 Task: Find connections with filter location Los Patios with filter topic #Jobsearchwith filter profile language Spanish with filter current company AppDirect with filter school GALGOTIA S COLLEGE OF ENGINEERING AND TECHNOLOGY, GREATER NOIDA with filter industry Political Organizations with filter service category Homeowners Insurance with filter keywords title Waiter/Waitress
Action: Mouse moved to (256, 318)
Screenshot: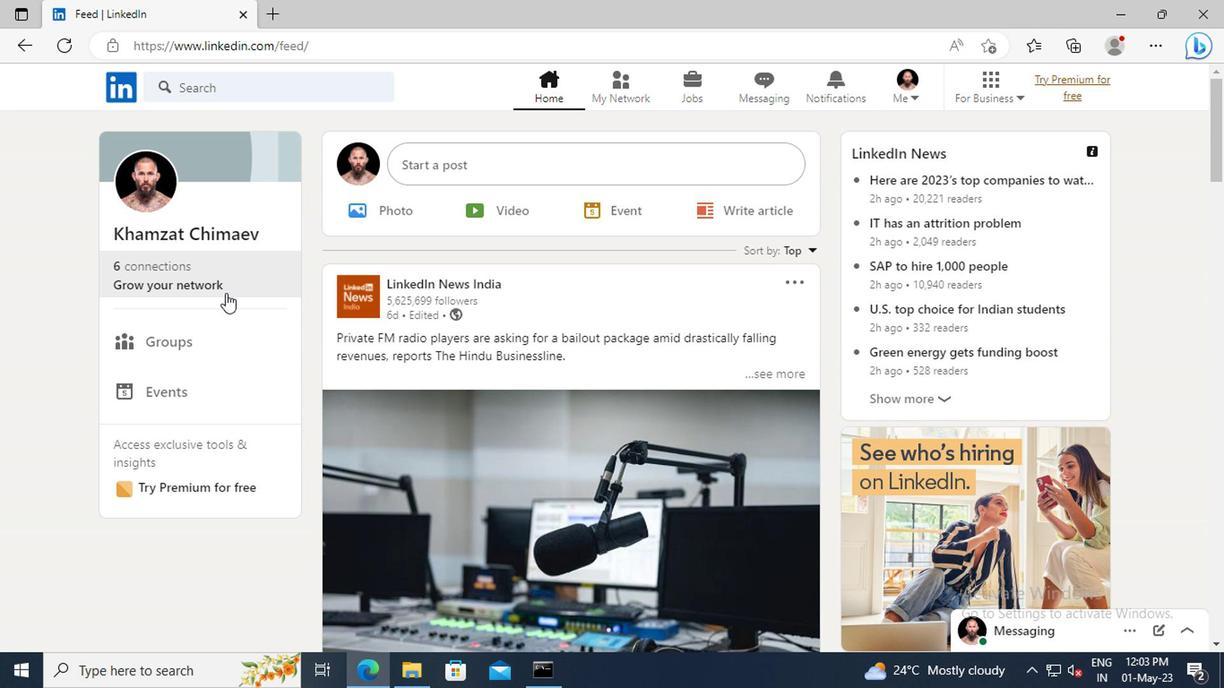 
Action: Mouse pressed left at (256, 318)
Screenshot: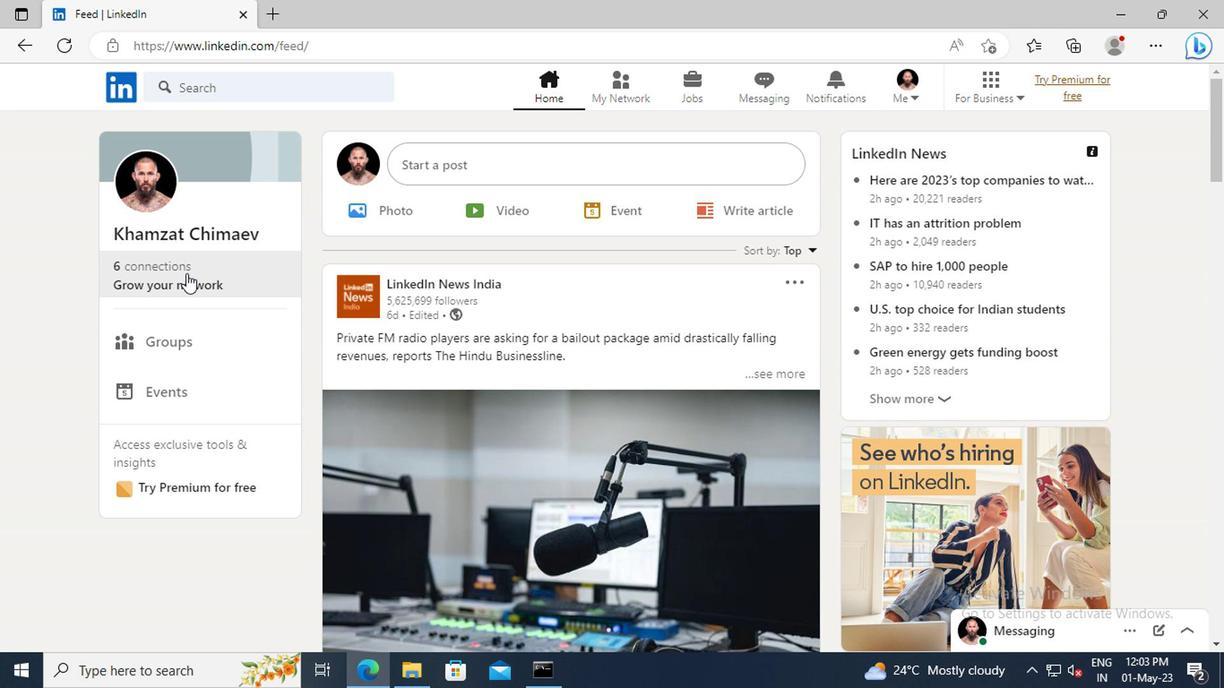 
Action: Mouse moved to (262, 257)
Screenshot: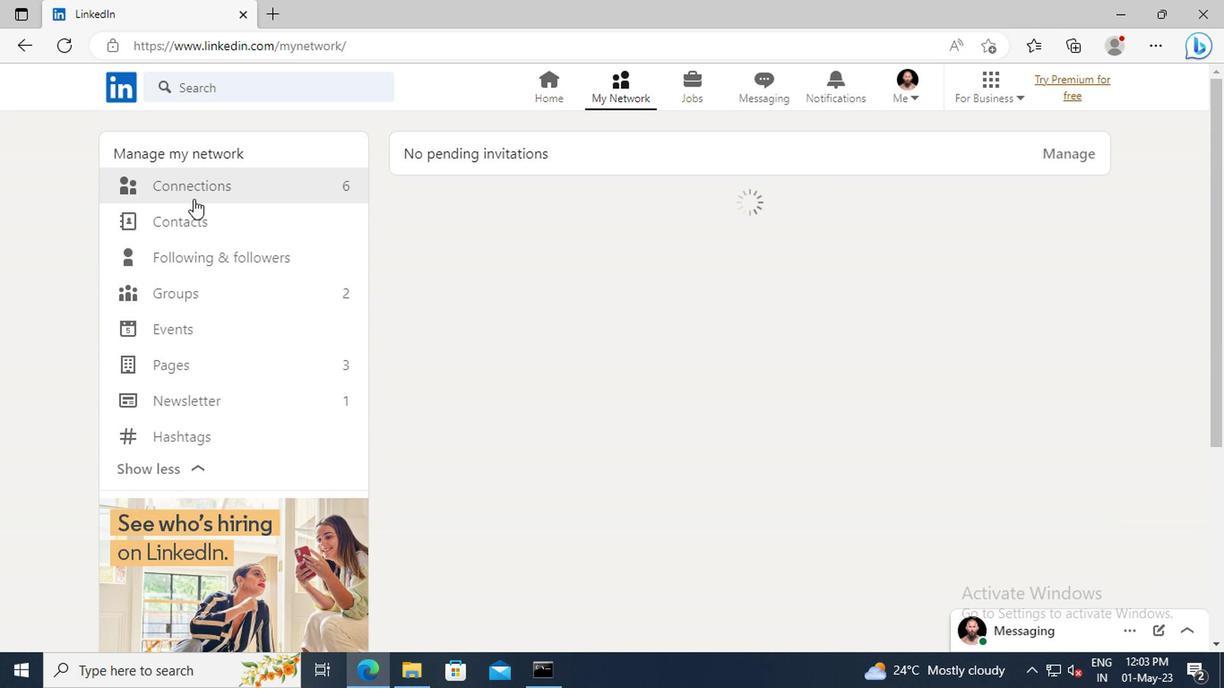 
Action: Mouse pressed left at (262, 257)
Screenshot: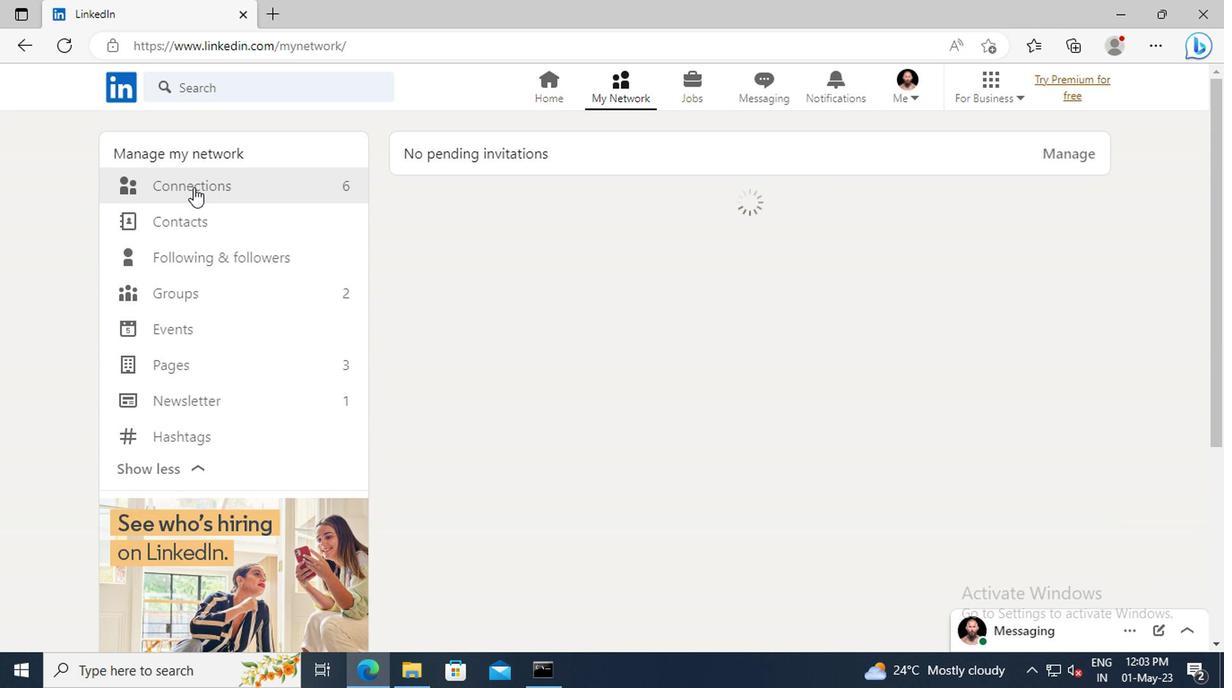 
Action: Mouse moved to (643, 259)
Screenshot: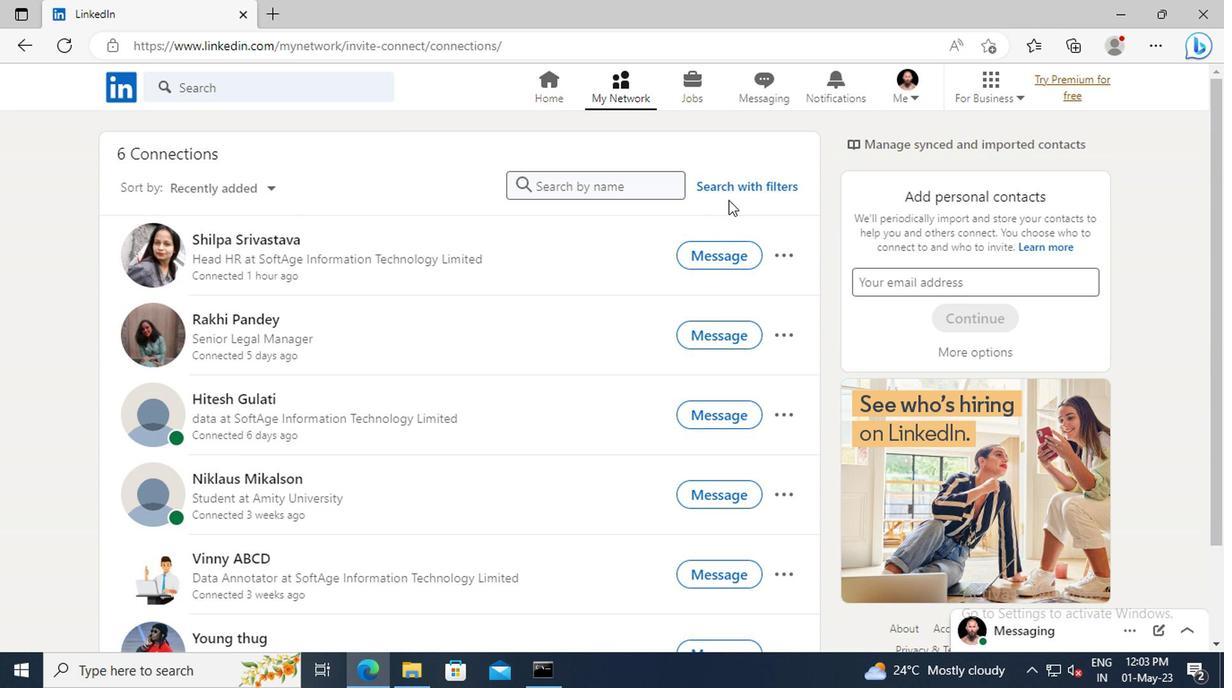 
Action: Mouse pressed left at (643, 259)
Screenshot: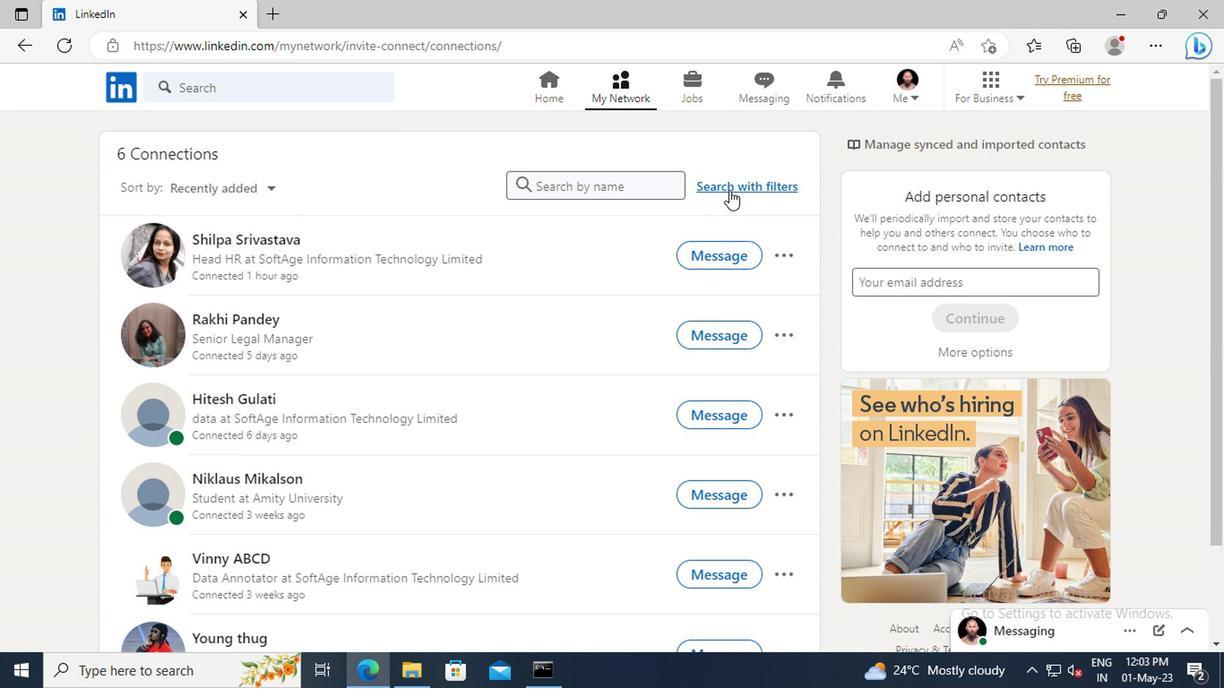 
Action: Mouse moved to (600, 226)
Screenshot: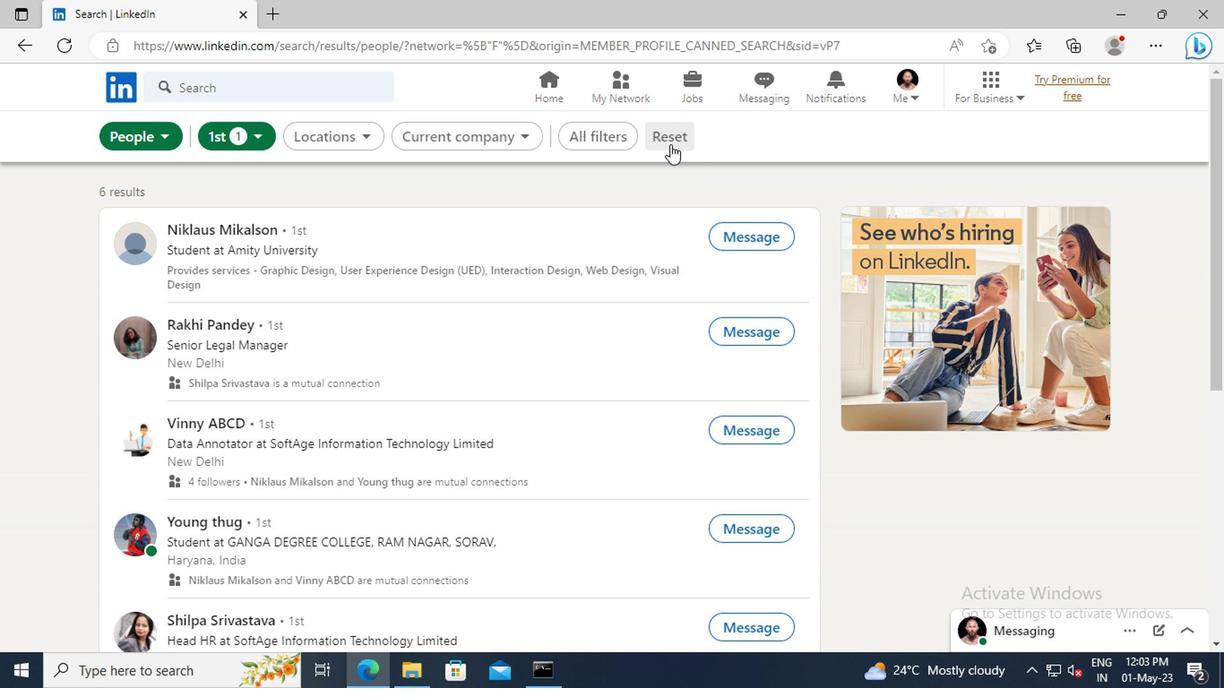
Action: Mouse pressed left at (600, 226)
Screenshot: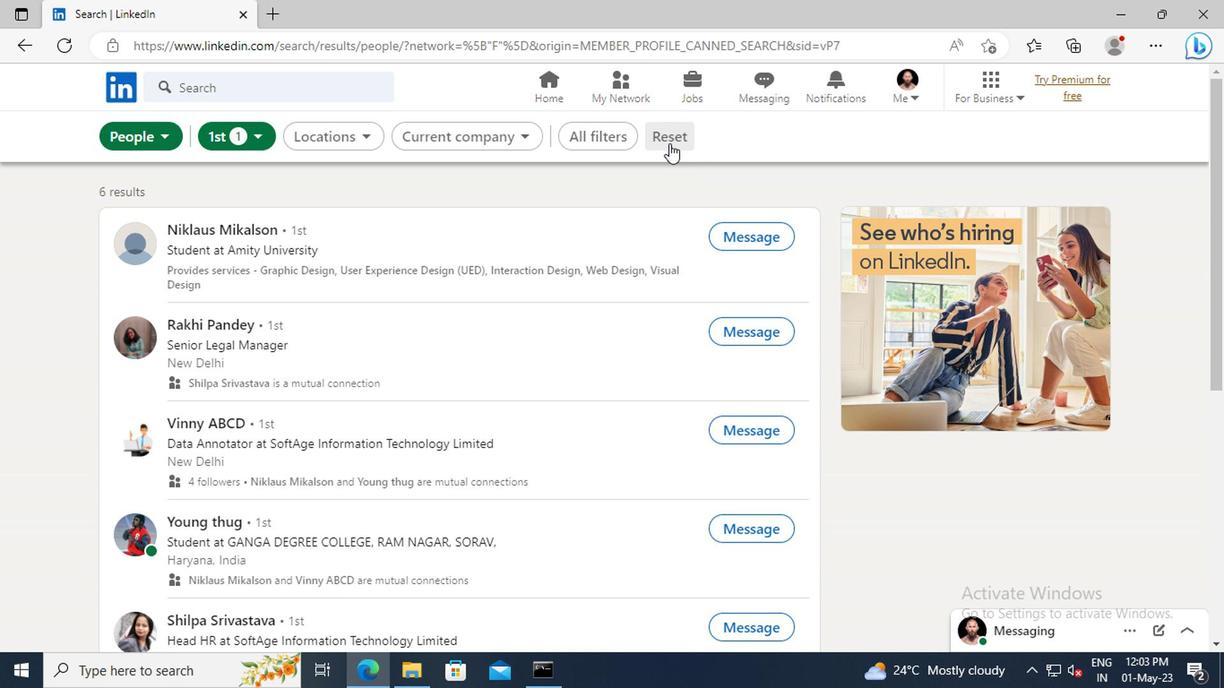 
Action: Mouse moved to (580, 225)
Screenshot: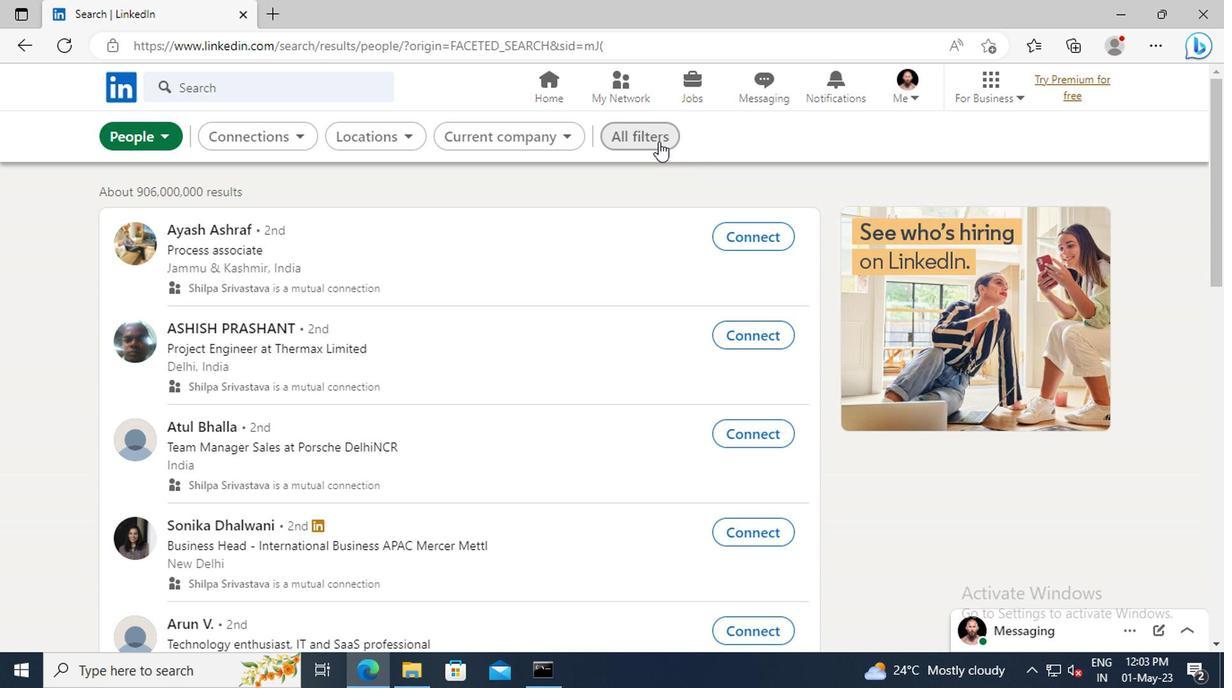 
Action: Mouse pressed left at (580, 225)
Screenshot: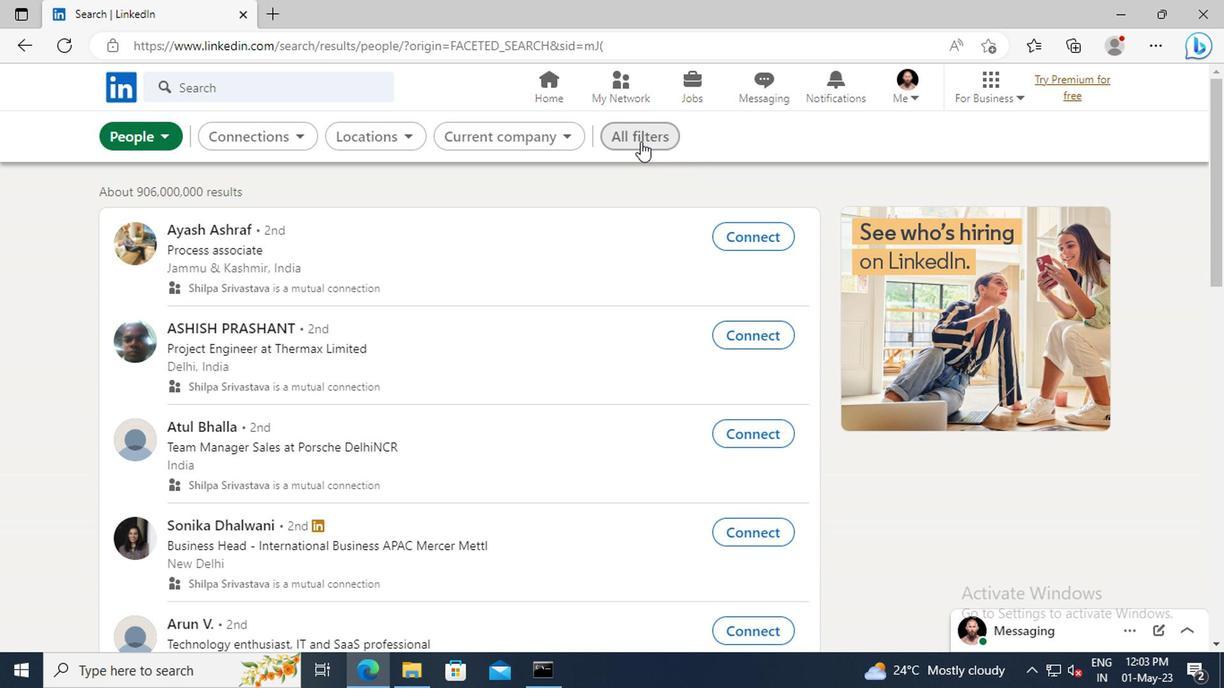 
Action: Mouse moved to (838, 355)
Screenshot: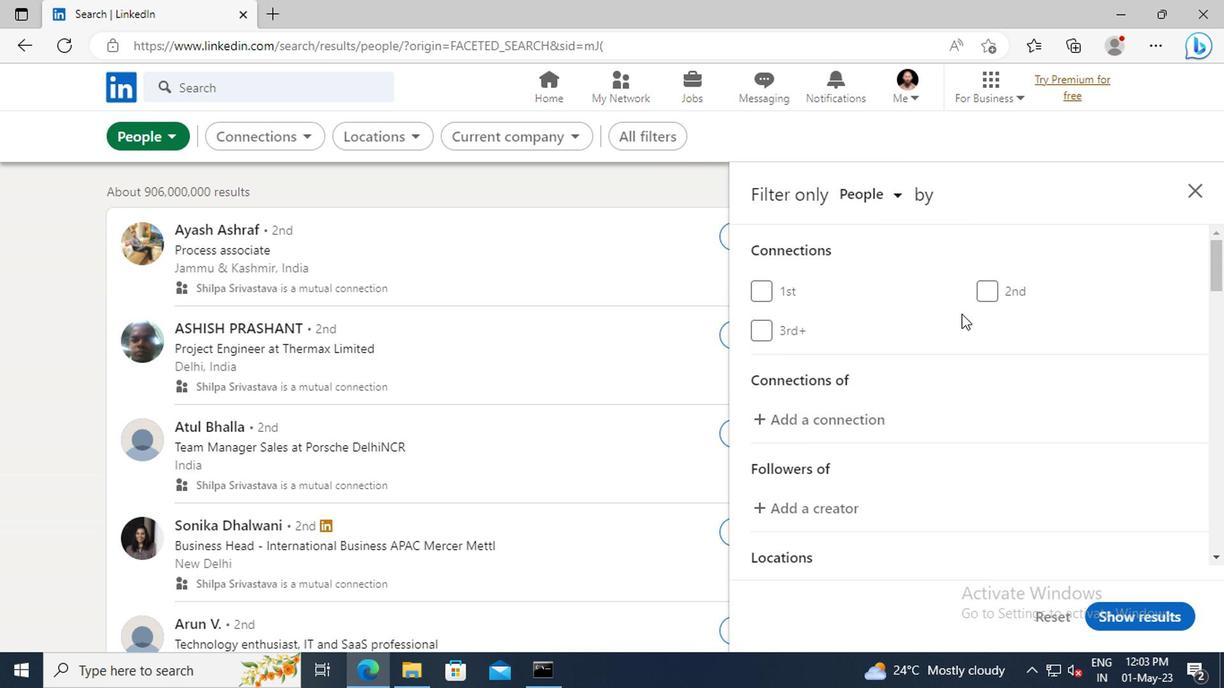 
Action: Mouse scrolled (838, 354) with delta (0, 0)
Screenshot: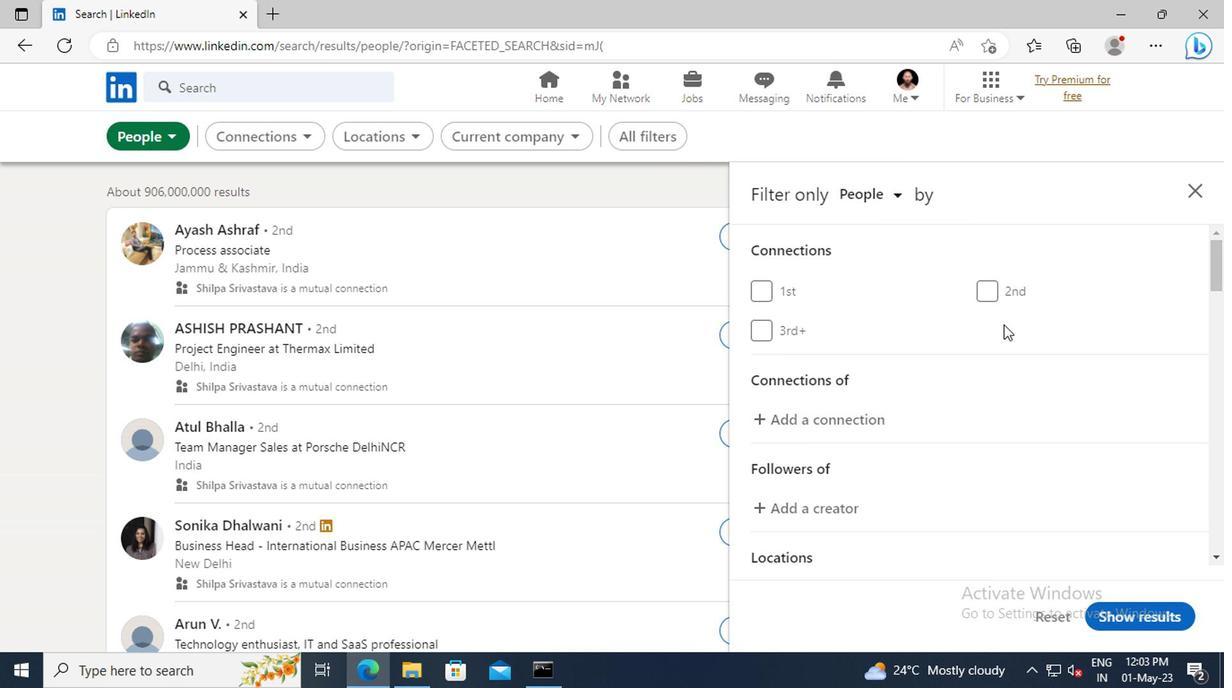 
Action: Mouse scrolled (838, 354) with delta (0, 0)
Screenshot: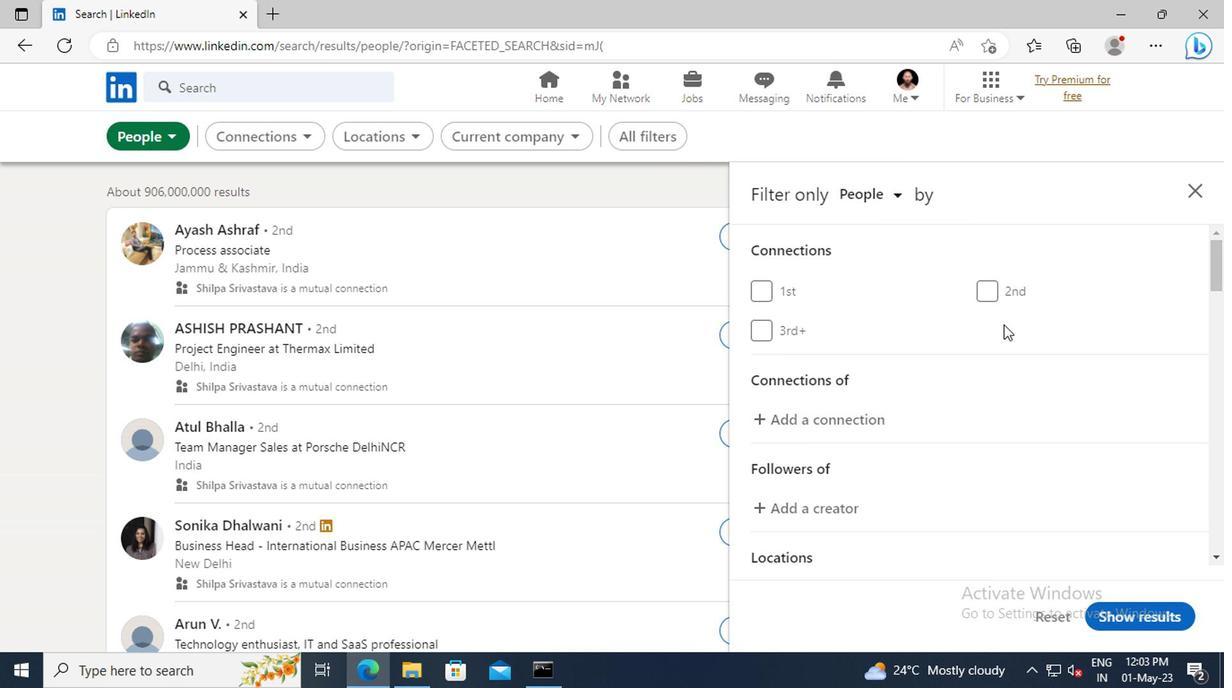 
Action: Mouse scrolled (838, 354) with delta (0, 0)
Screenshot: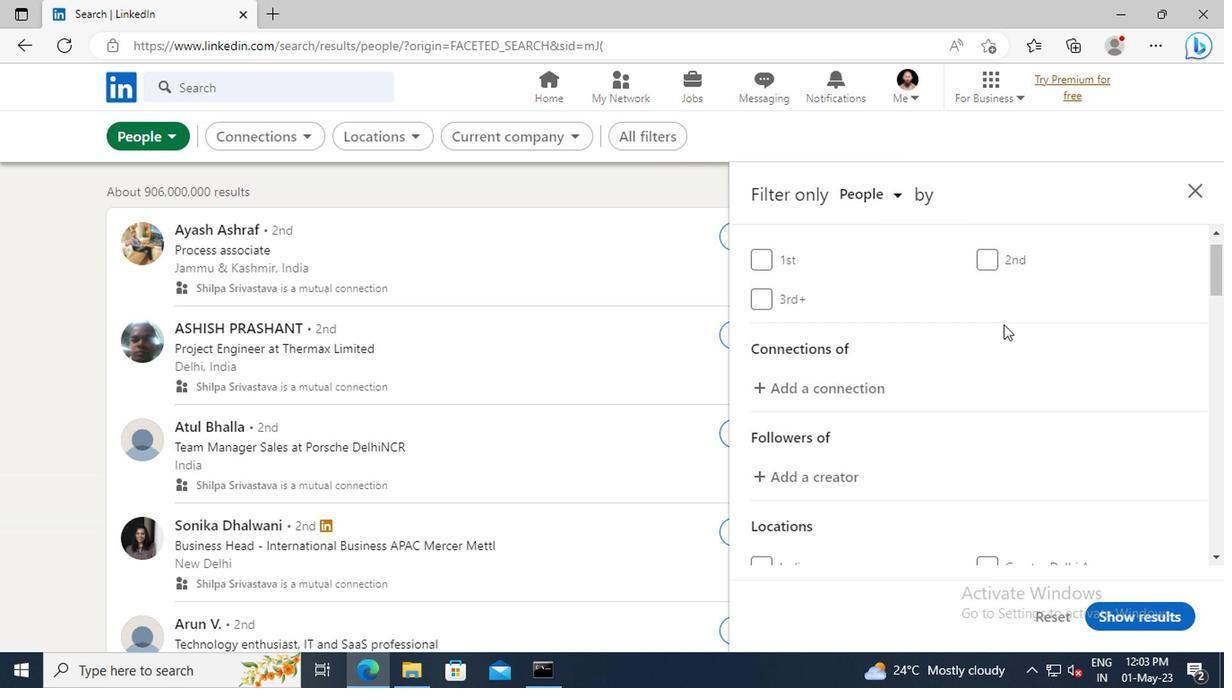 
Action: Mouse scrolled (838, 354) with delta (0, 0)
Screenshot: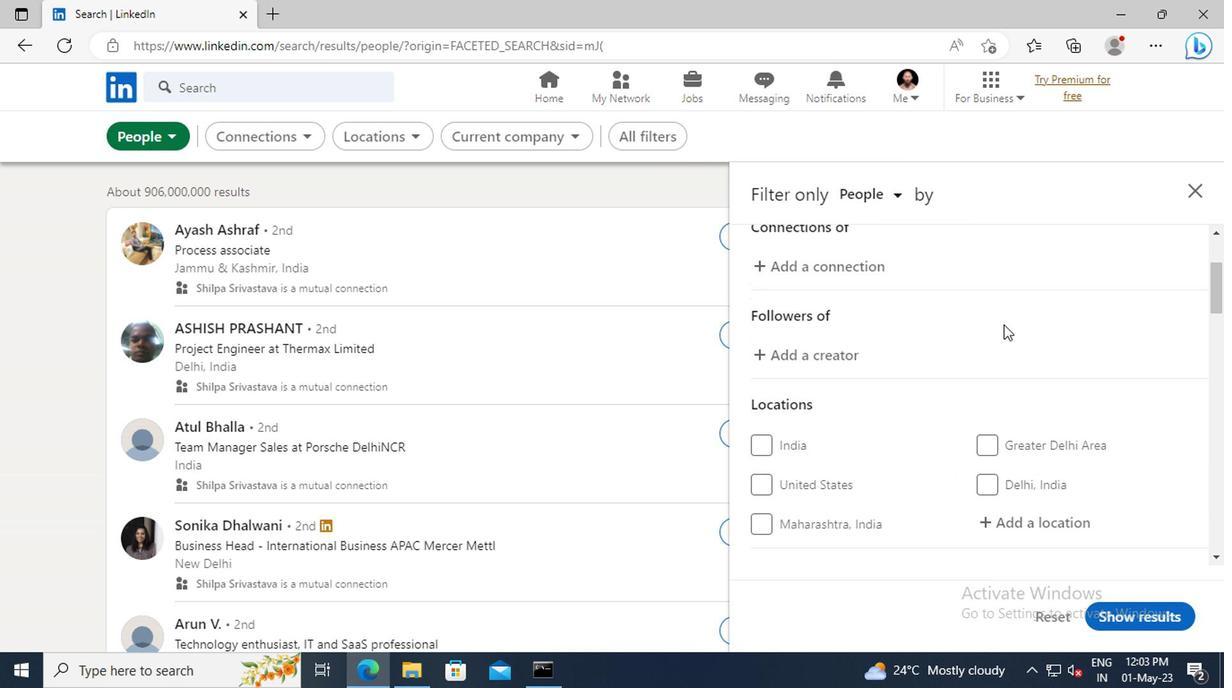 
Action: Mouse scrolled (838, 354) with delta (0, 0)
Screenshot: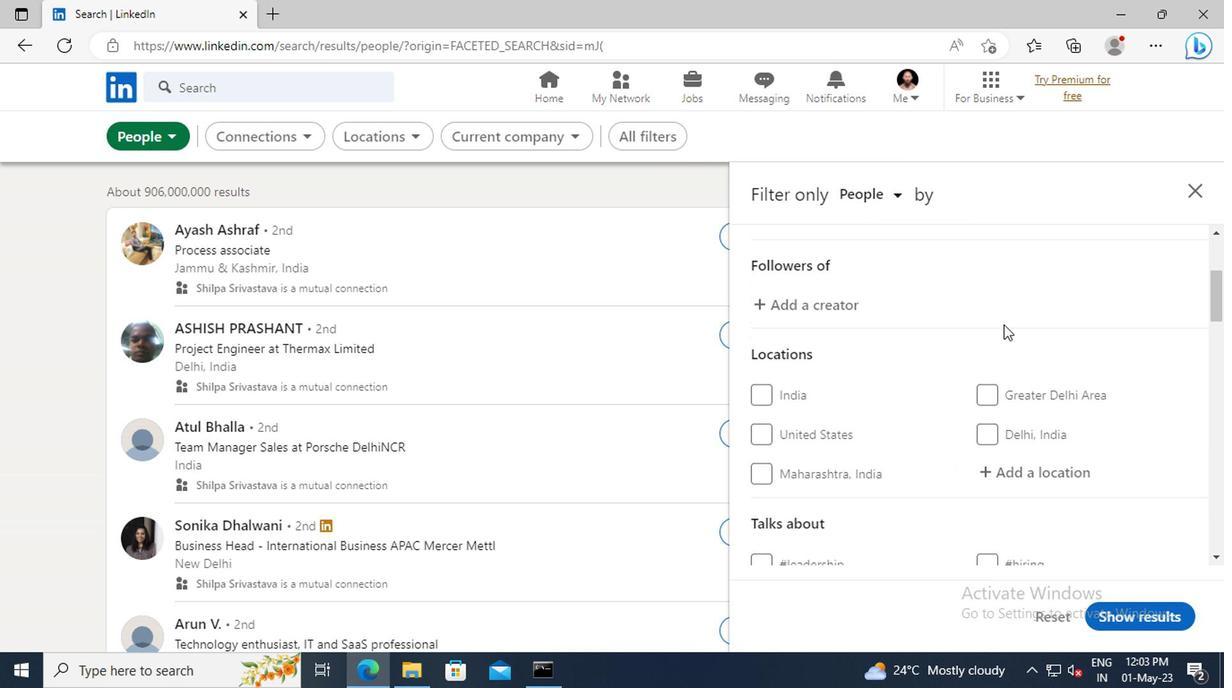 
Action: Mouse scrolled (838, 354) with delta (0, 0)
Screenshot: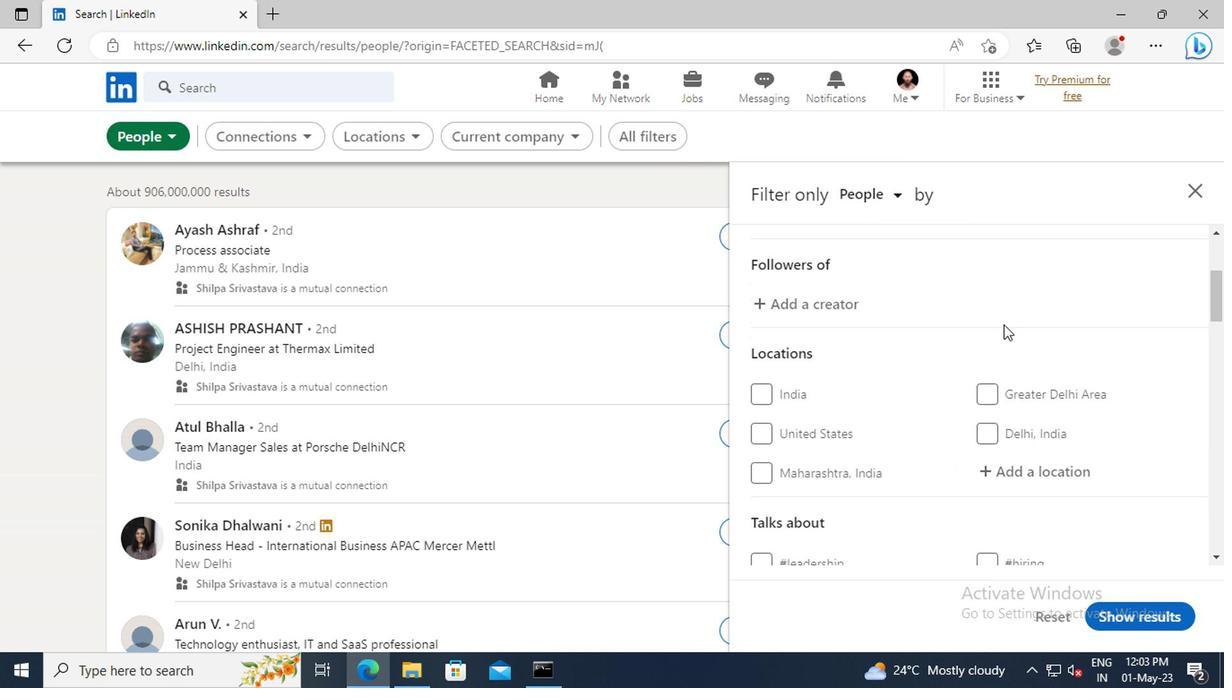 
Action: Mouse moved to (840, 387)
Screenshot: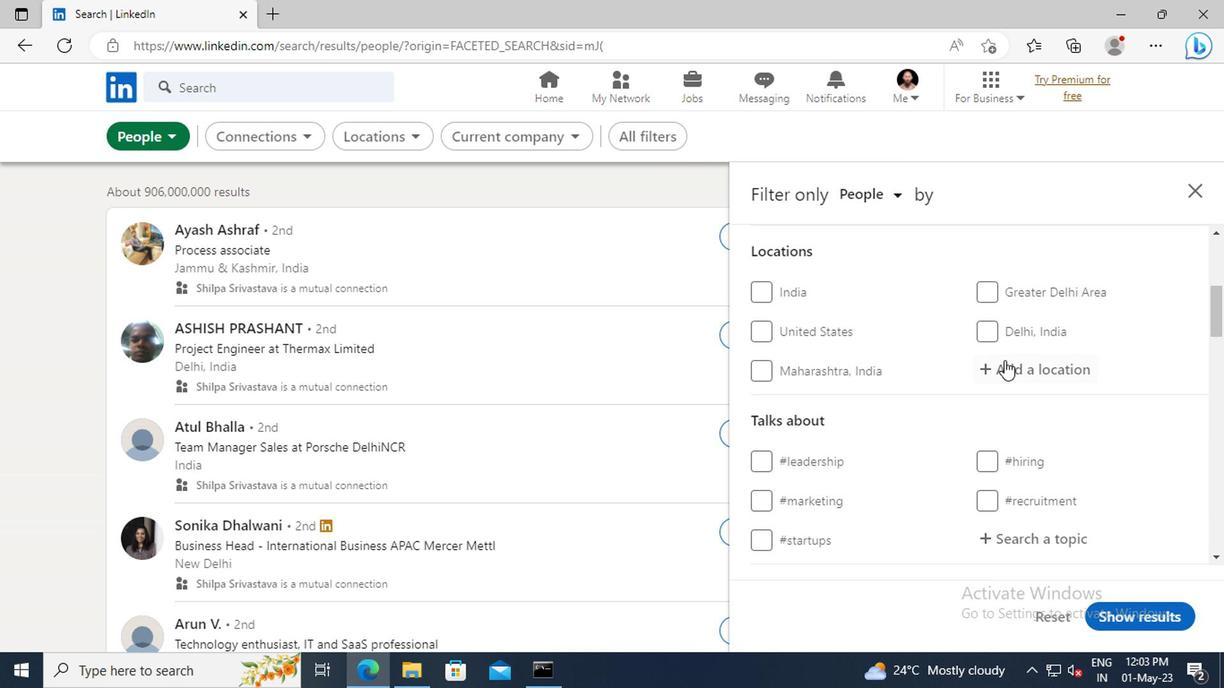 
Action: Mouse pressed left at (840, 387)
Screenshot: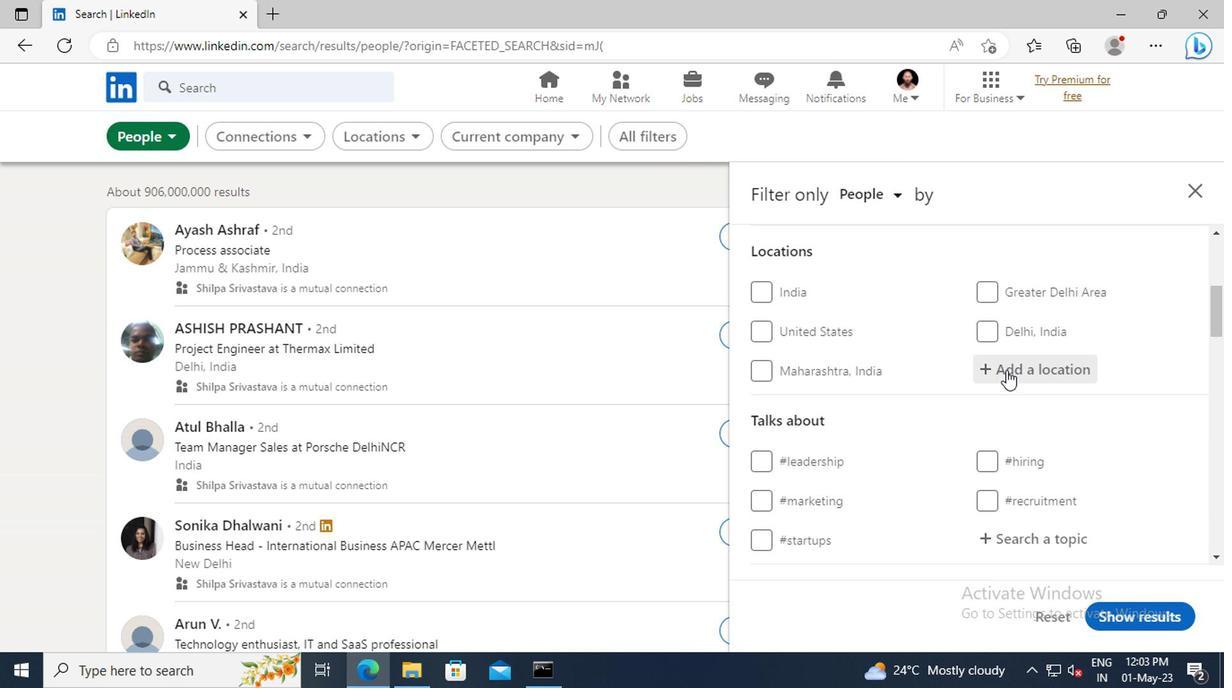 
Action: Key pressed <Key.shift>LOS<Key.space><Key.shift>PATIOS
Screenshot: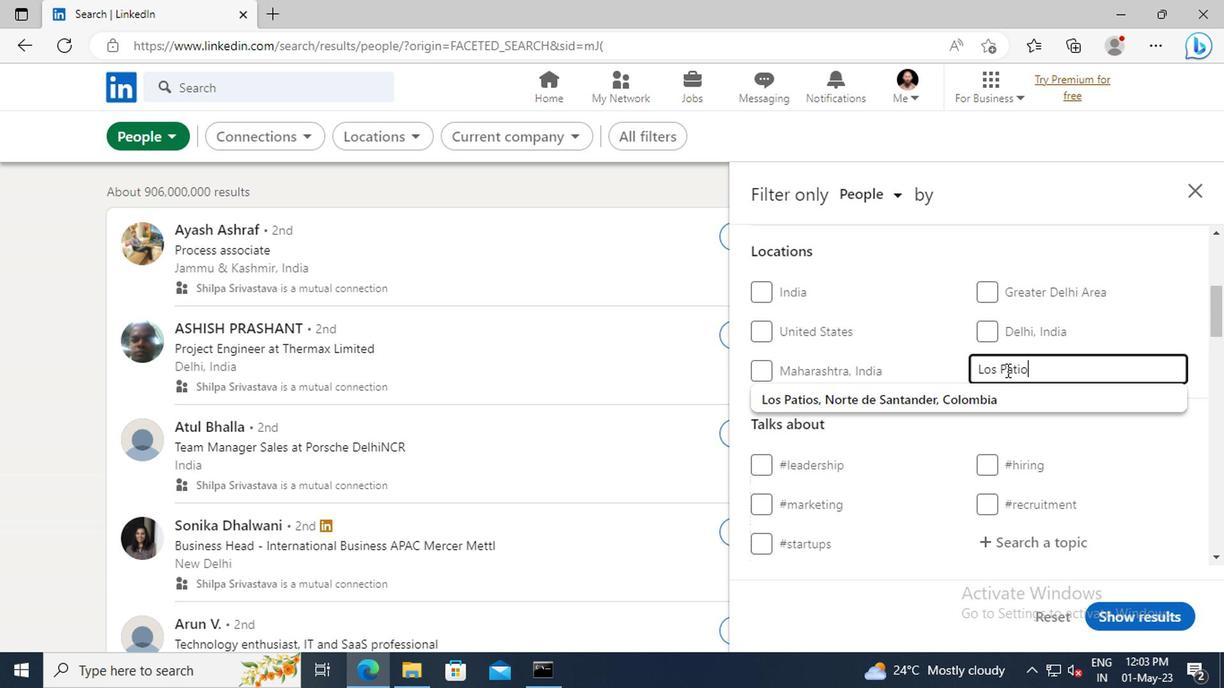 
Action: Mouse moved to (840, 404)
Screenshot: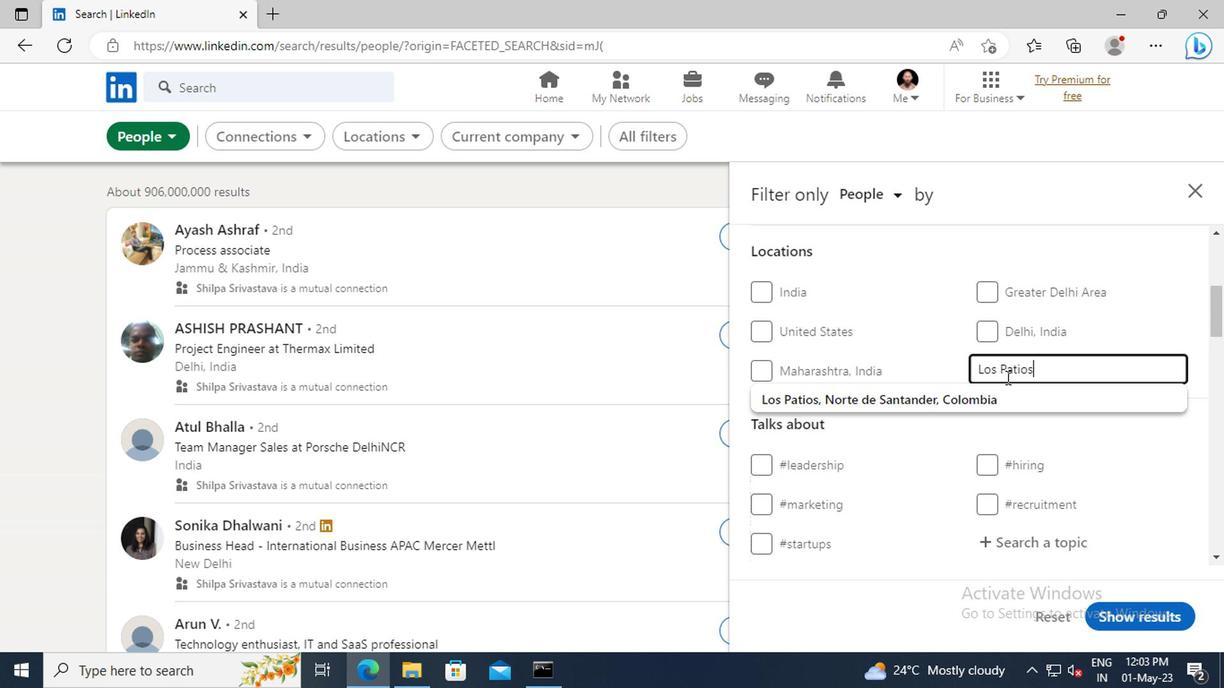 
Action: Mouse pressed left at (840, 404)
Screenshot: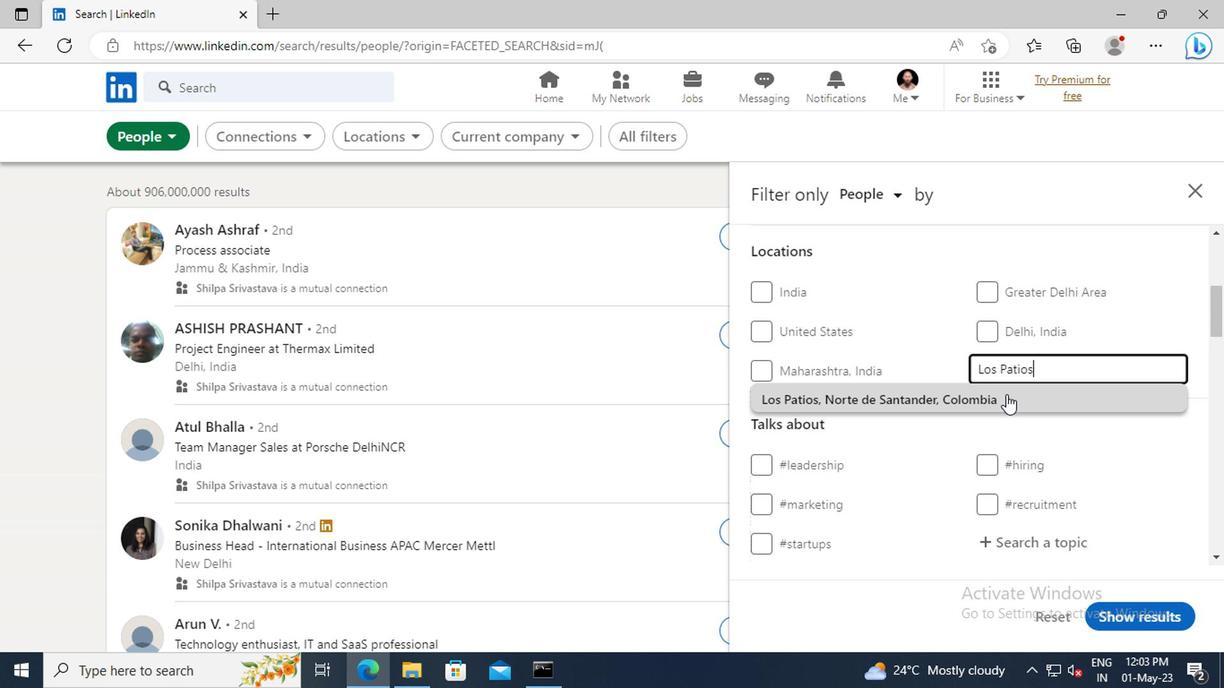 
Action: Mouse scrolled (840, 404) with delta (0, 0)
Screenshot: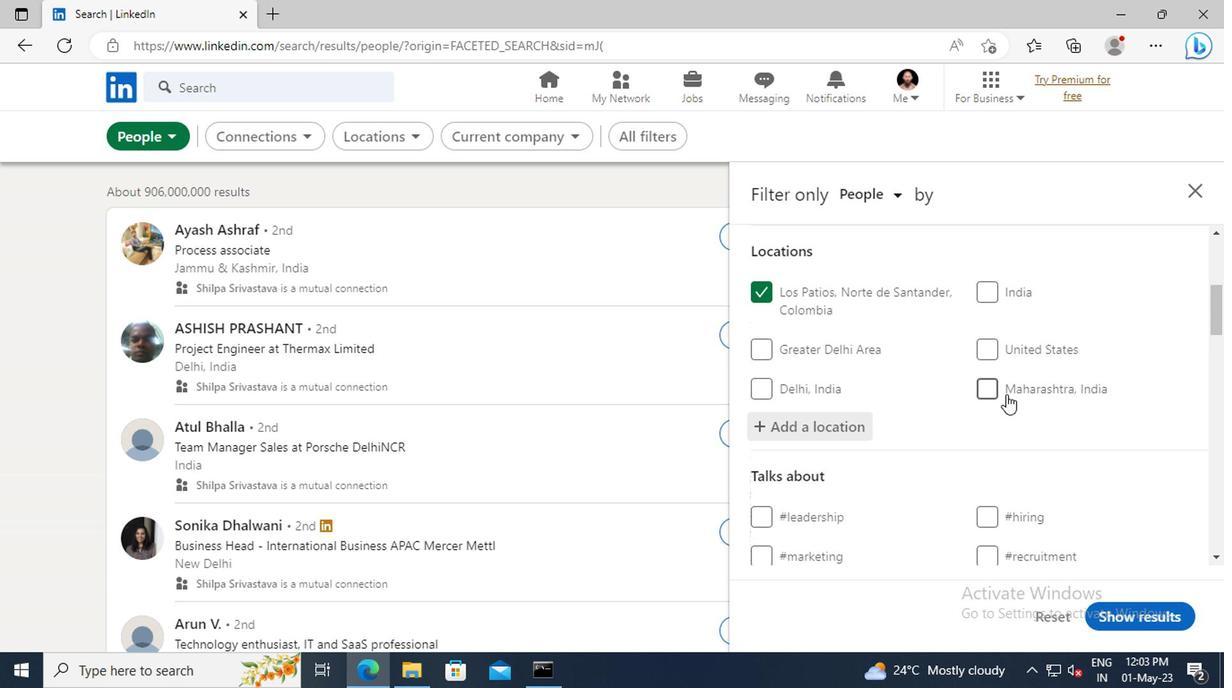 
Action: Mouse scrolled (840, 404) with delta (0, 0)
Screenshot: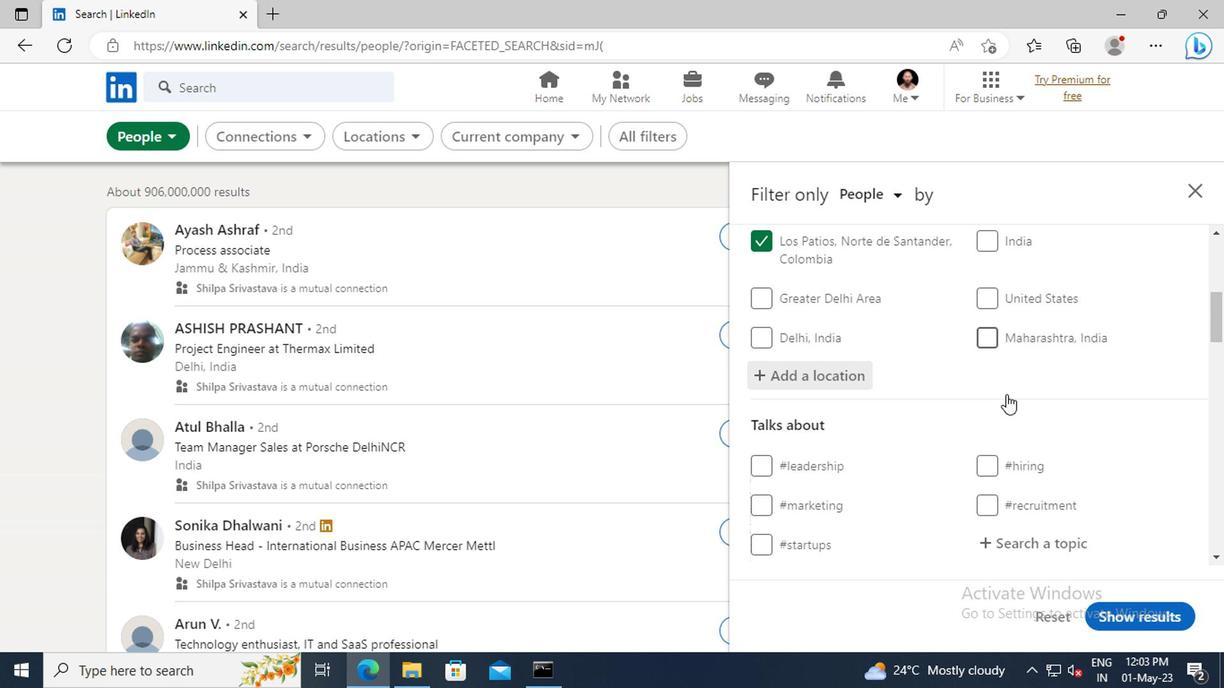 
Action: Mouse scrolled (840, 404) with delta (0, 0)
Screenshot: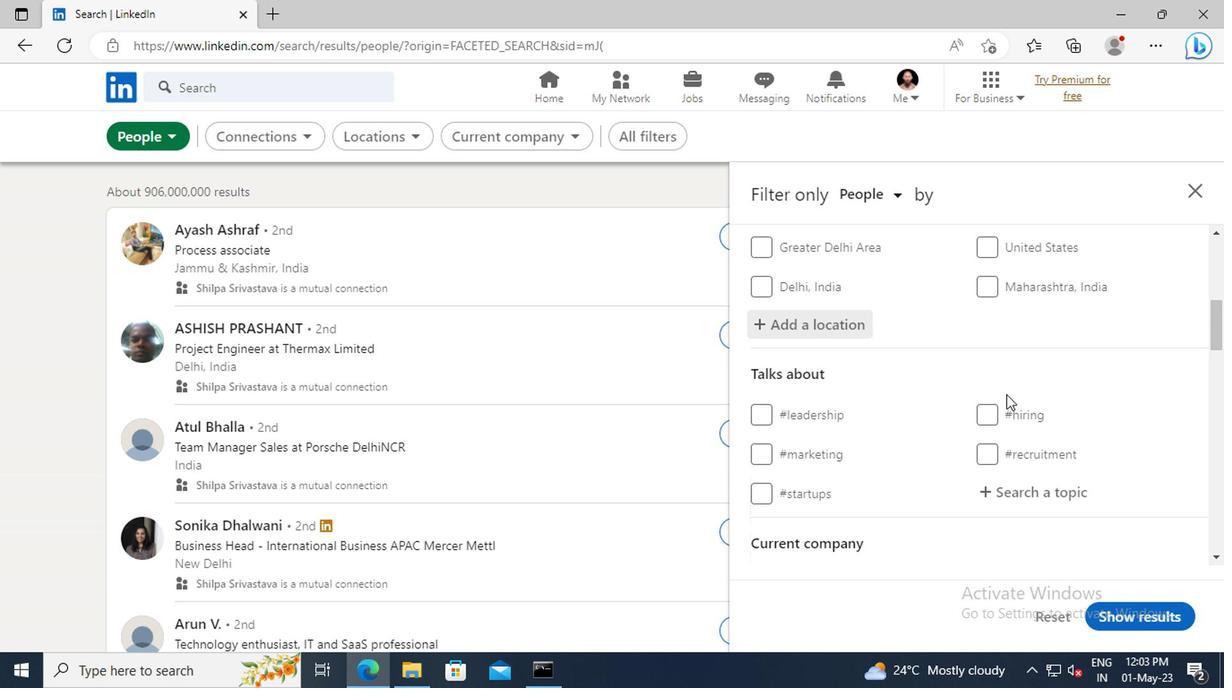 
Action: Mouse moved to (837, 437)
Screenshot: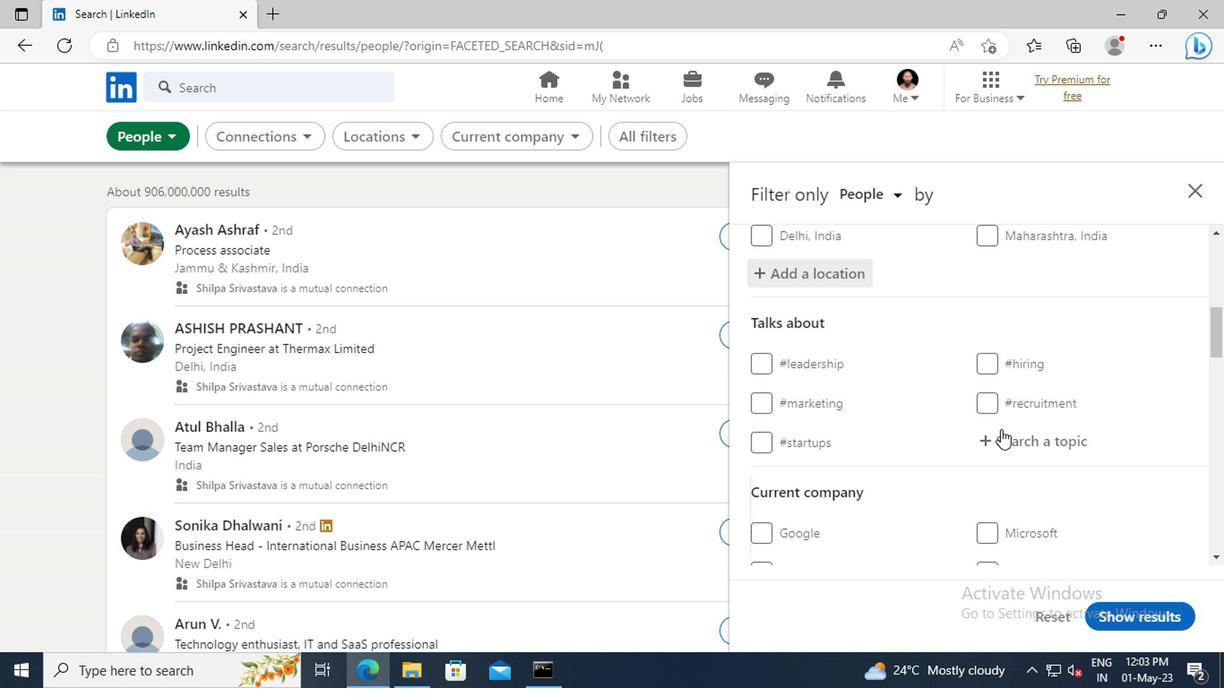 
Action: Mouse pressed left at (837, 437)
Screenshot: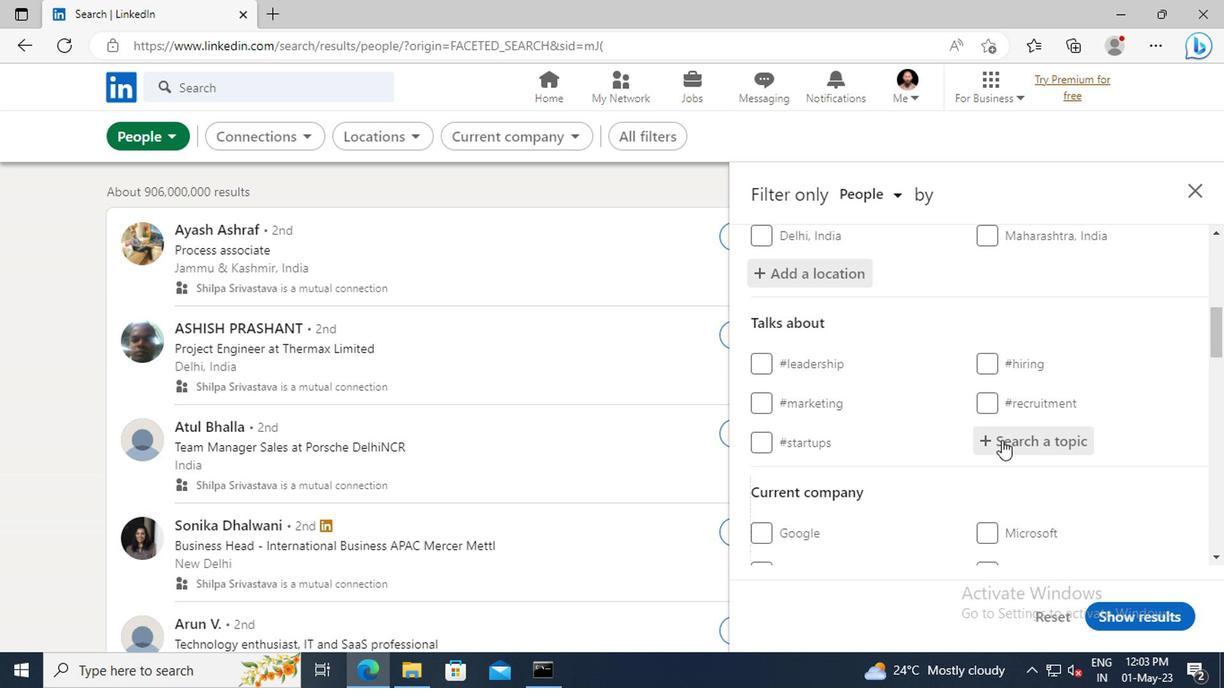 
Action: Key pressed <Key.shift>JOBSEARCH
Screenshot: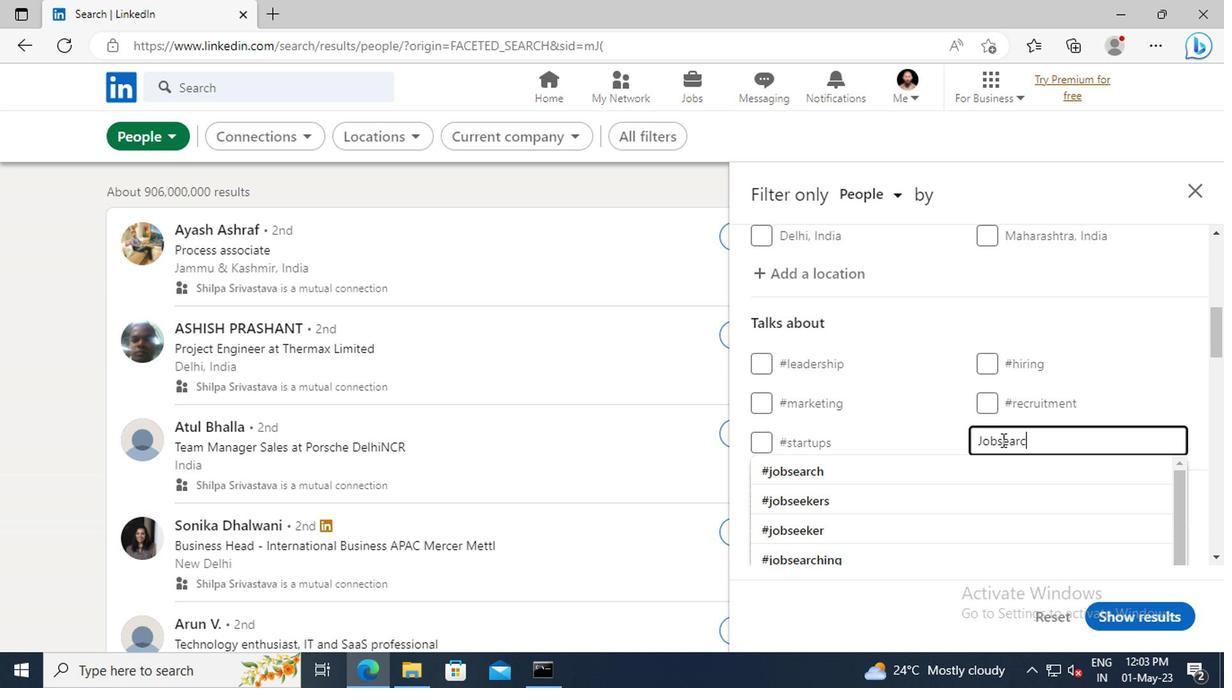 
Action: Mouse moved to (832, 457)
Screenshot: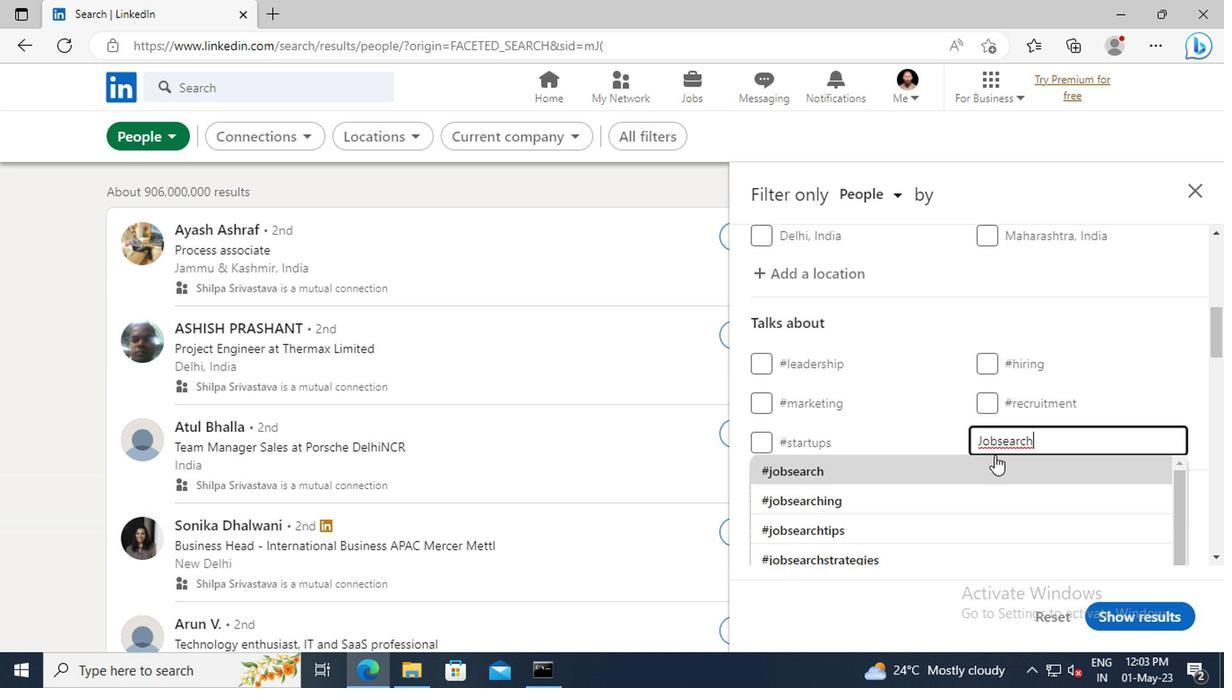 
Action: Mouse pressed left at (832, 457)
Screenshot: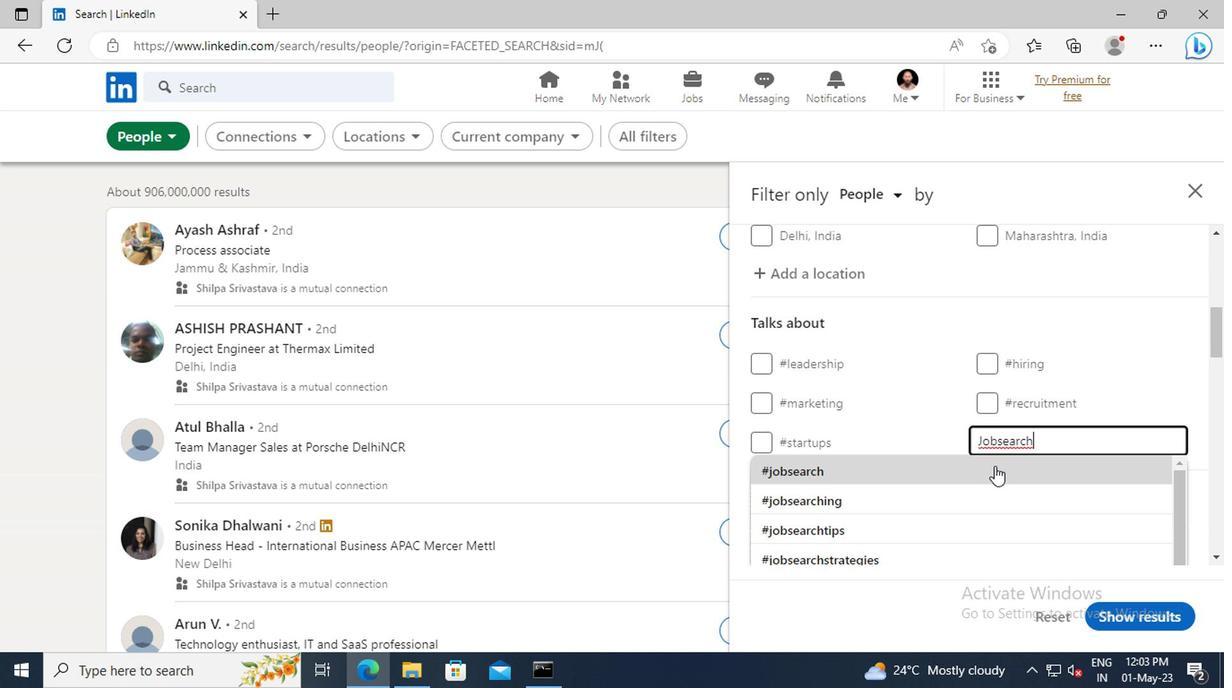 
Action: Mouse scrolled (832, 457) with delta (0, 0)
Screenshot: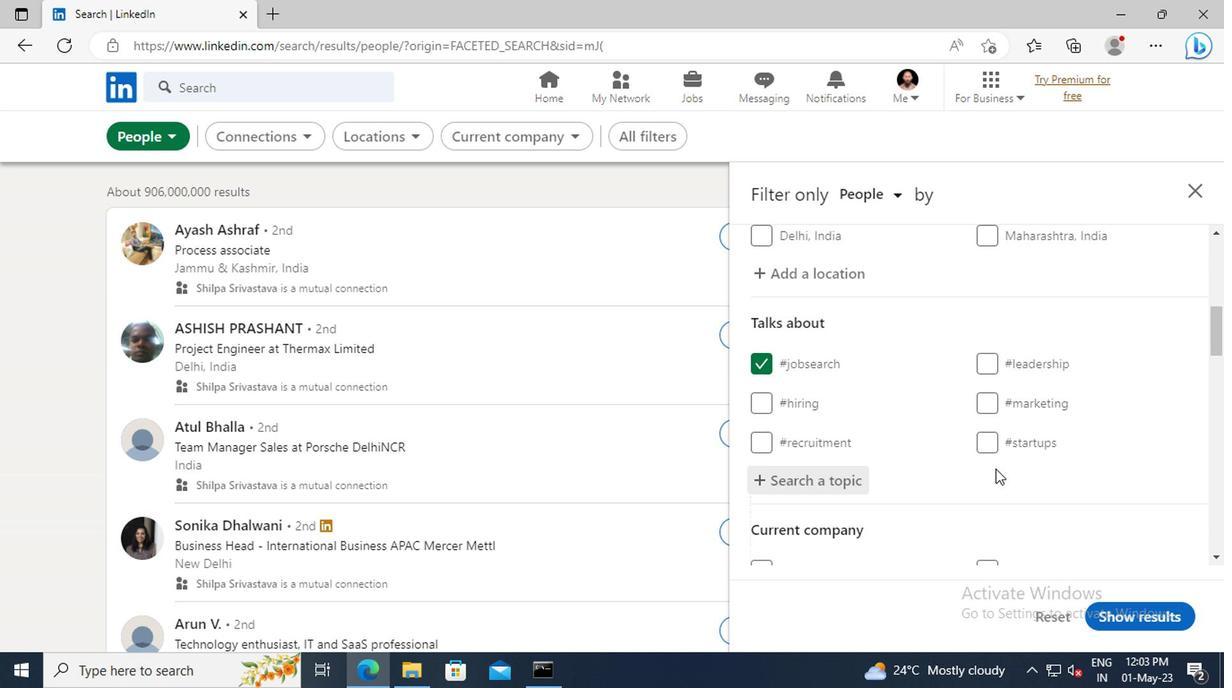 
Action: Mouse scrolled (832, 457) with delta (0, 0)
Screenshot: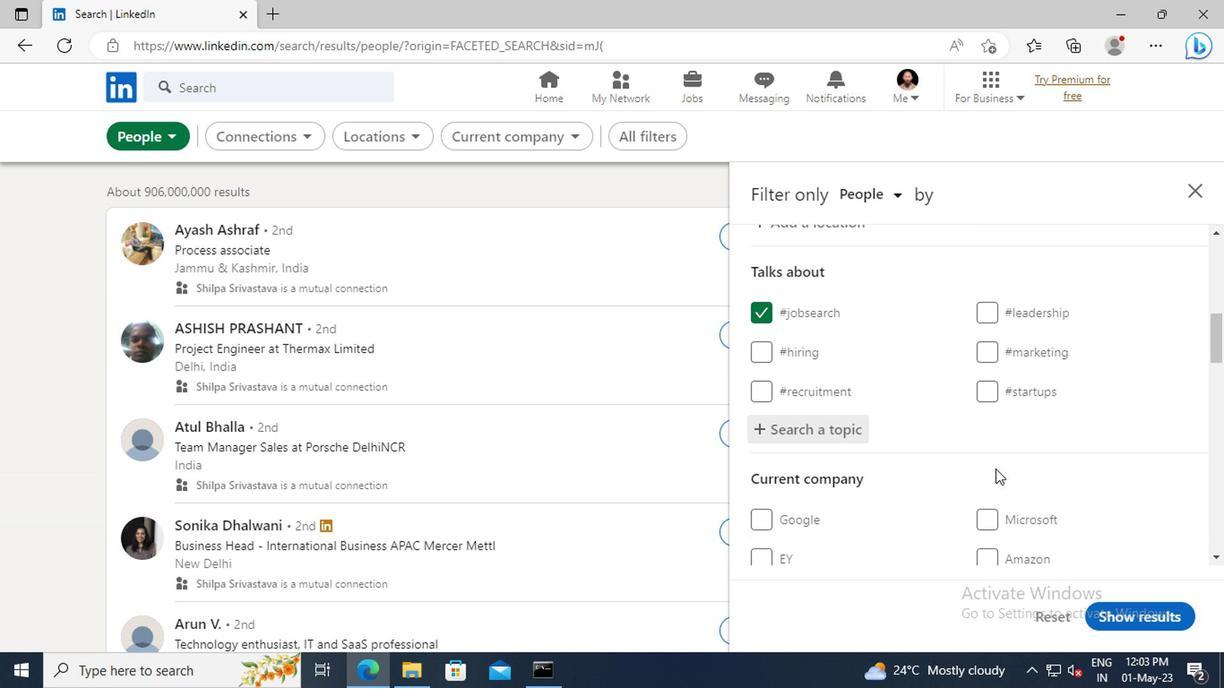 
Action: Mouse scrolled (832, 457) with delta (0, 0)
Screenshot: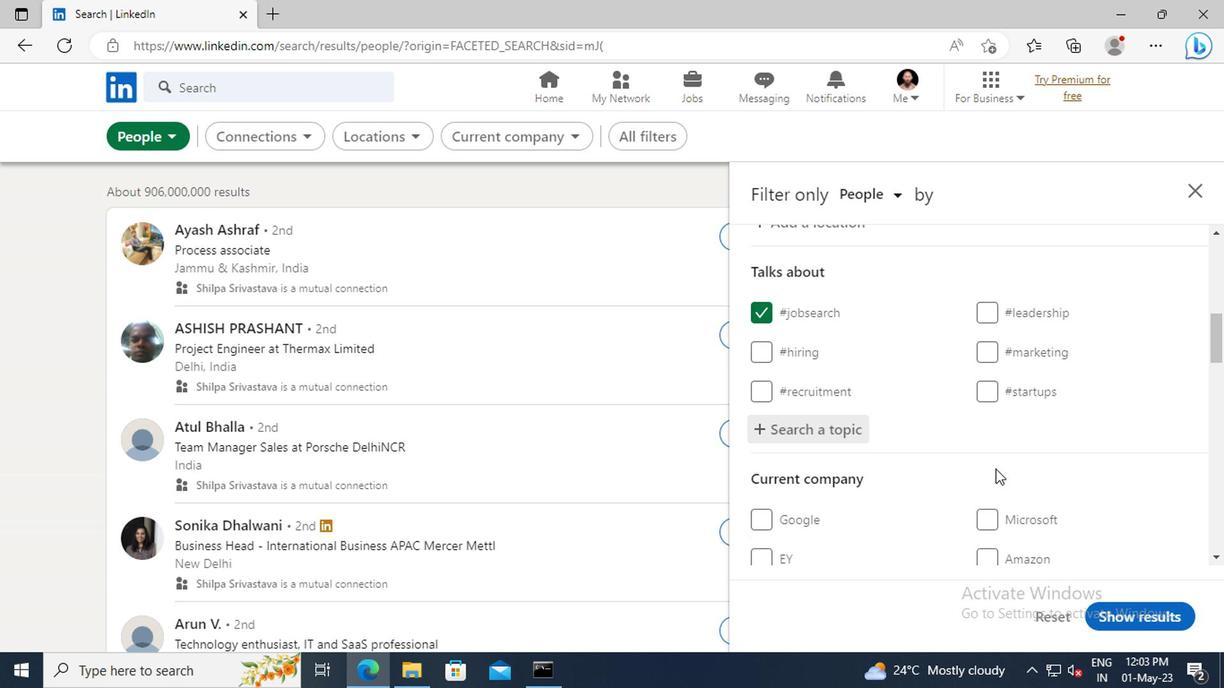 
Action: Mouse scrolled (832, 457) with delta (0, 0)
Screenshot: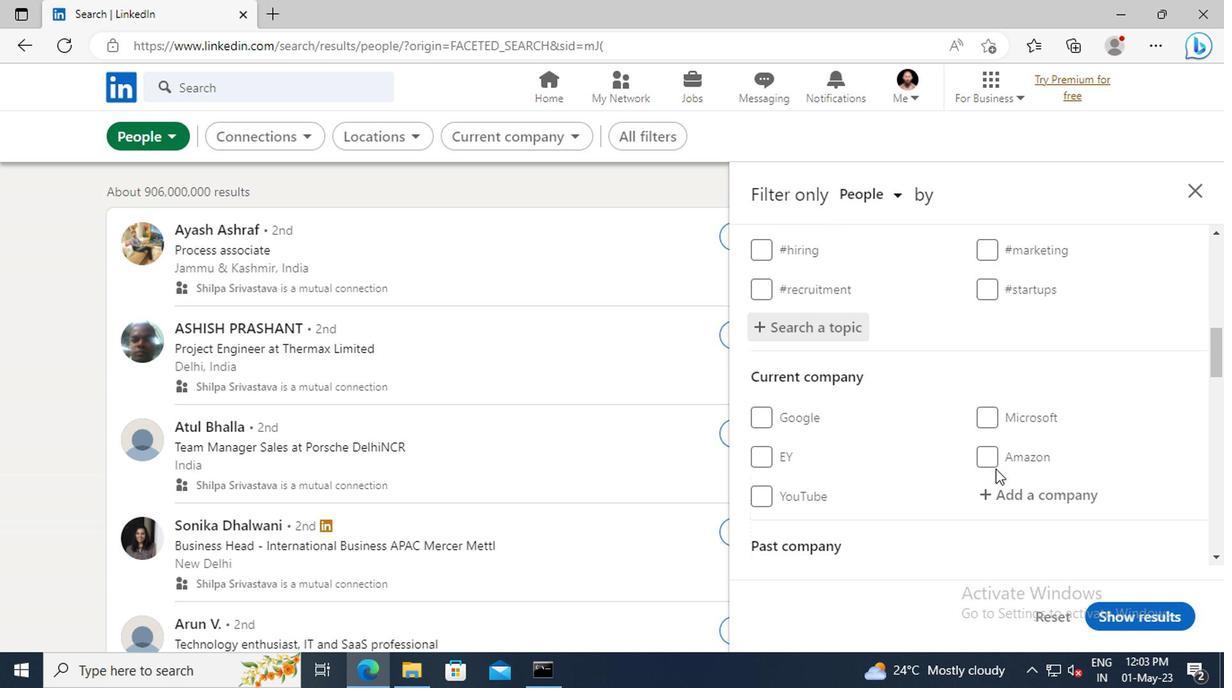 
Action: Mouse scrolled (832, 457) with delta (0, 0)
Screenshot: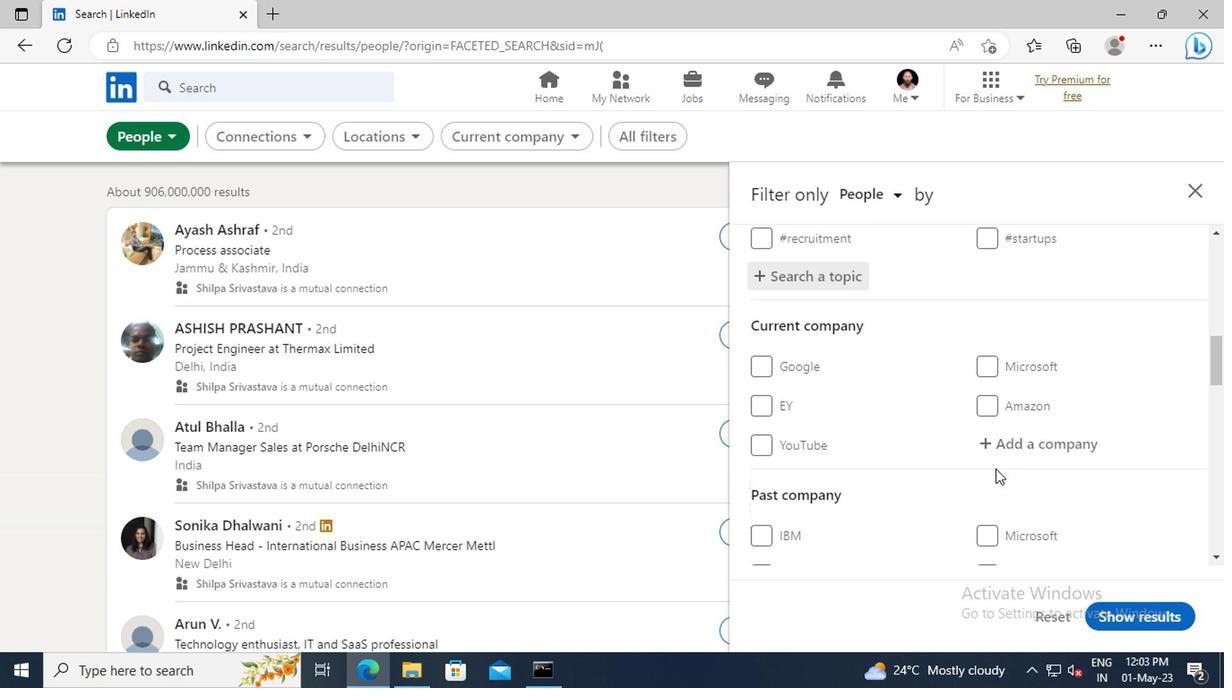 
Action: Mouse scrolled (832, 457) with delta (0, 0)
Screenshot: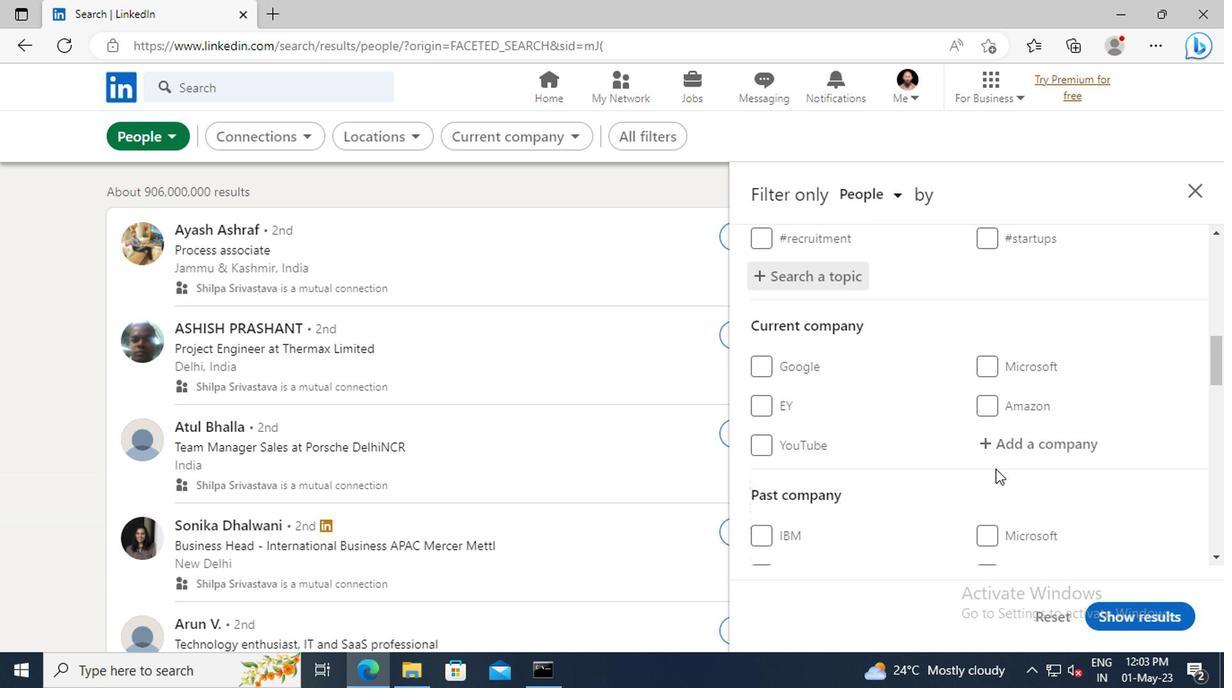 
Action: Mouse moved to (829, 443)
Screenshot: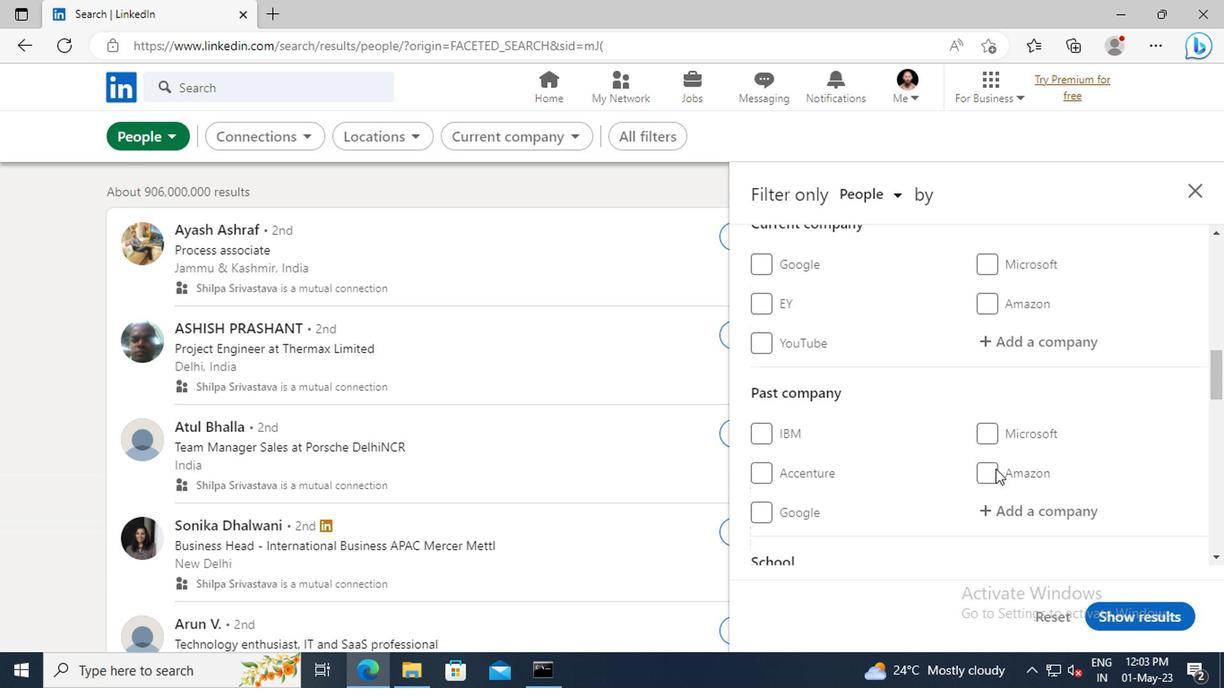
Action: Mouse scrolled (829, 442) with delta (0, 0)
Screenshot: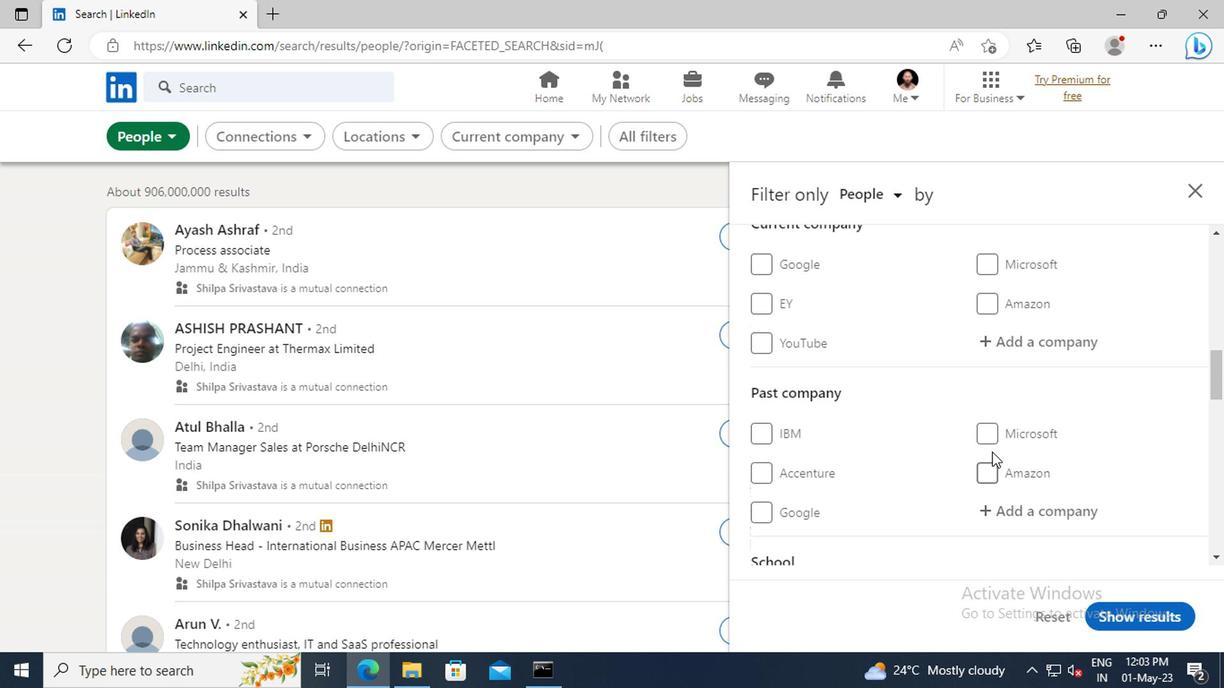 
Action: Mouse scrolled (829, 442) with delta (0, 0)
Screenshot: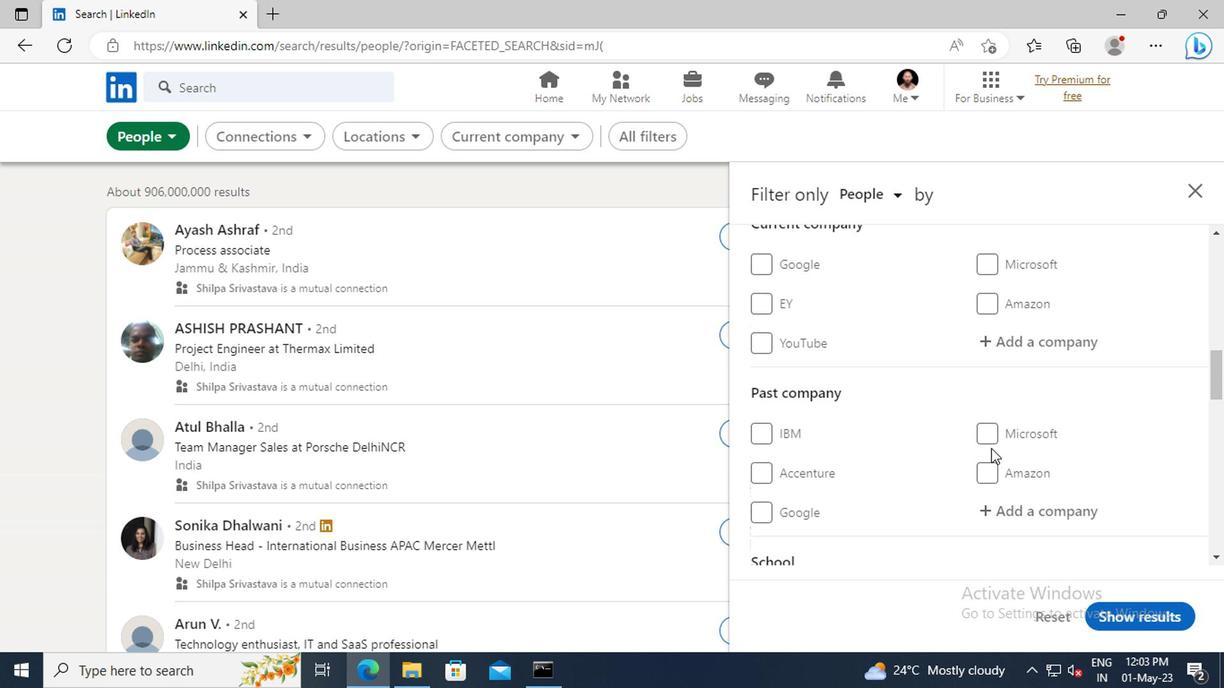 
Action: Mouse moved to (827, 428)
Screenshot: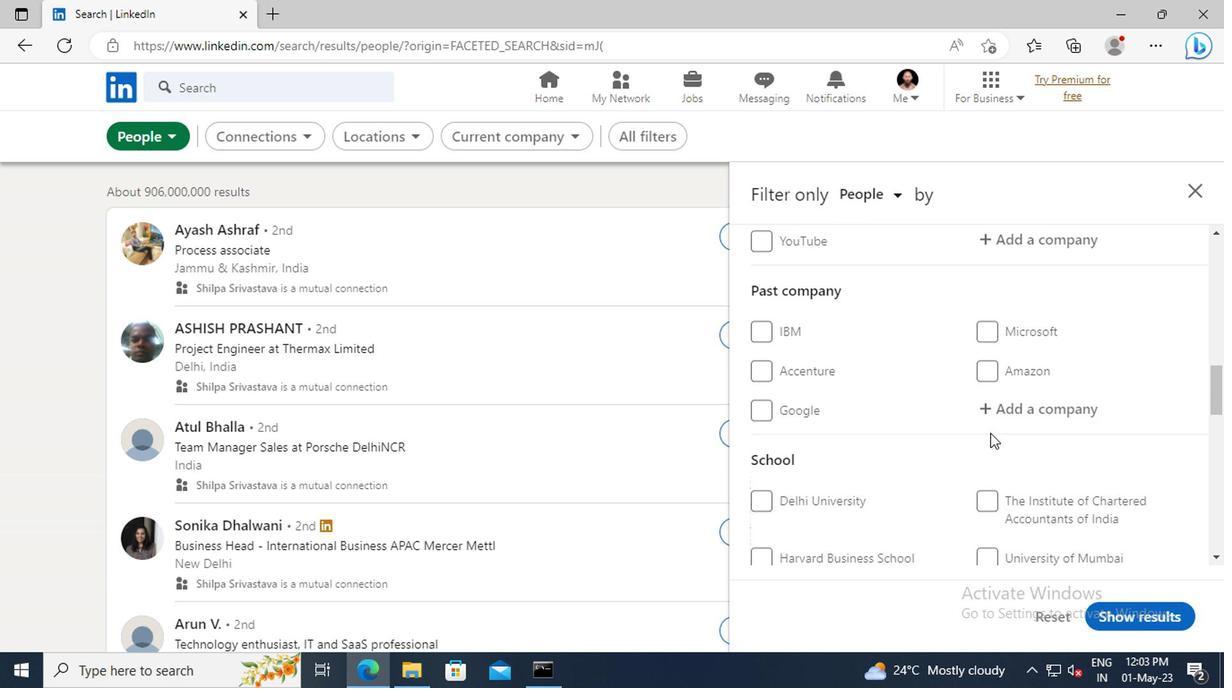 
Action: Mouse scrolled (827, 427) with delta (0, 0)
Screenshot: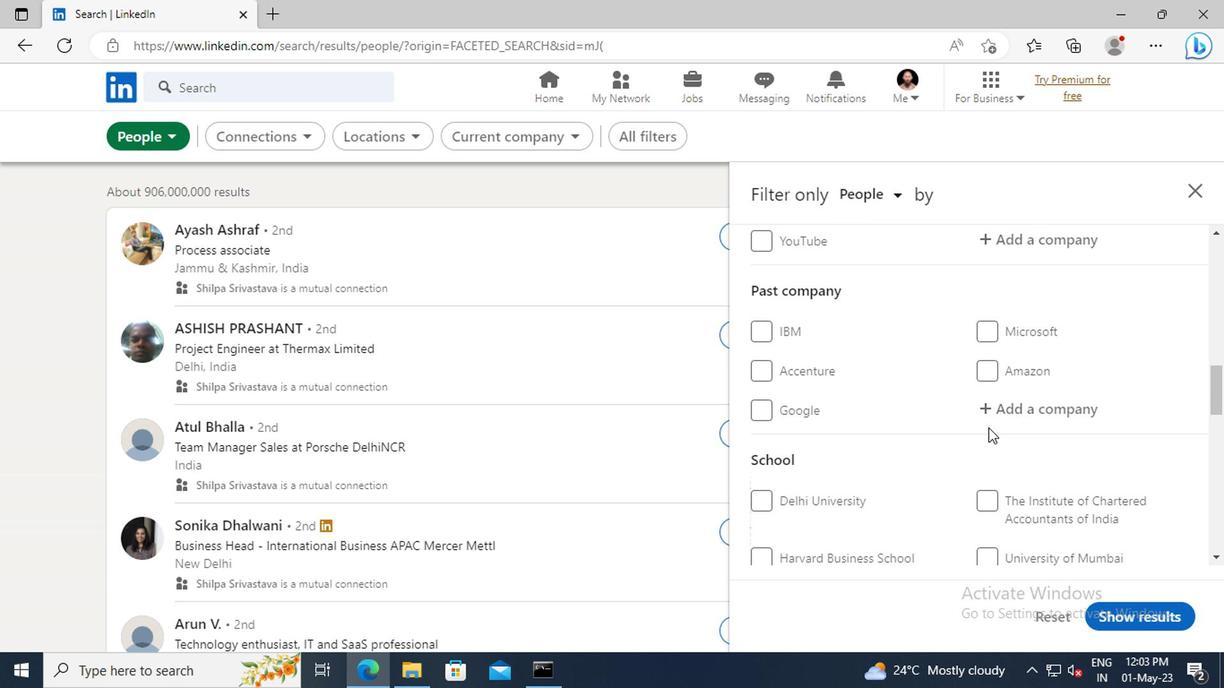 
Action: Mouse scrolled (827, 427) with delta (0, 0)
Screenshot: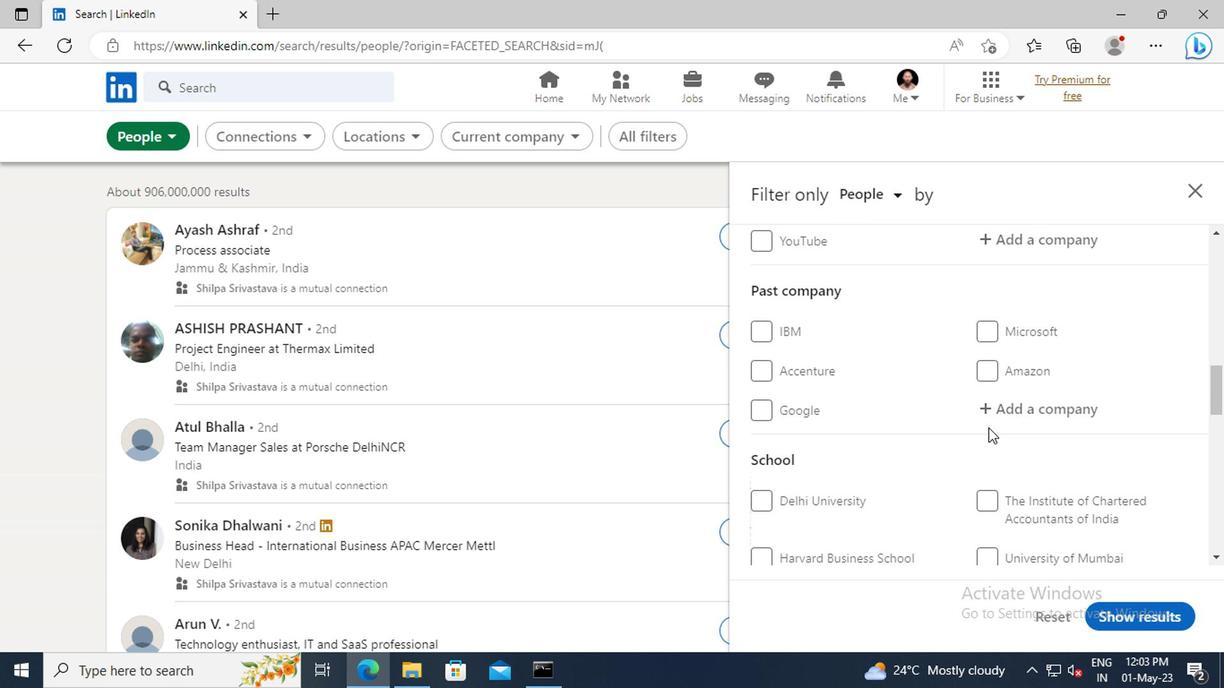 
Action: Mouse scrolled (827, 427) with delta (0, 0)
Screenshot: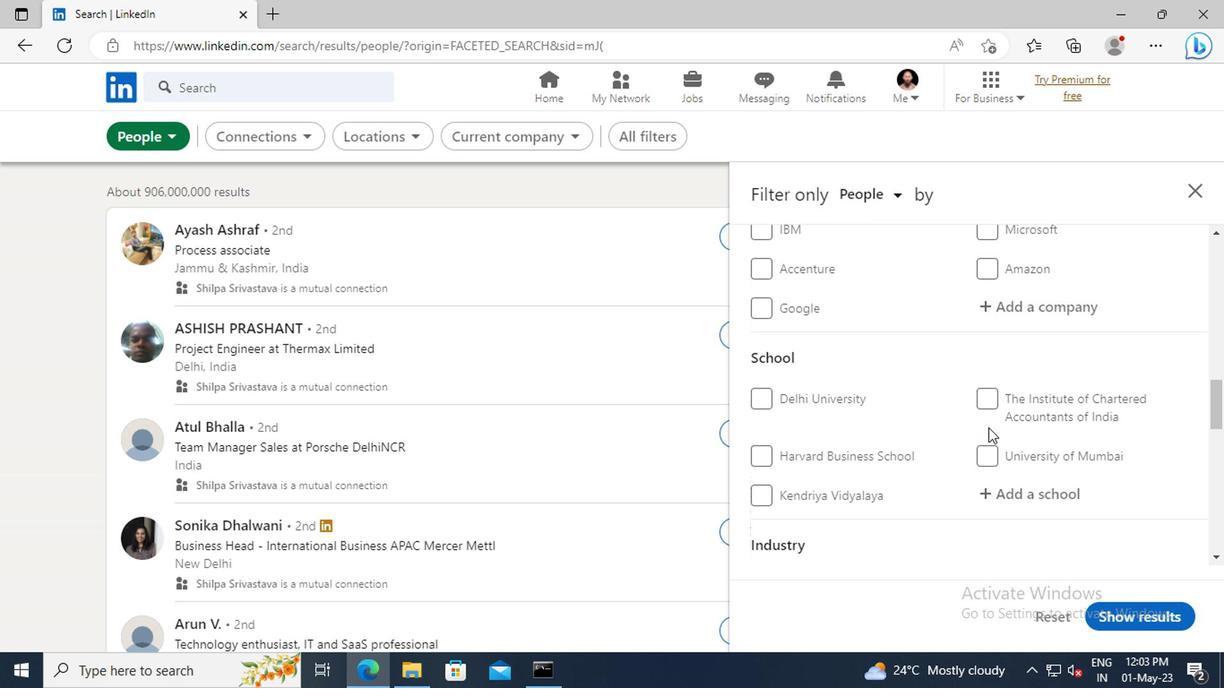 
Action: Mouse scrolled (827, 427) with delta (0, 0)
Screenshot: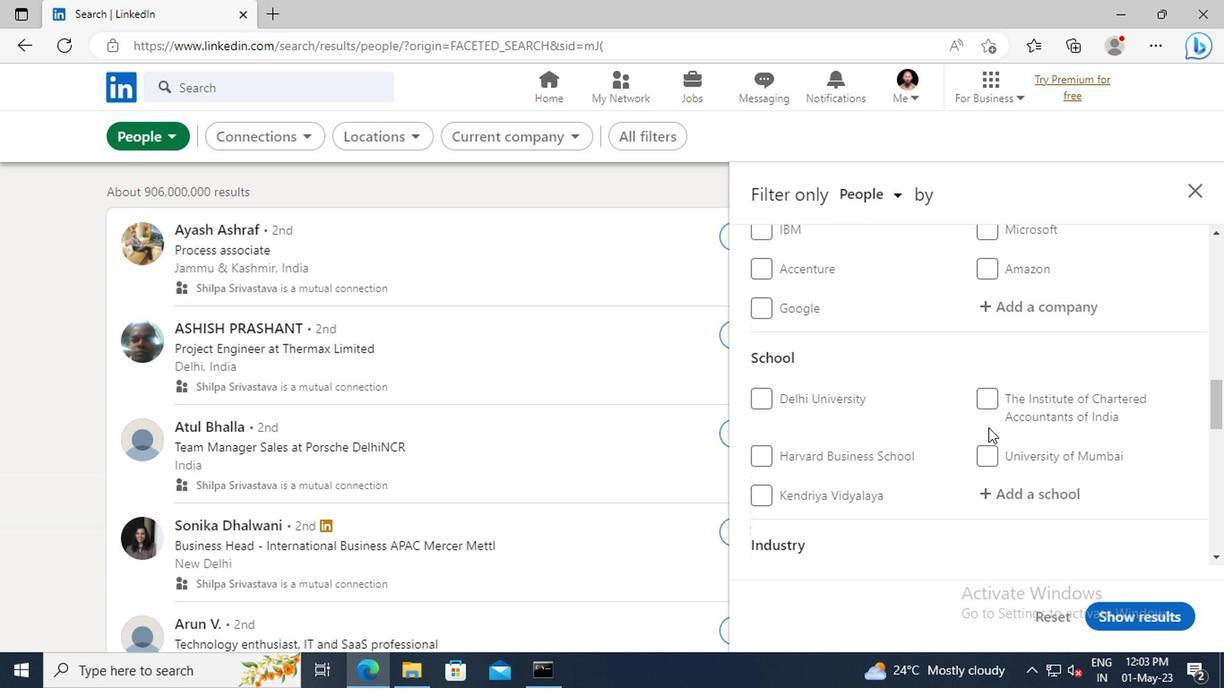 
Action: Mouse scrolled (827, 427) with delta (0, 0)
Screenshot: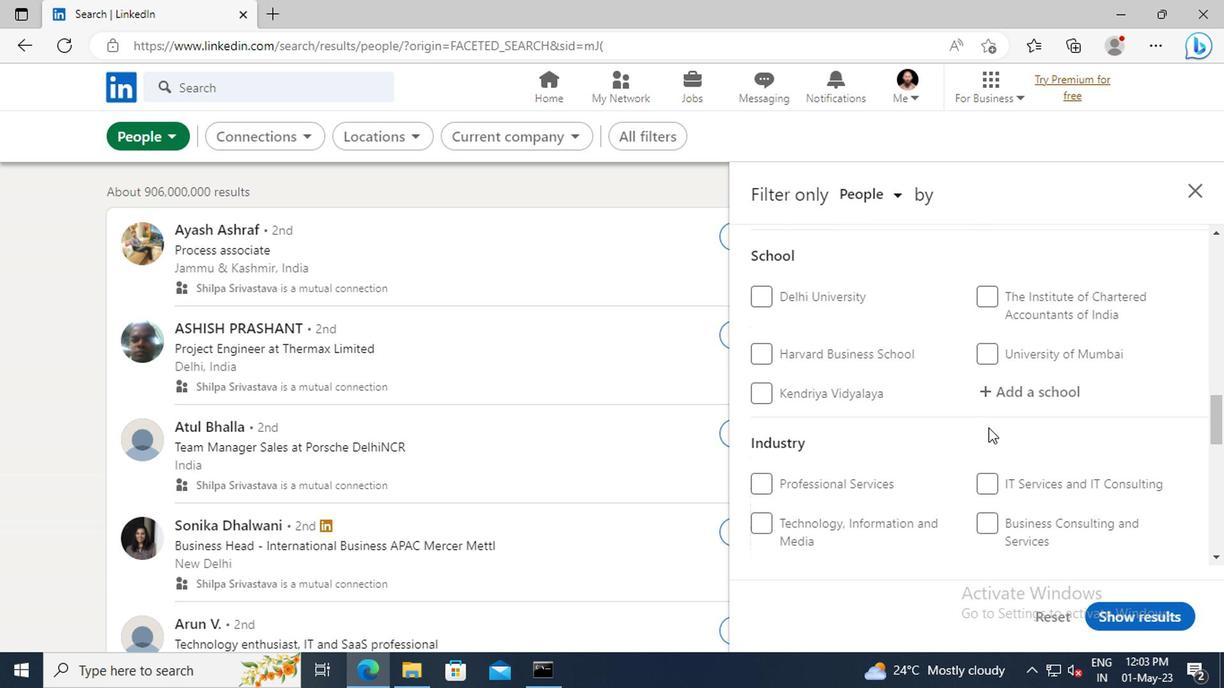 
Action: Mouse scrolled (827, 427) with delta (0, 0)
Screenshot: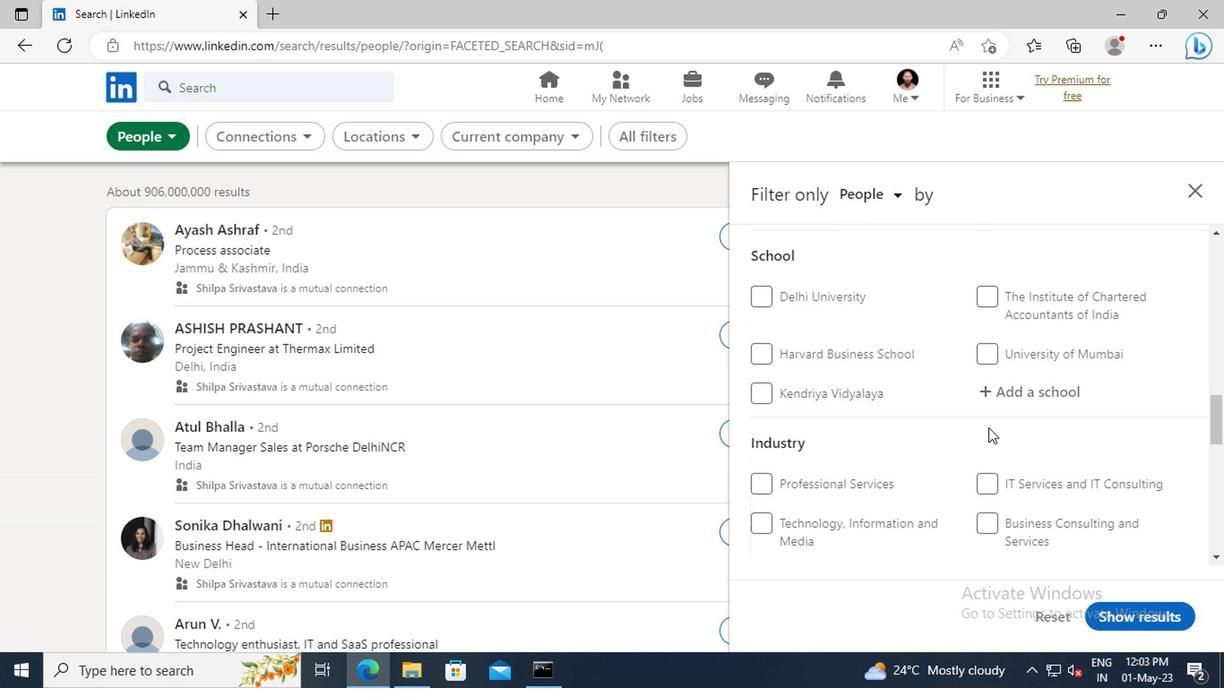 
Action: Mouse scrolled (827, 427) with delta (0, 0)
Screenshot: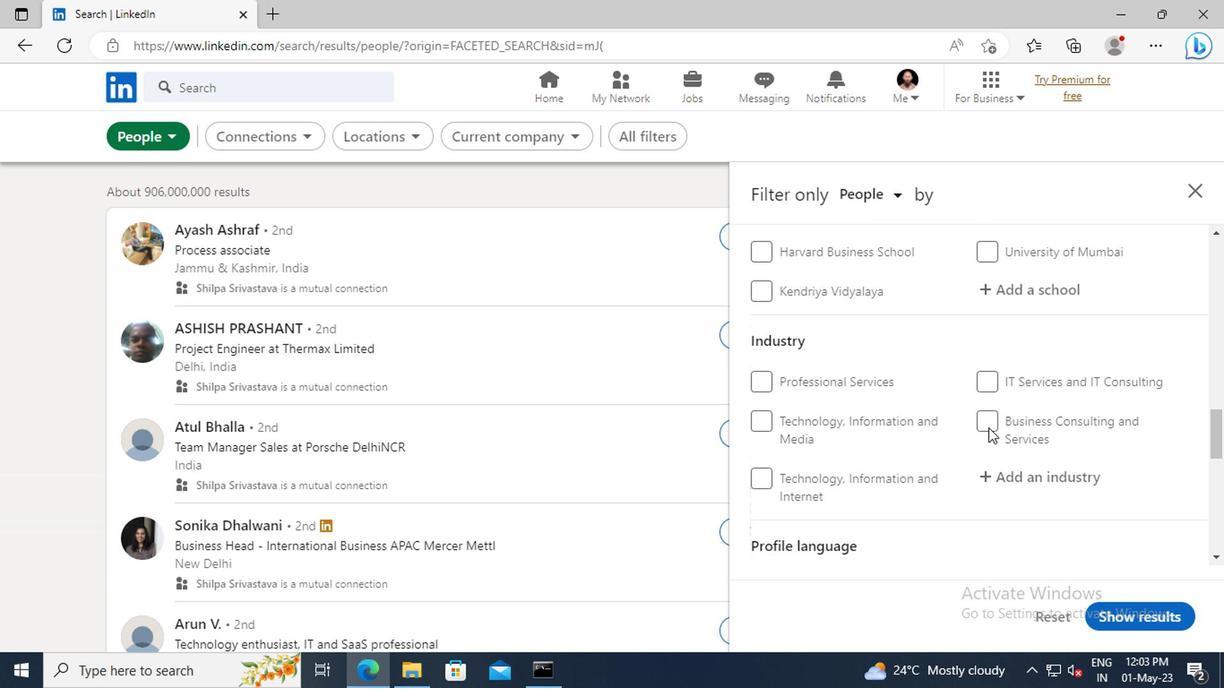 
Action: Mouse scrolled (827, 427) with delta (0, 0)
Screenshot: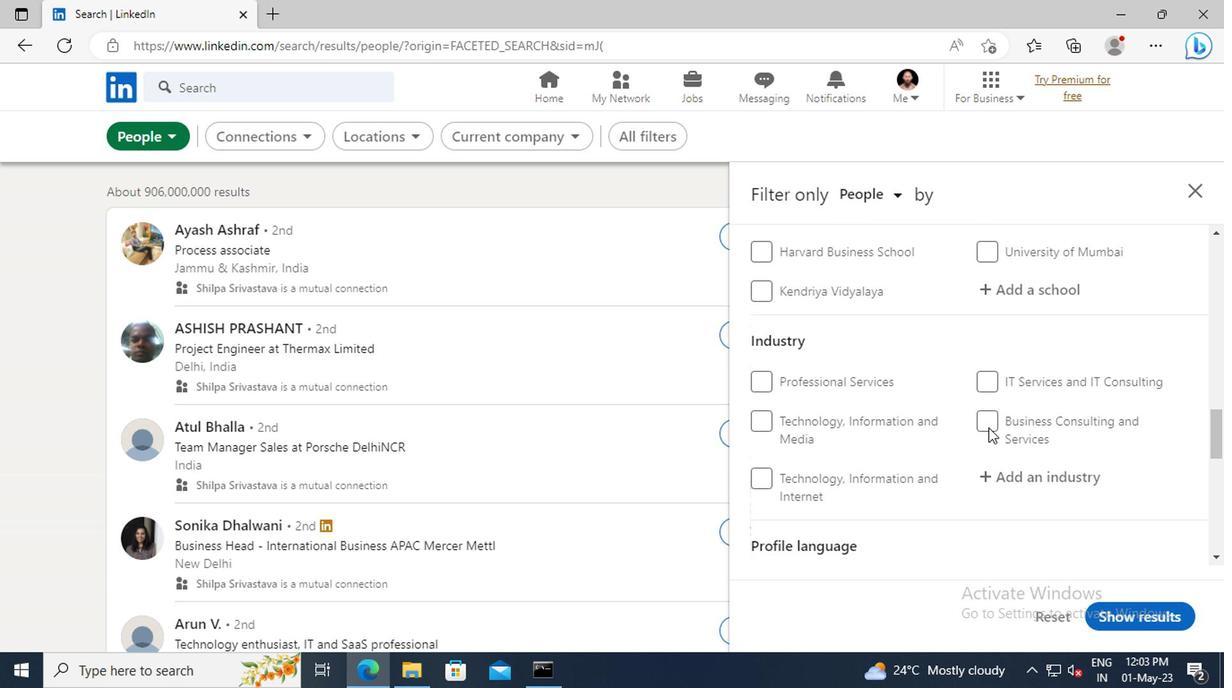 
Action: Mouse scrolled (827, 427) with delta (0, 0)
Screenshot: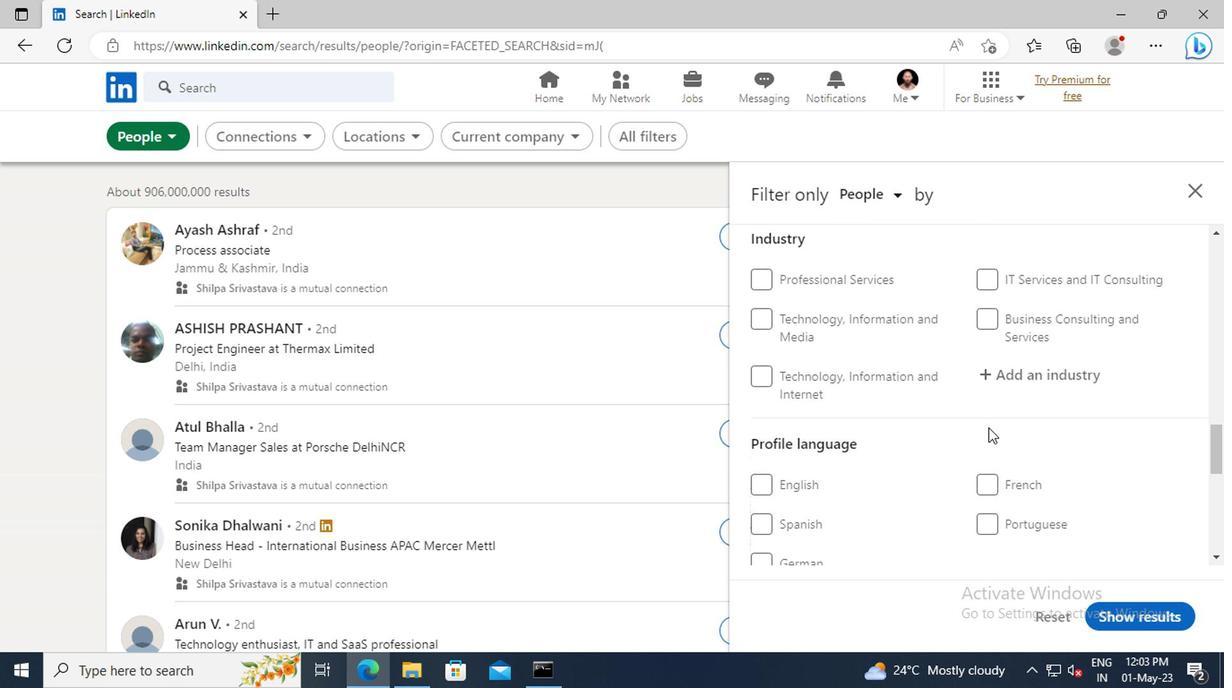 
Action: Mouse scrolled (827, 427) with delta (0, 0)
Screenshot: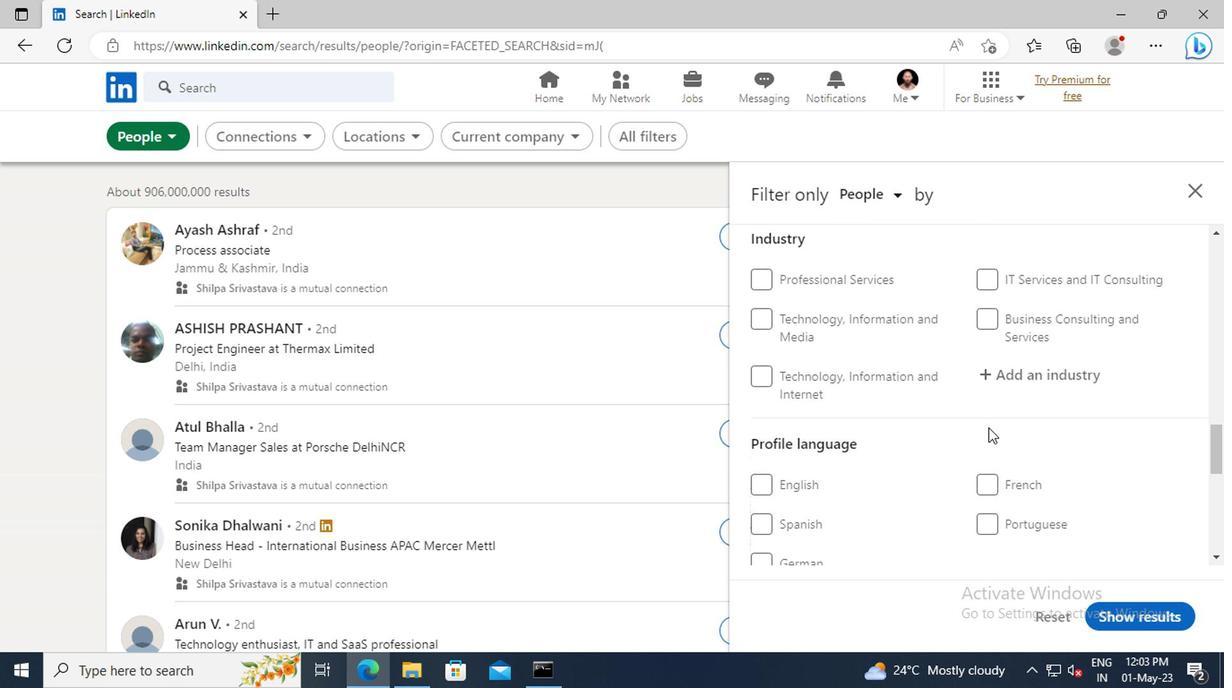 
Action: Mouse moved to (665, 427)
Screenshot: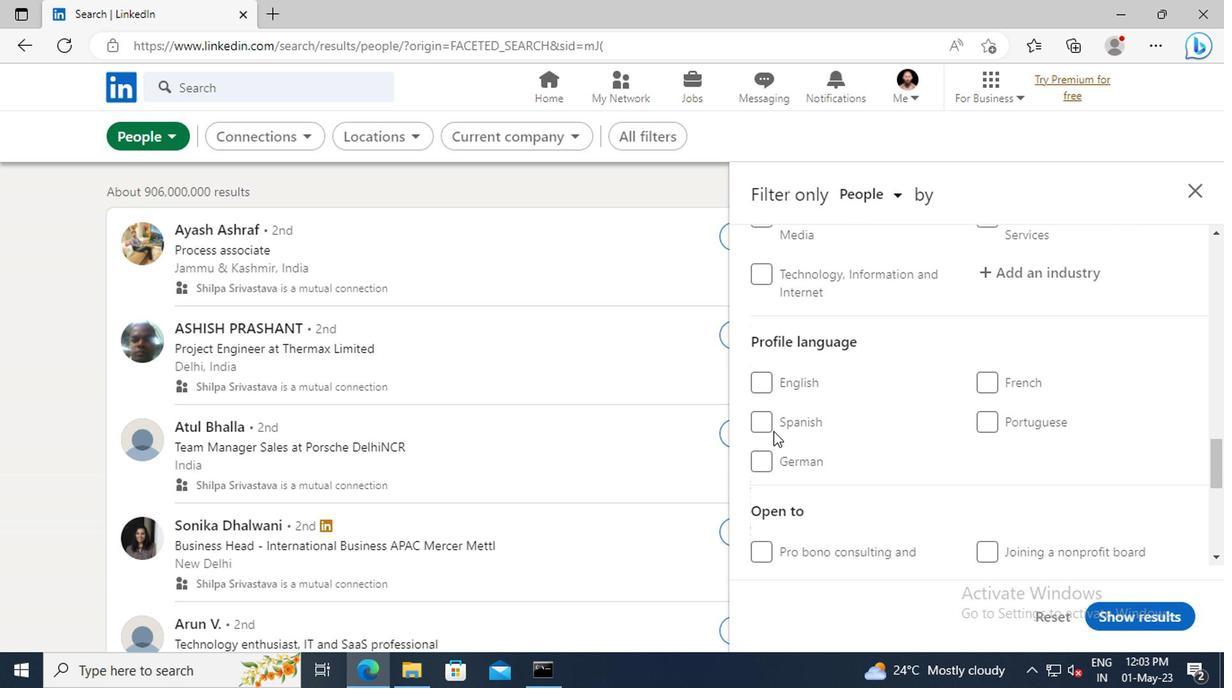 
Action: Mouse pressed left at (665, 427)
Screenshot: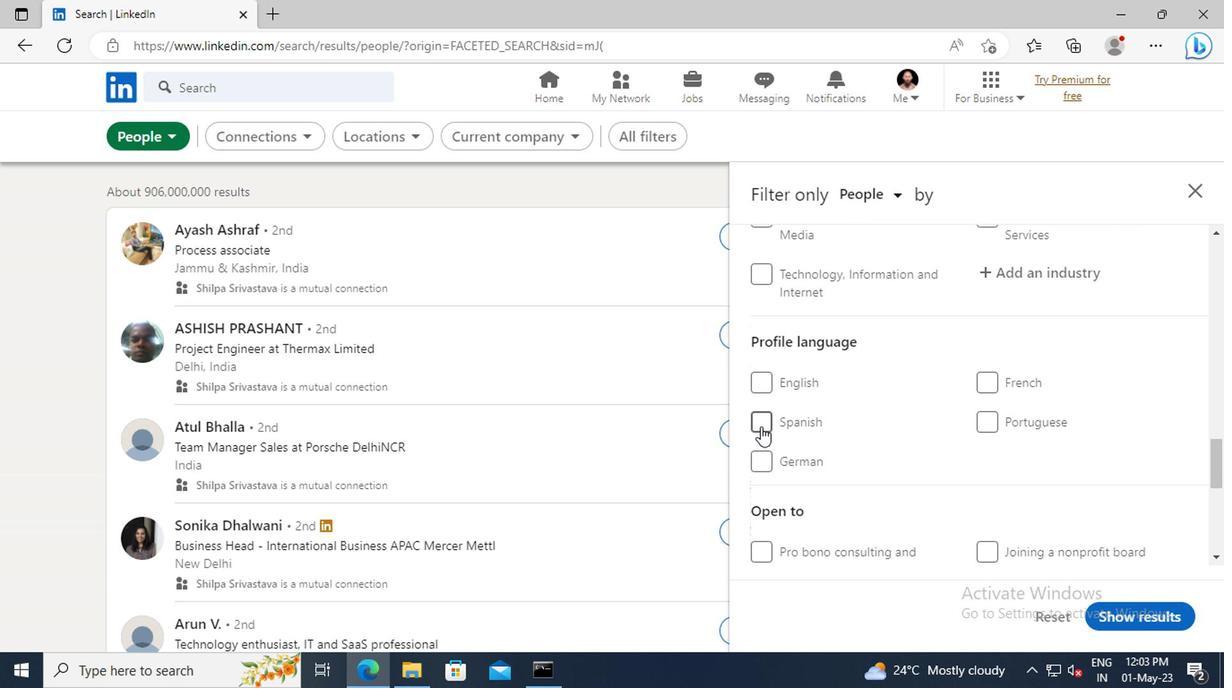 
Action: Mouse moved to (816, 425)
Screenshot: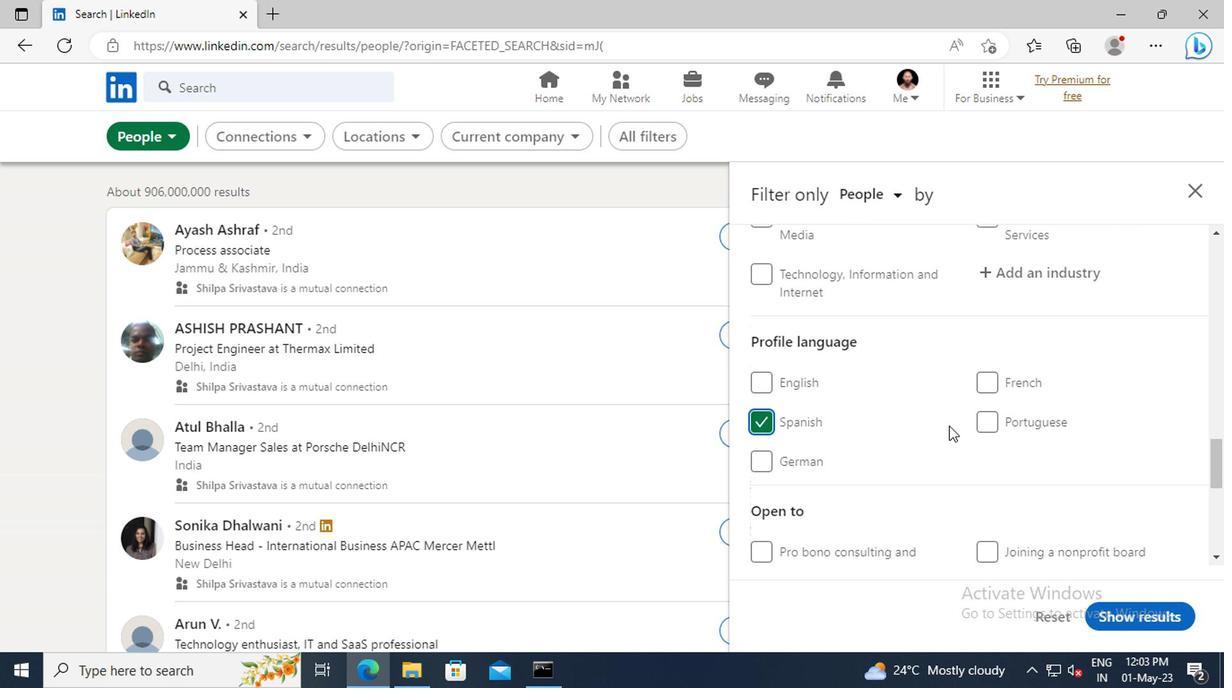 
Action: Mouse scrolled (816, 426) with delta (0, 0)
Screenshot: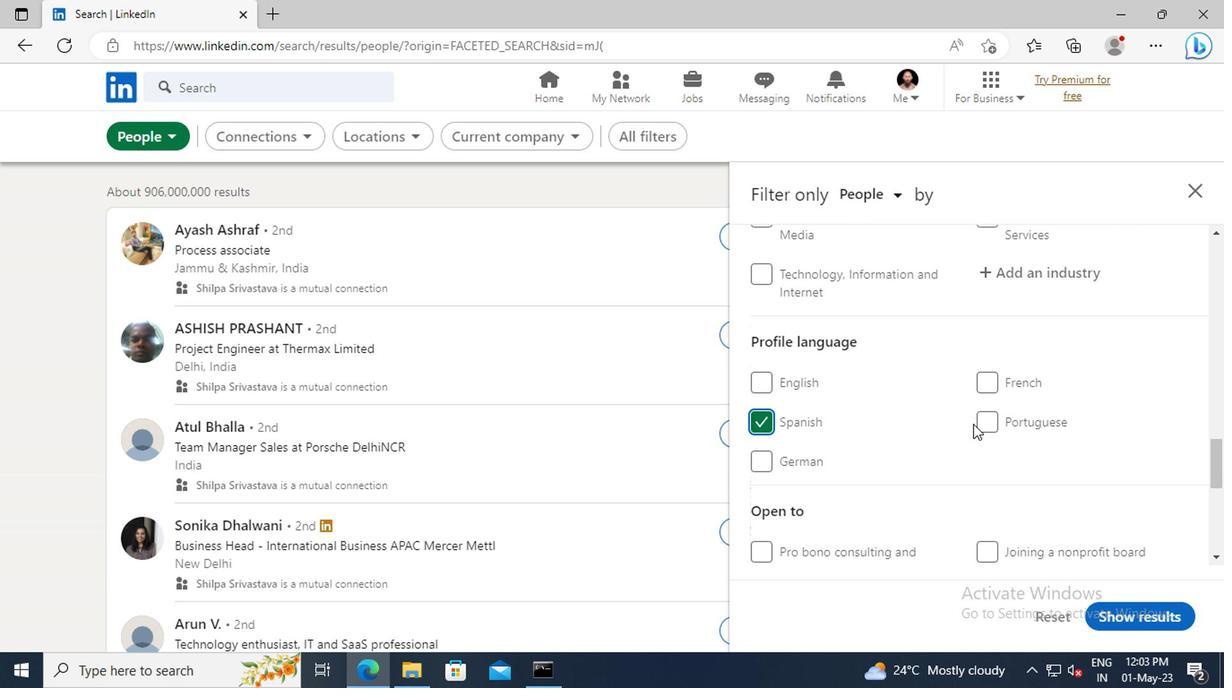 
Action: Mouse scrolled (816, 426) with delta (0, 0)
Screenshot: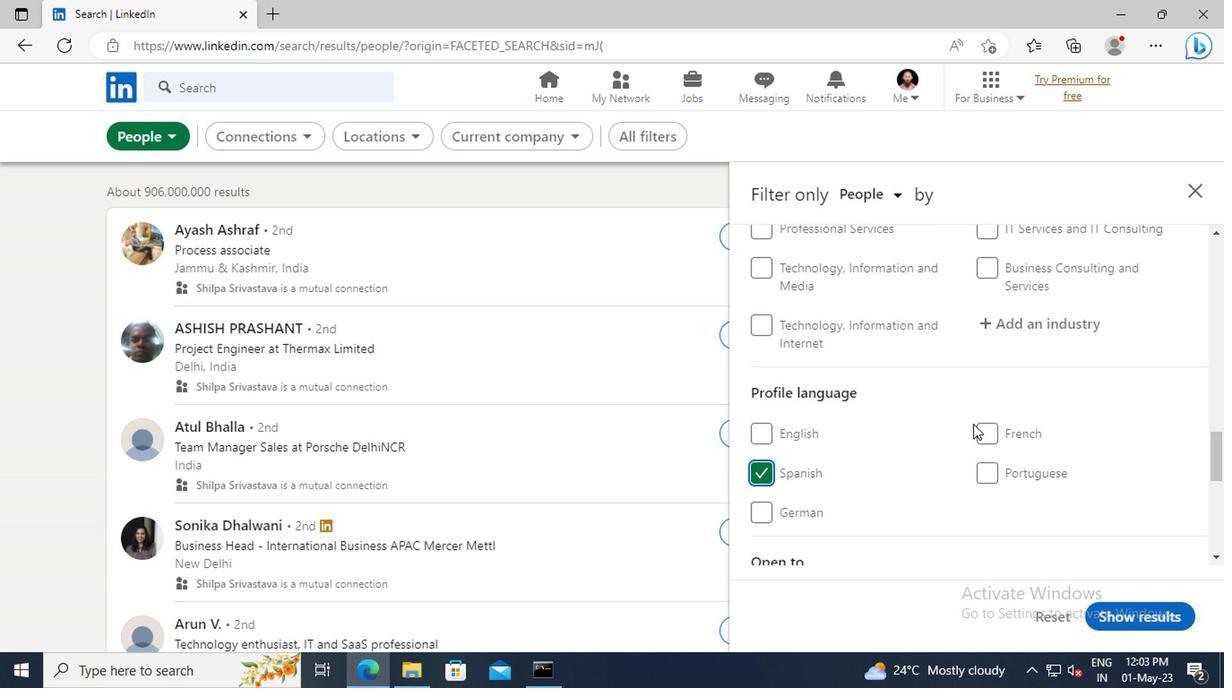 
Action: Mouse scrolled (816, 426) with delta (0, 0)
Screenshot: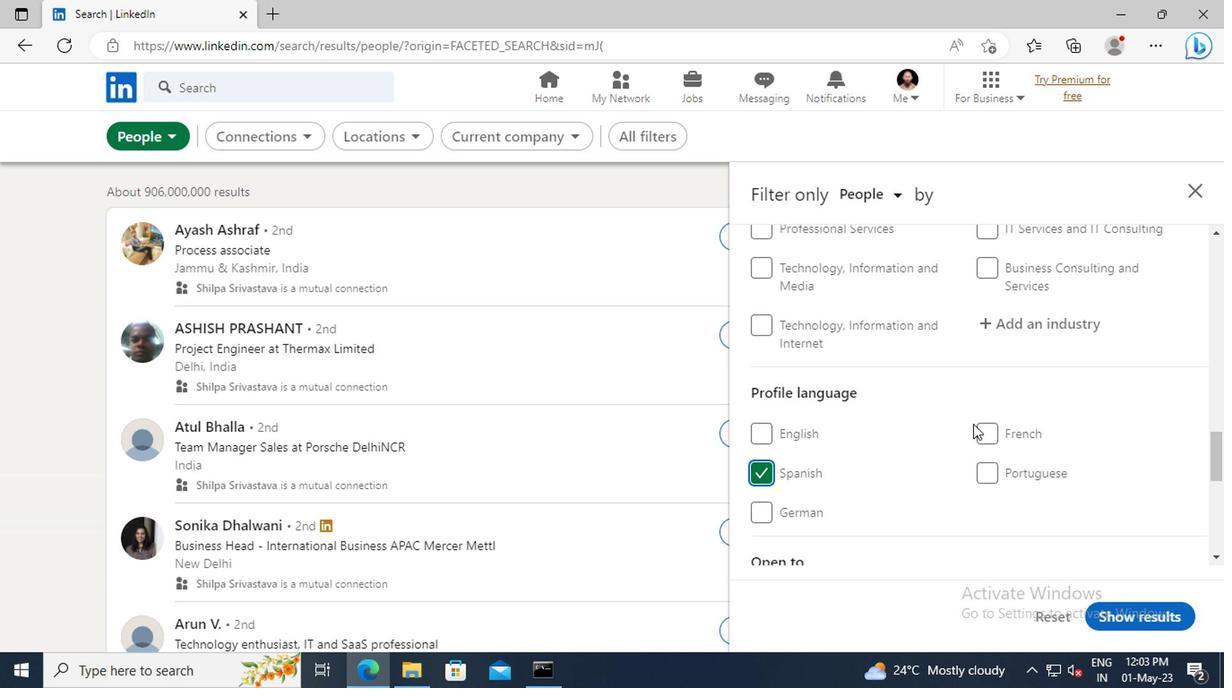 
Action: Mouse scrolled (816, 426) with delta (0, 0)
Screenshot: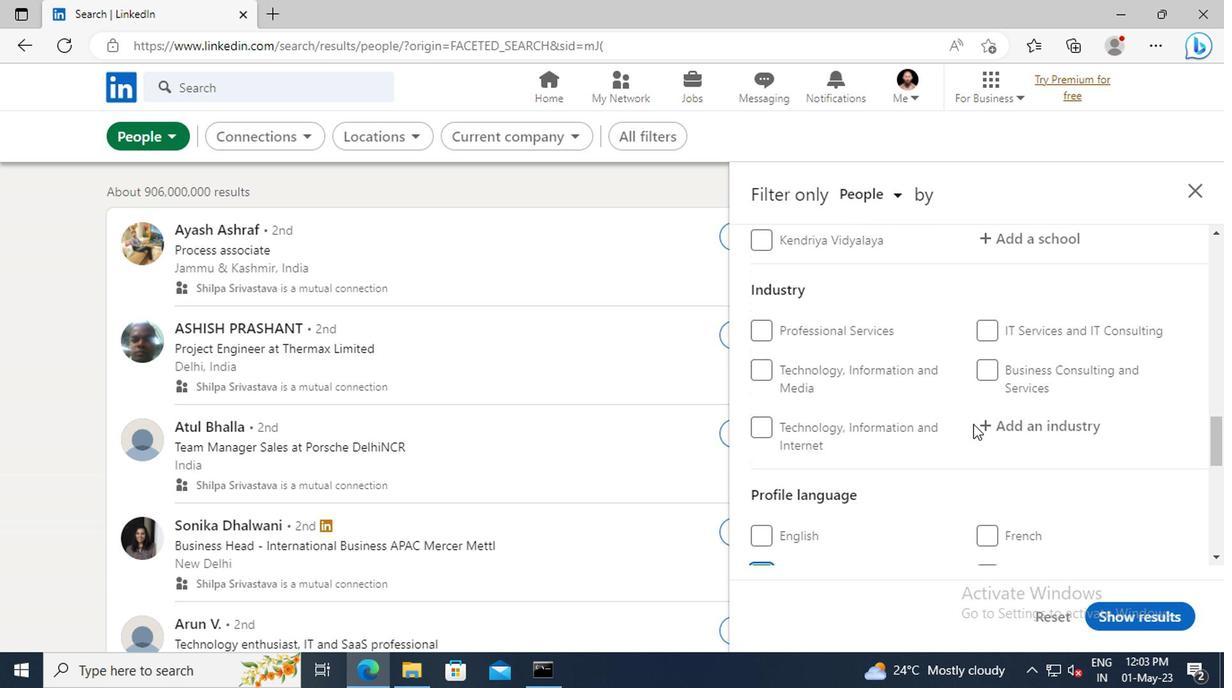 
Action: Mouse scrolled (816, 426) with delta (0, 0)
Screenshot: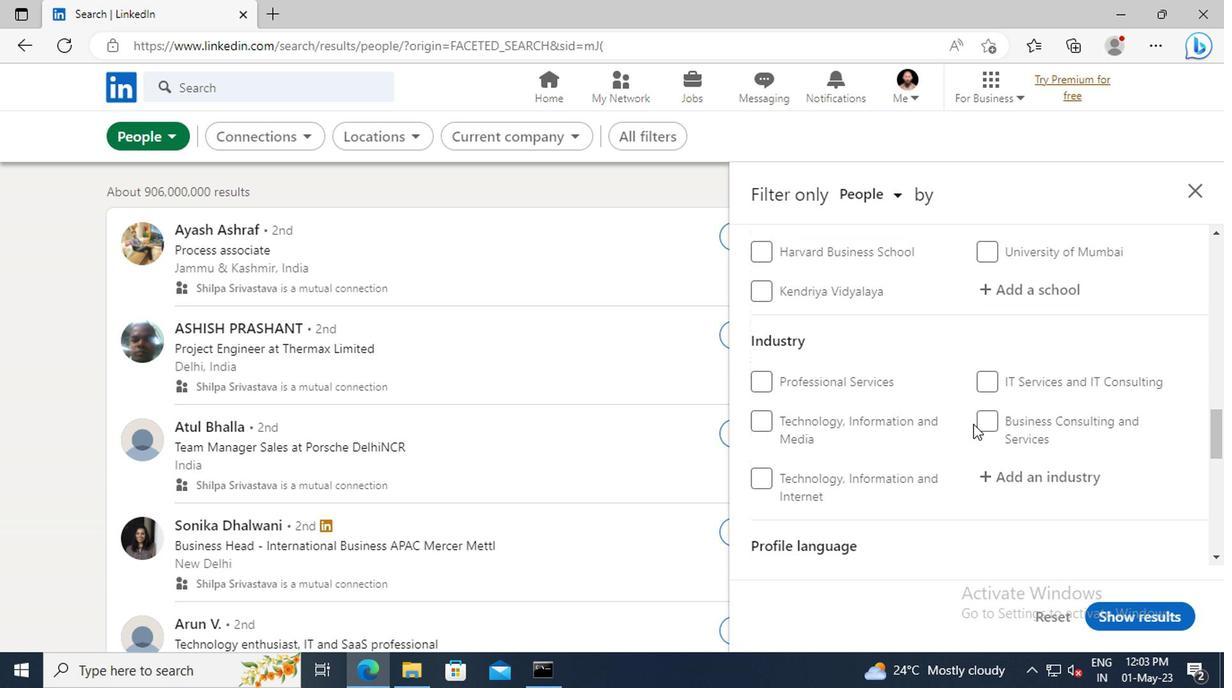 
Action: Mouse scrolled (816, 426) with delta (0, 0)
Screenshot: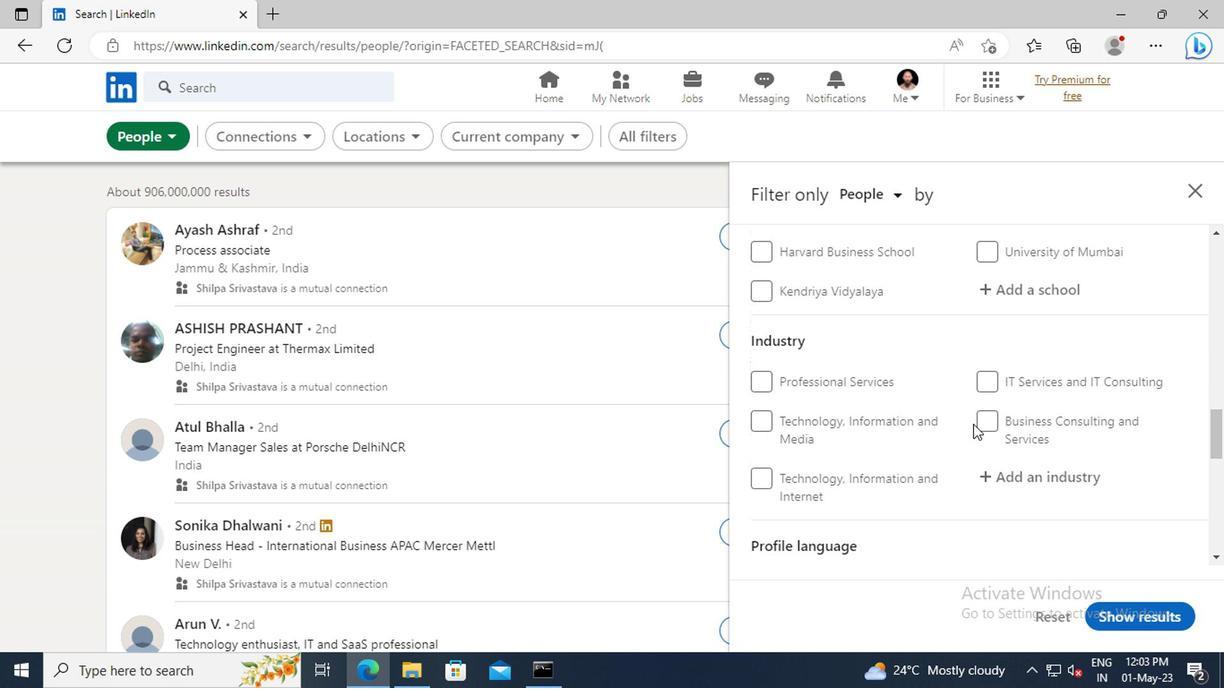 
Action: Mouse scrolled (816, 426) with delta (0, 0)
Screenshot: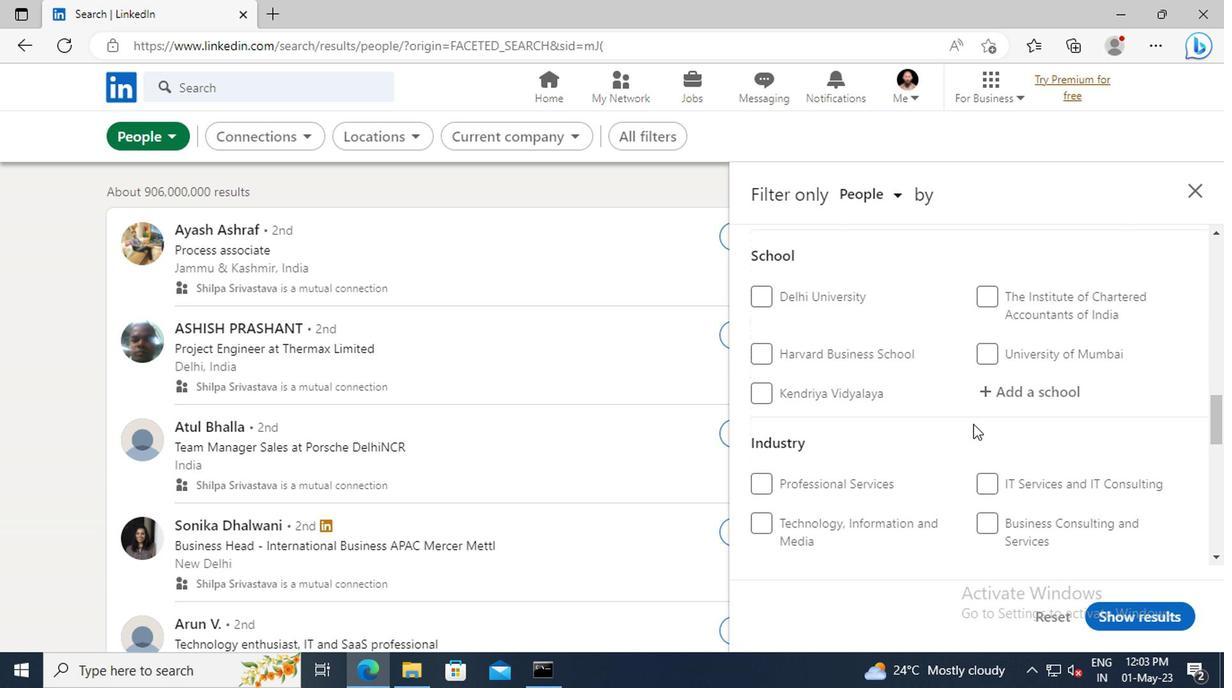 
Action: Mouse scrolled (816, 426) with delta (0, 0)
Screenshot: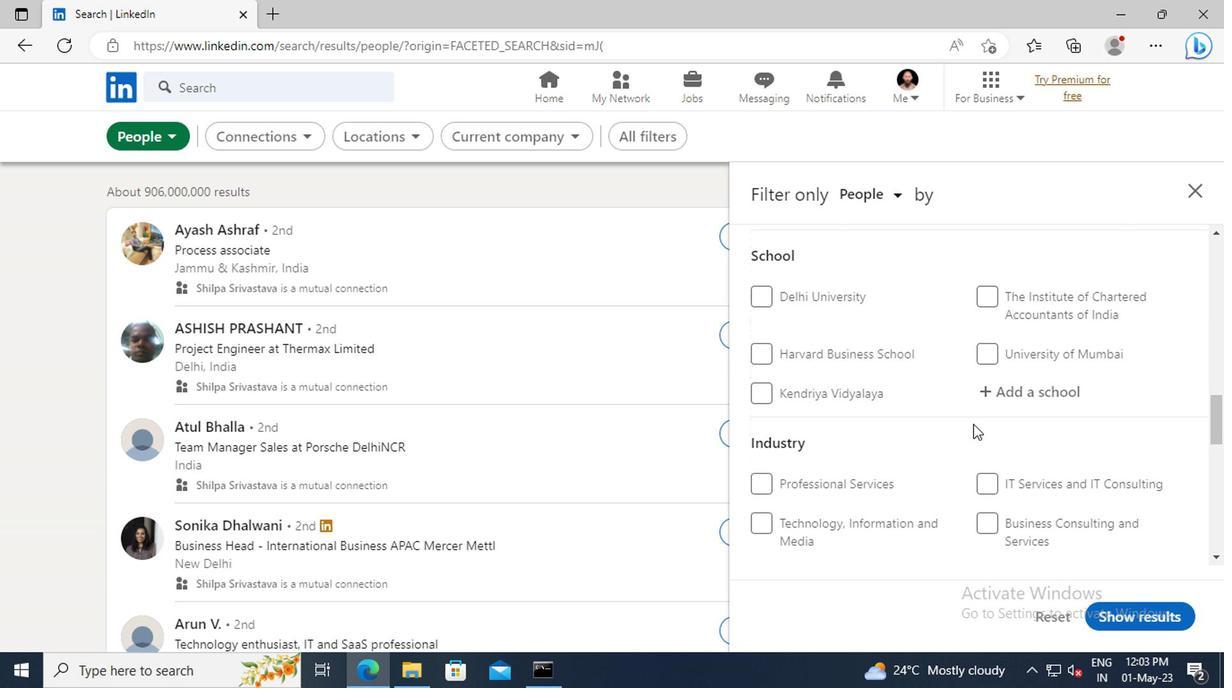 
Action: Mouse scrolled (816, 426) with delta (0, 0)
Screenshot: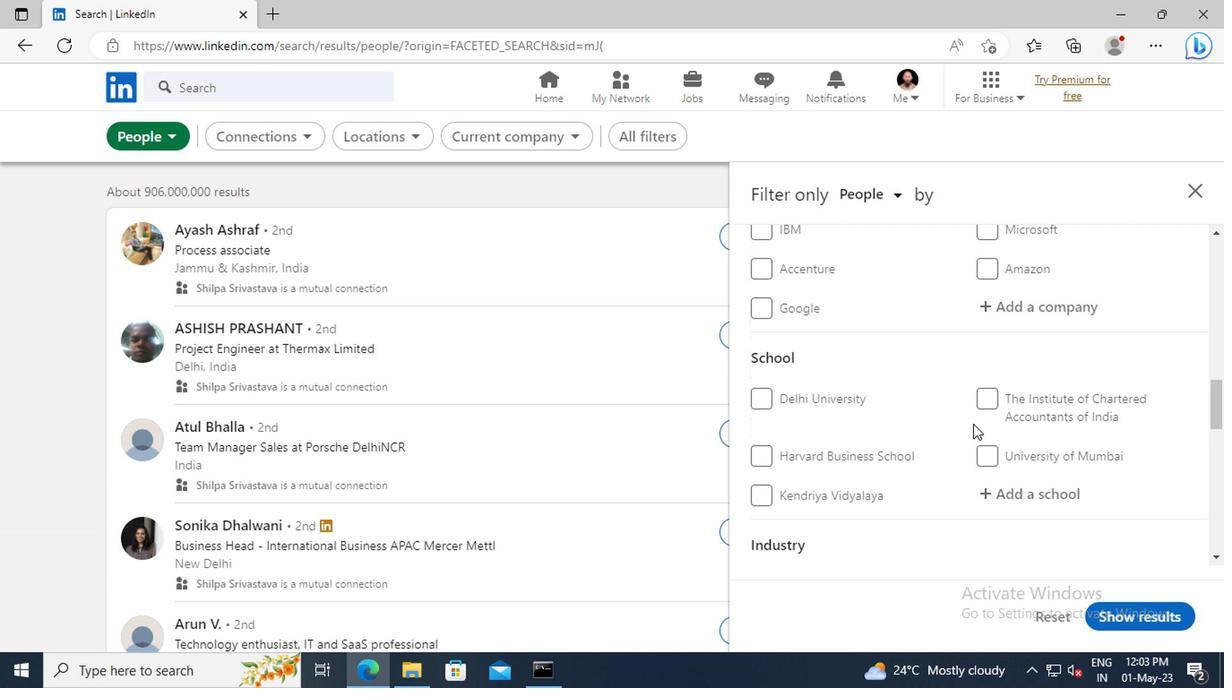 
Action: Mouse scrolled (816, 426) with delta (0, 0)
Screenshot: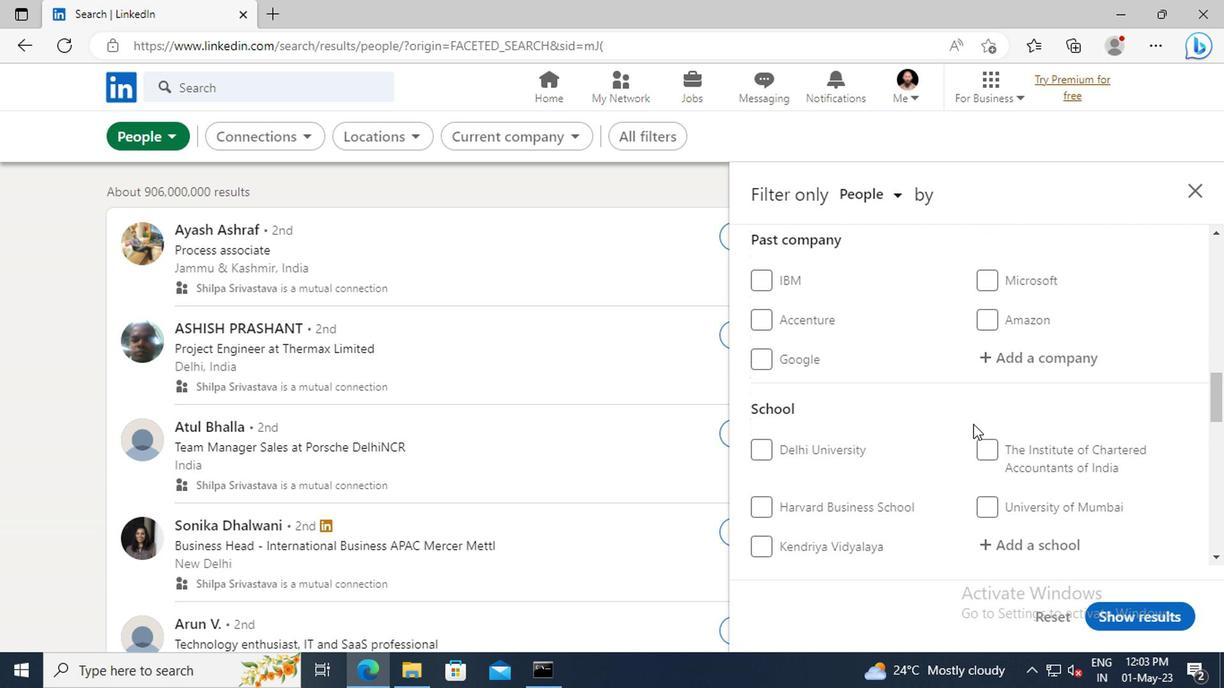 
Action: Mouse scrolled (816, 426) with delta (0, 0)
Screenshot: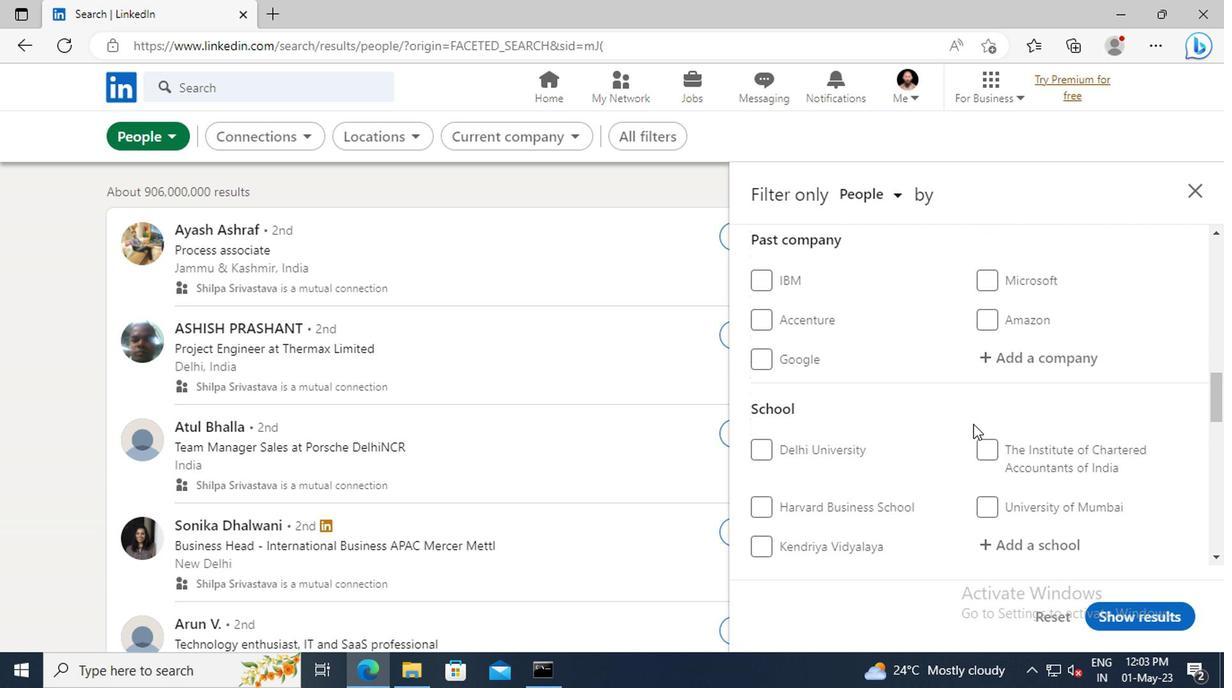 
Action: Mouse scrolled (816, 426) with delta (0, 0)
Screenshot: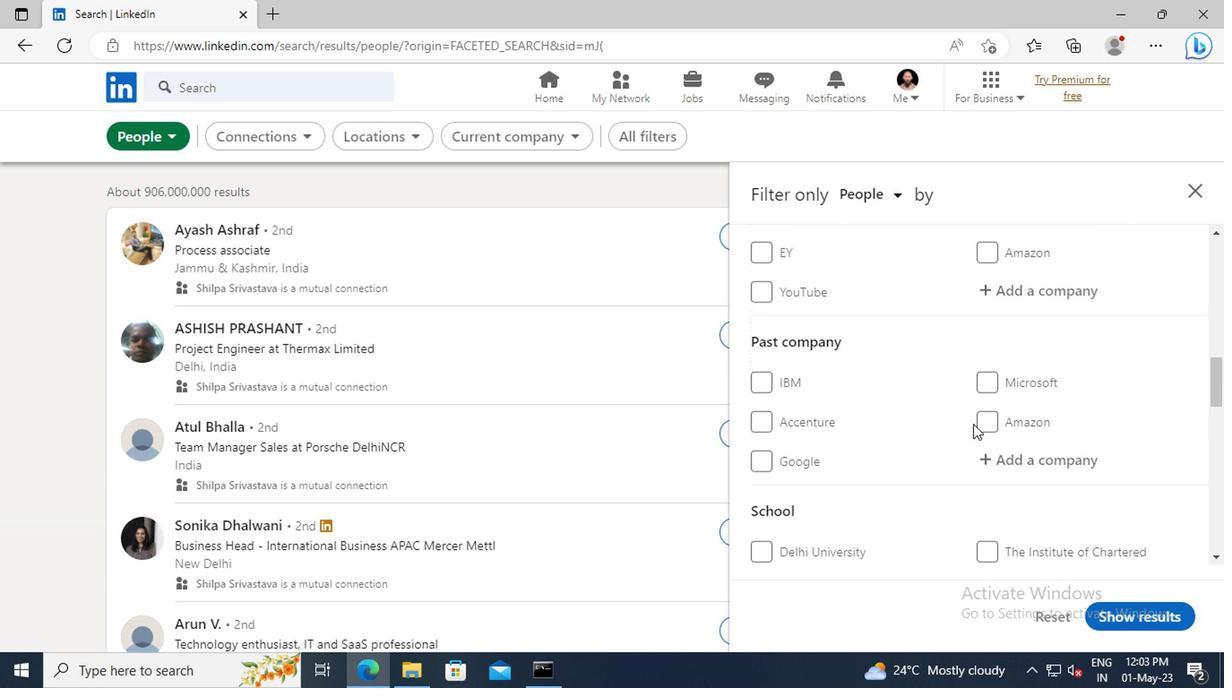 
Action: Mouse scrolled (816, 426) with delta (0, 0)
Screenshot: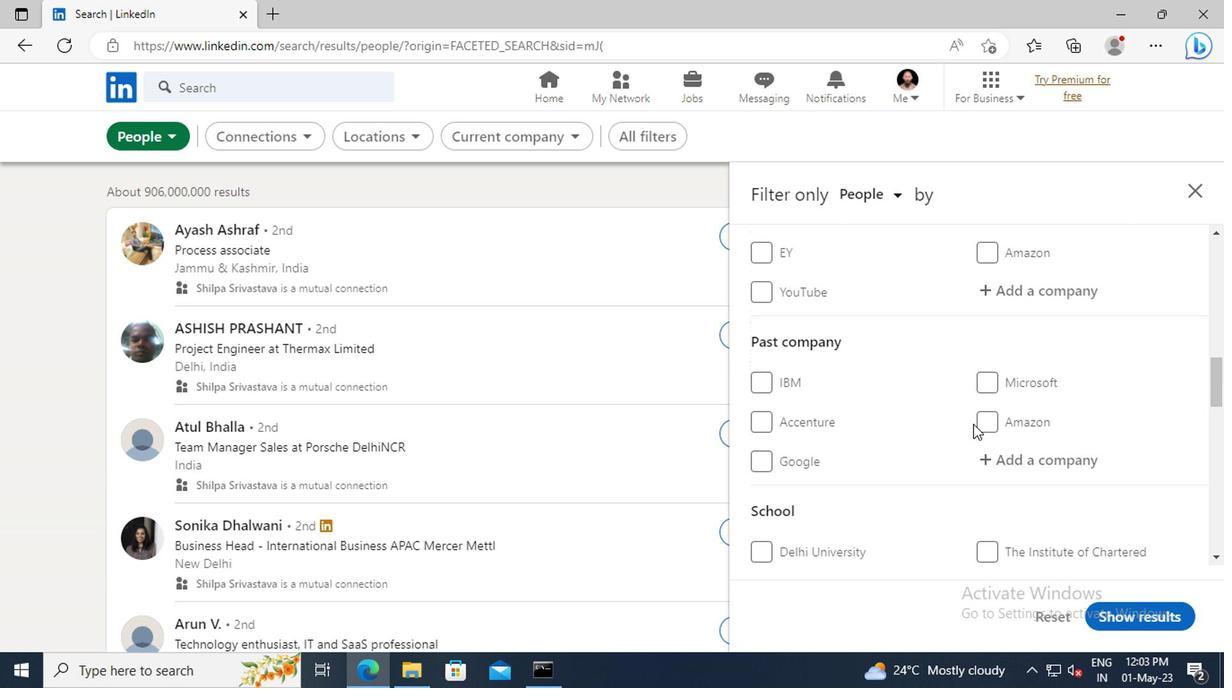 
Action: Mouse moved to (833, 406)
Screenshot: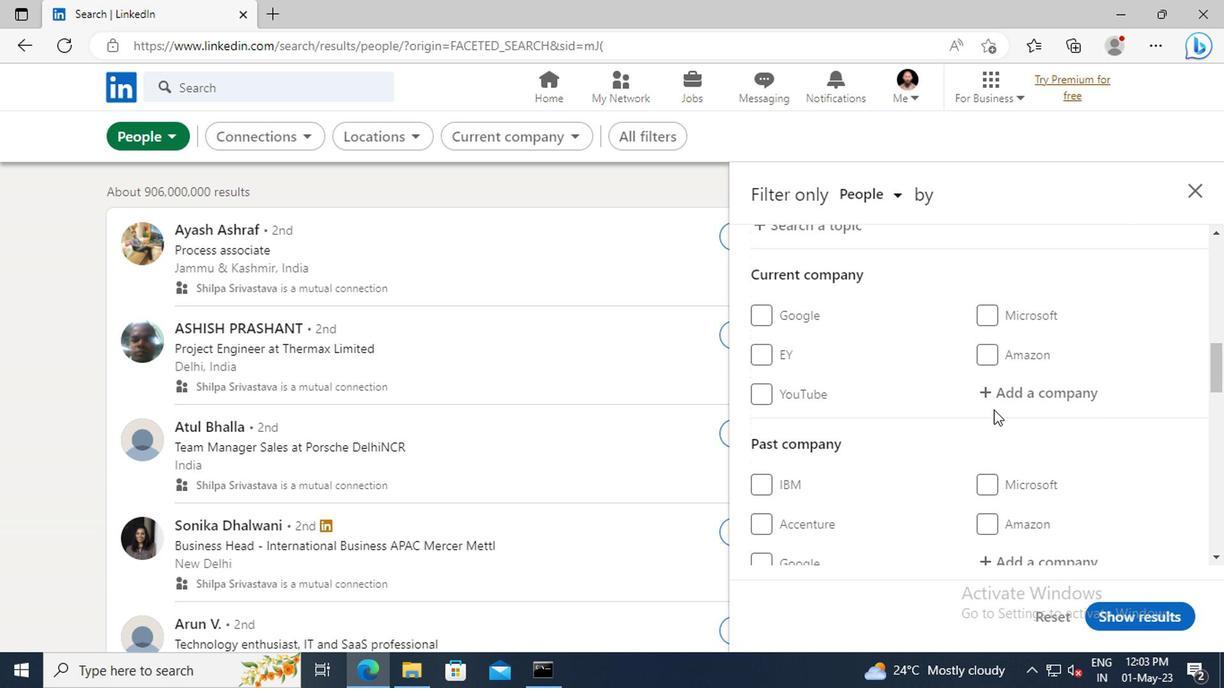 
Action: Mouse pressed left at (833, 406)
Screenshot: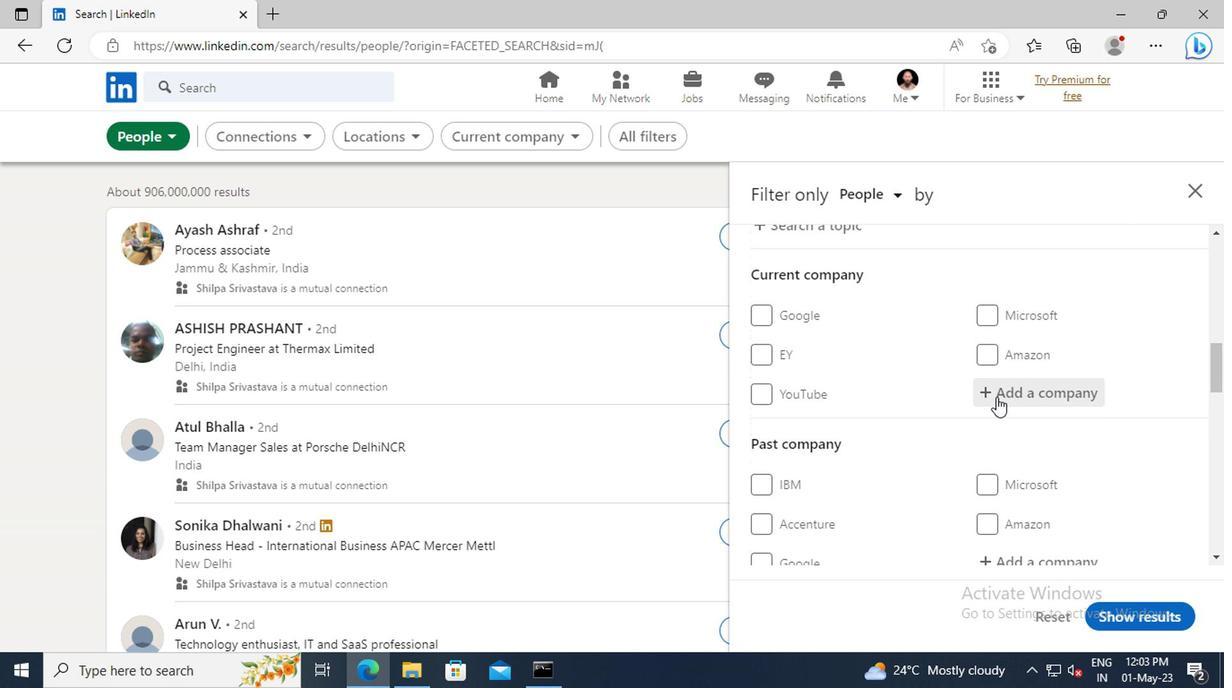 
Action: Key pressed <Key.shift>APP<Key.shift>DIREC
Screenshot: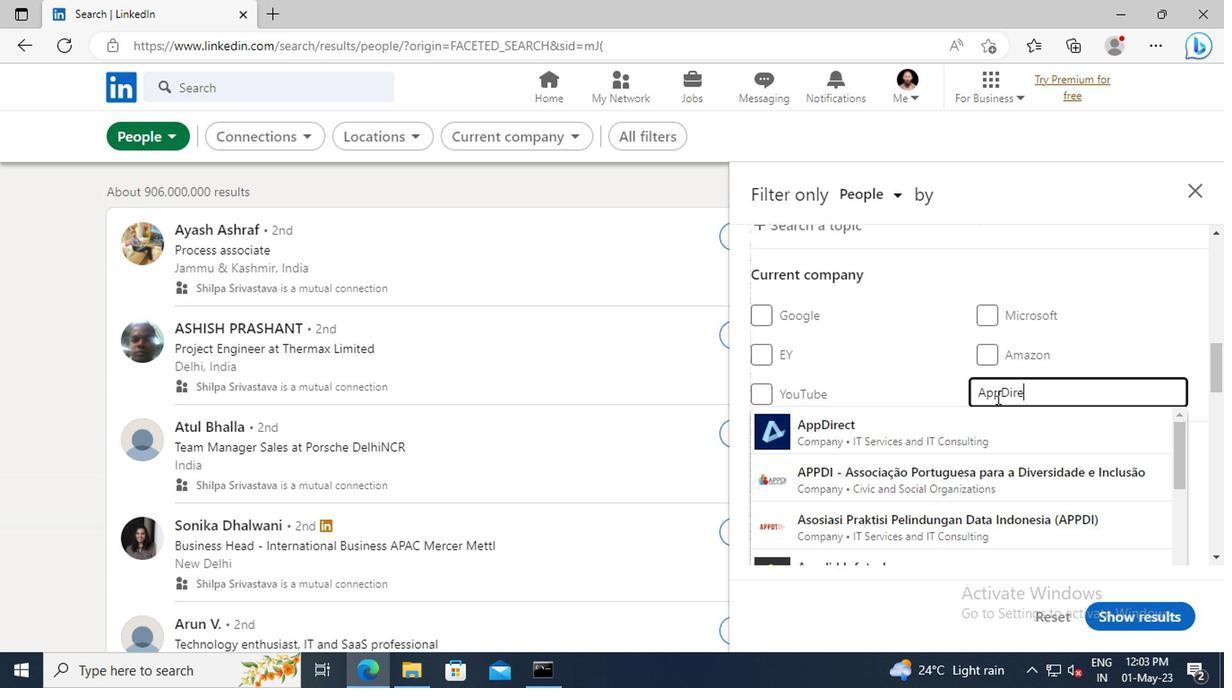 
Action: Mouse moved to (830, 428)
Screenshot: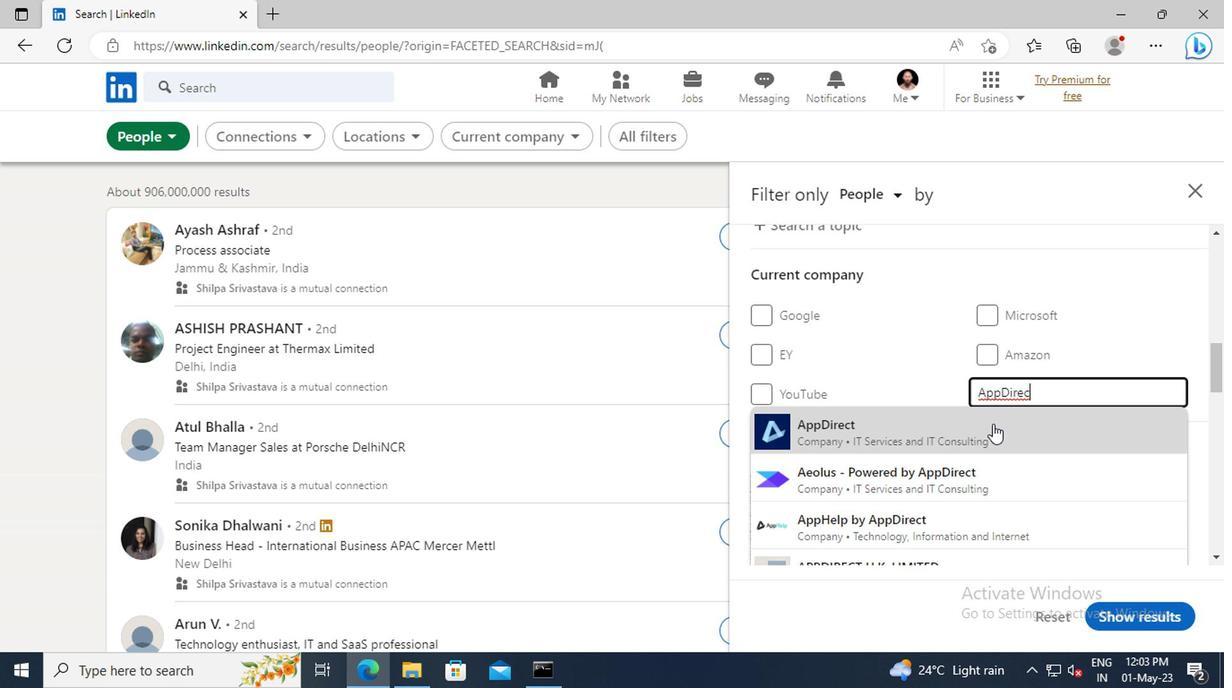 
Action: Mouse pressed left at (830, 428)
Screenshot: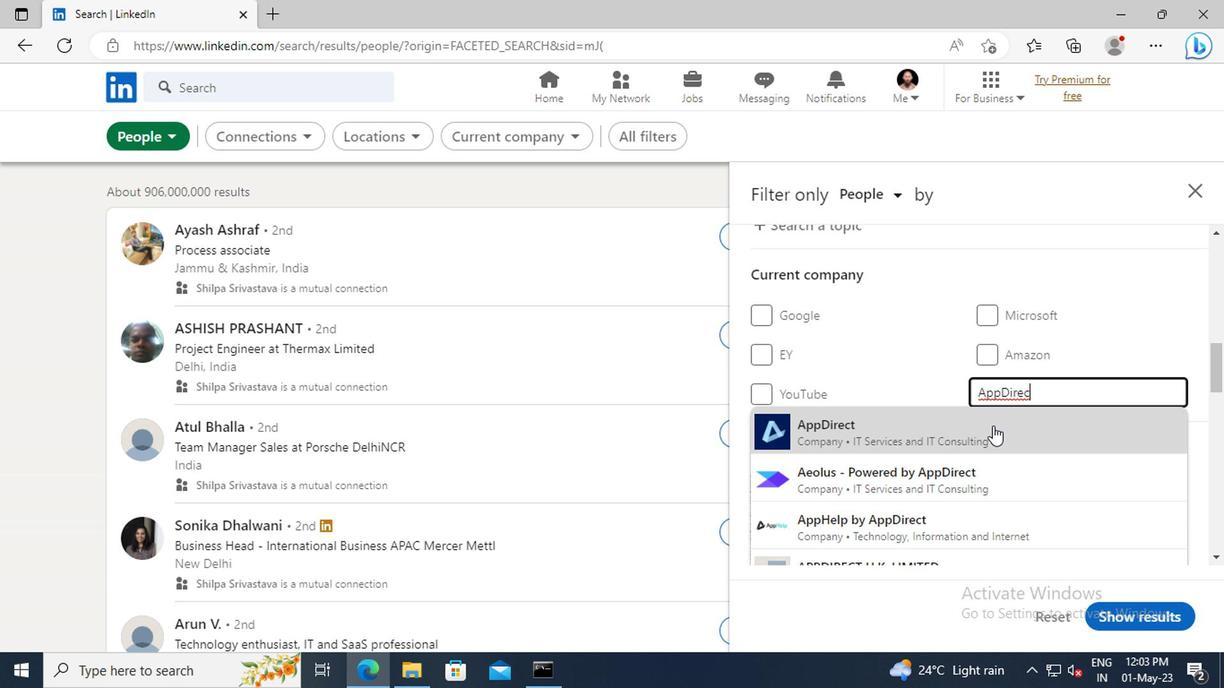 
Action: Mouse scrolled (830, 427) with delta (0, 0)
Screenshot: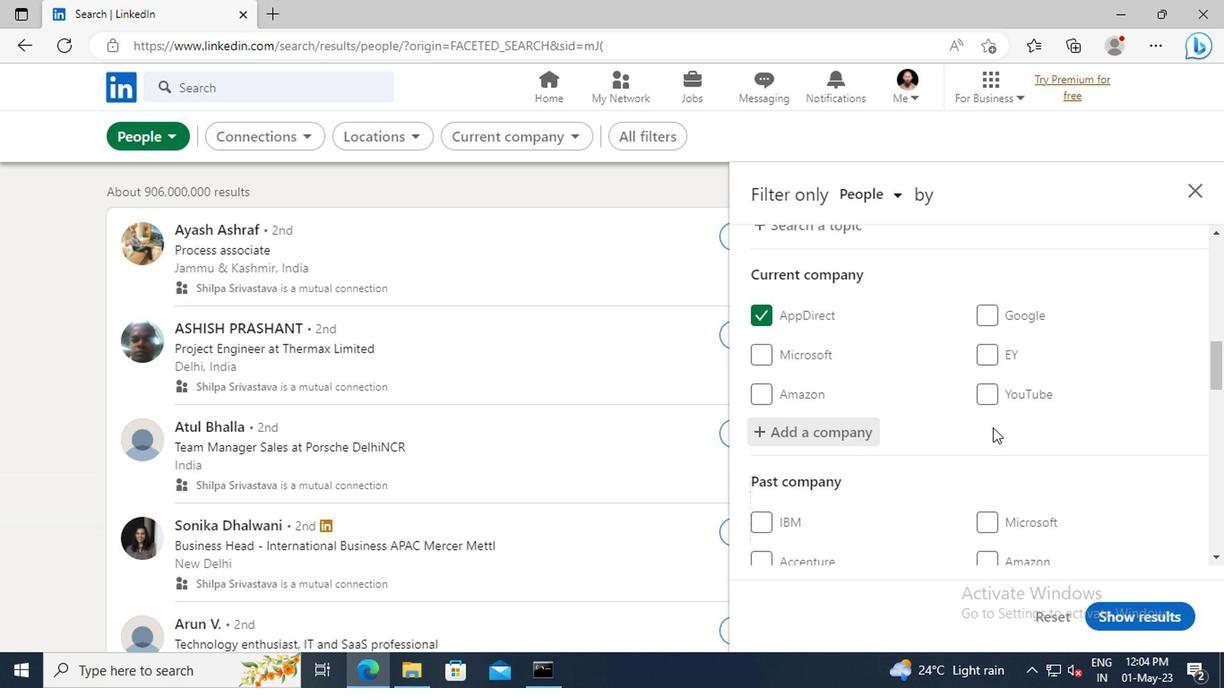 
Action: Mouse scrolled (830, 427) with delta (0, 0)
Screenshot: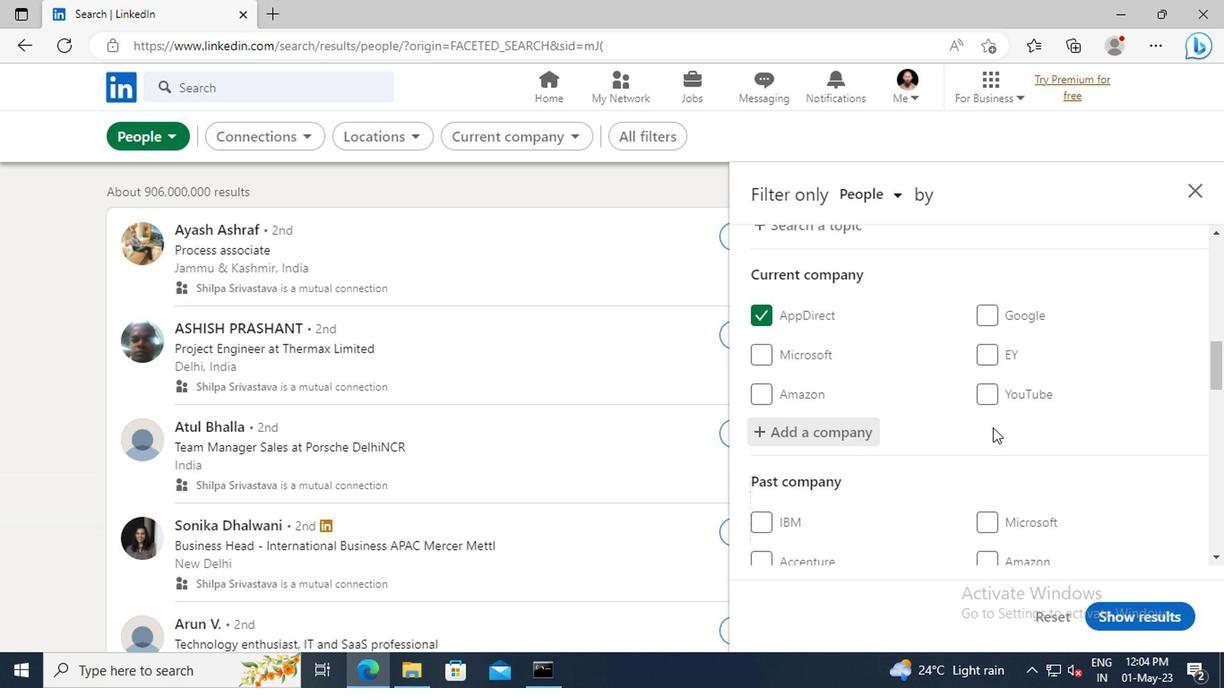 
Action: Mouse scrolled (830, 427) with delta (0, 0)
Screenshot: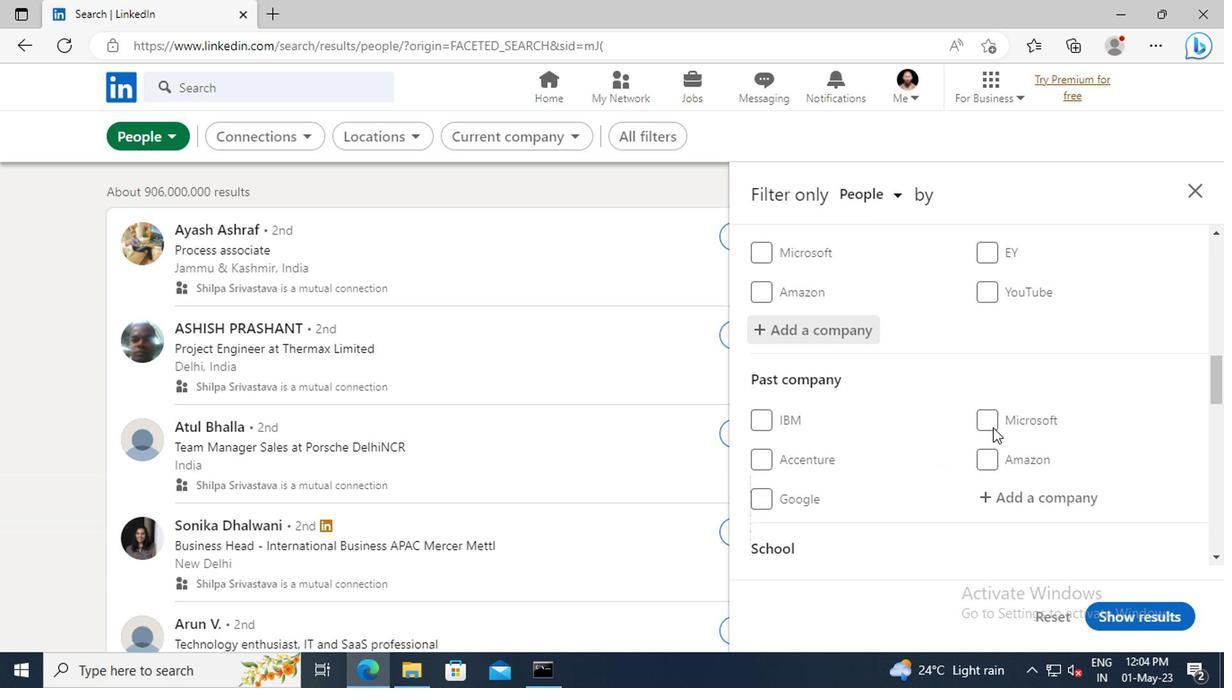 
Action: Mouse scrolled (830, 427) with delta (0, 0)
Screenshot: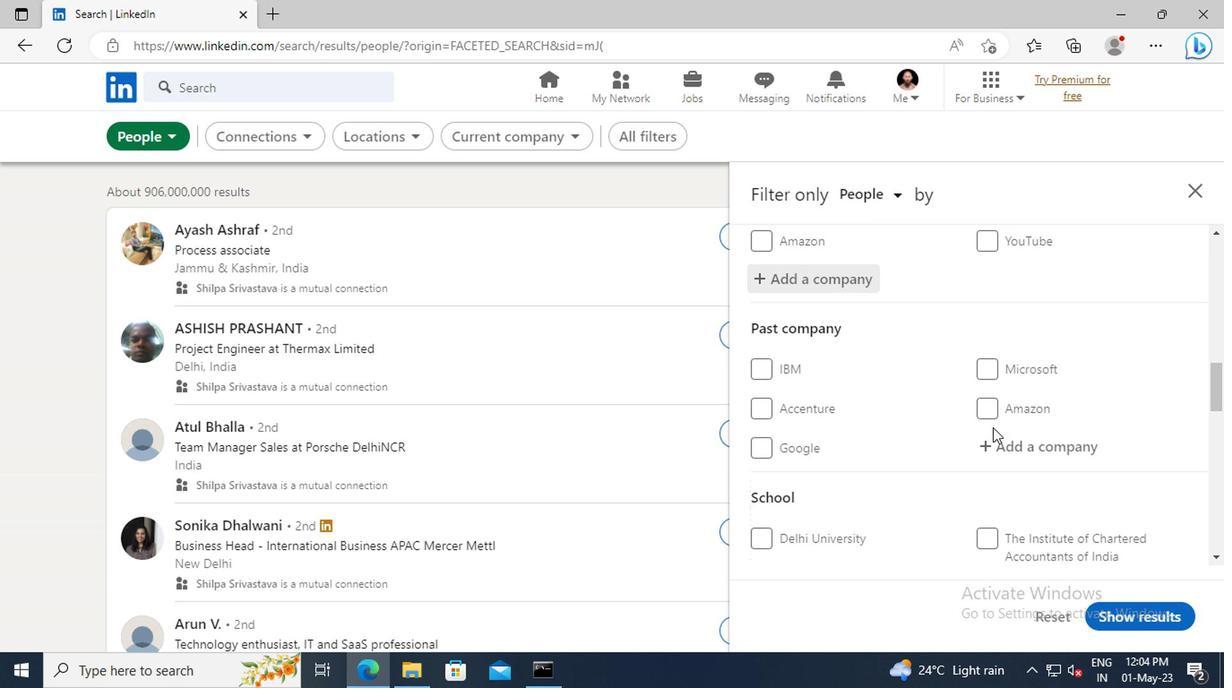 
Action: Mouse scrolled (830, 427) with delta (0, 0)
Screenshot: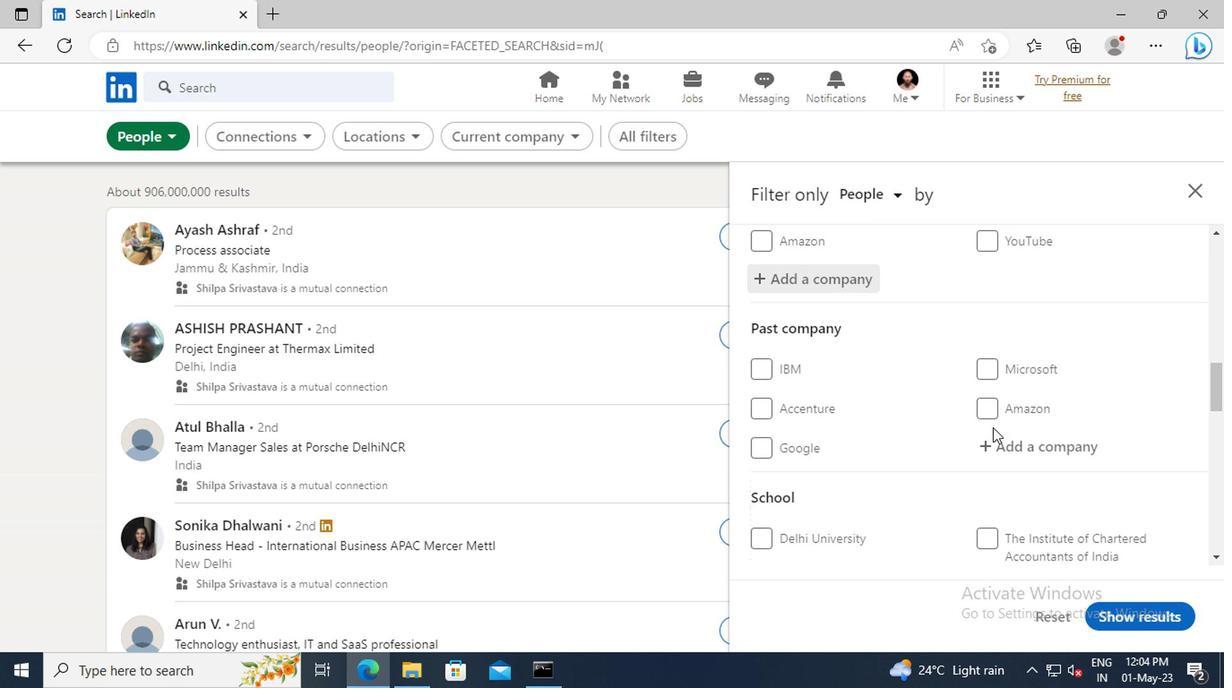 
Action: Mouse scrolled (830, 427) with delta (0, 0)
Screenshot: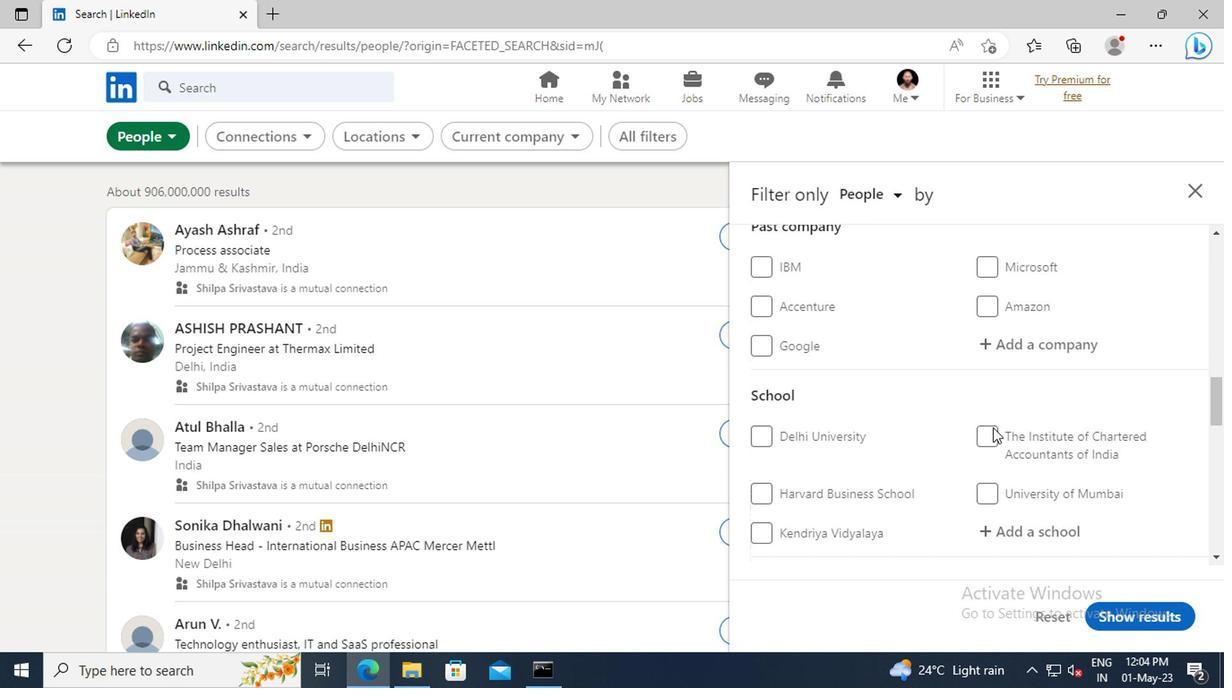 
Action: Mouse scrolled (830, 427) with delta (0, 0)
Screenshot: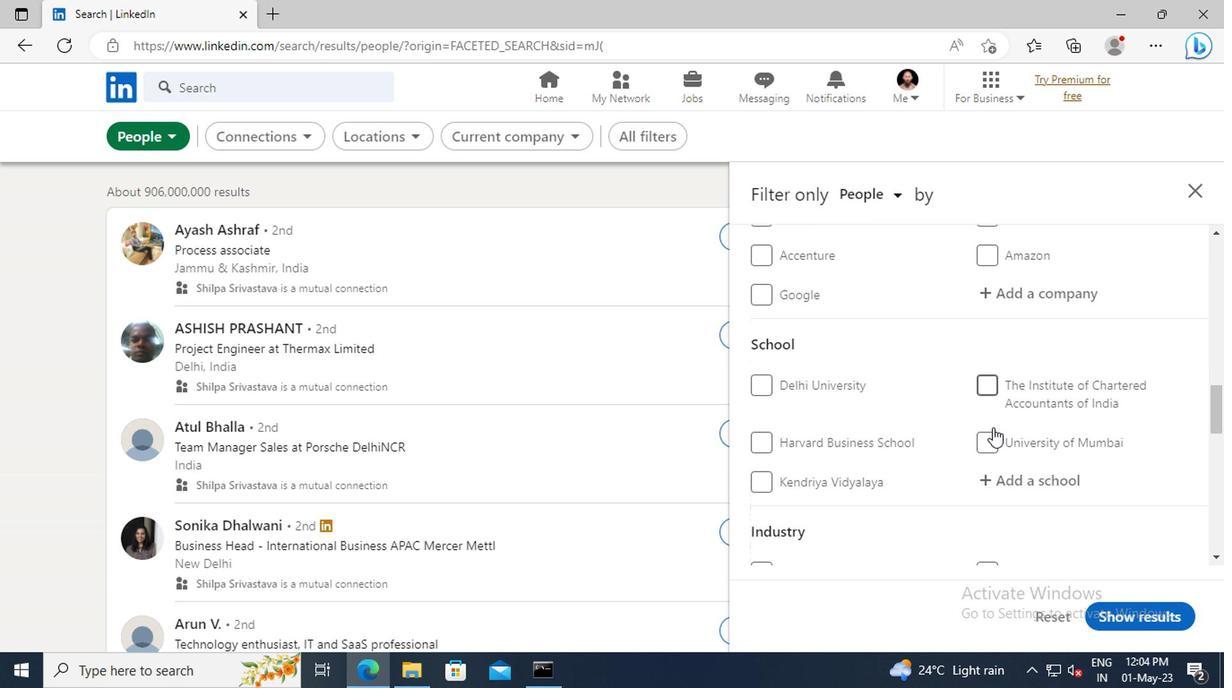 
Action: Mouse moved to (832, 429)
Screenshot: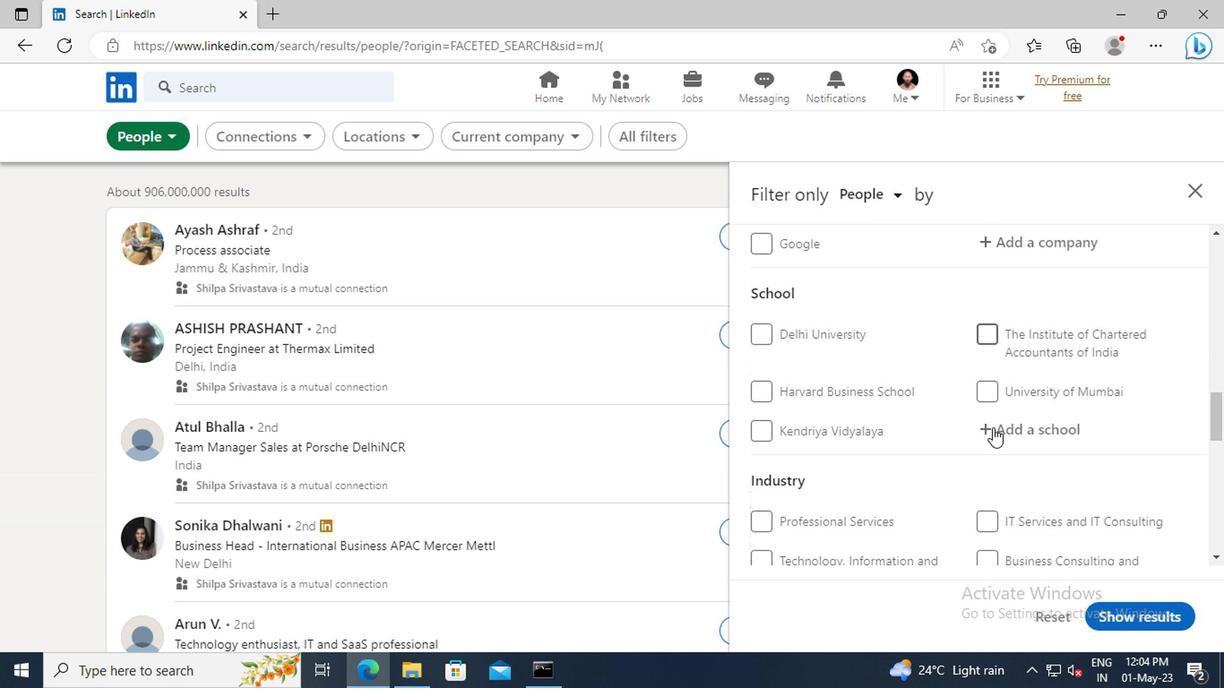 
Action: Mouse pressed left at (832, 429)
Screenshot: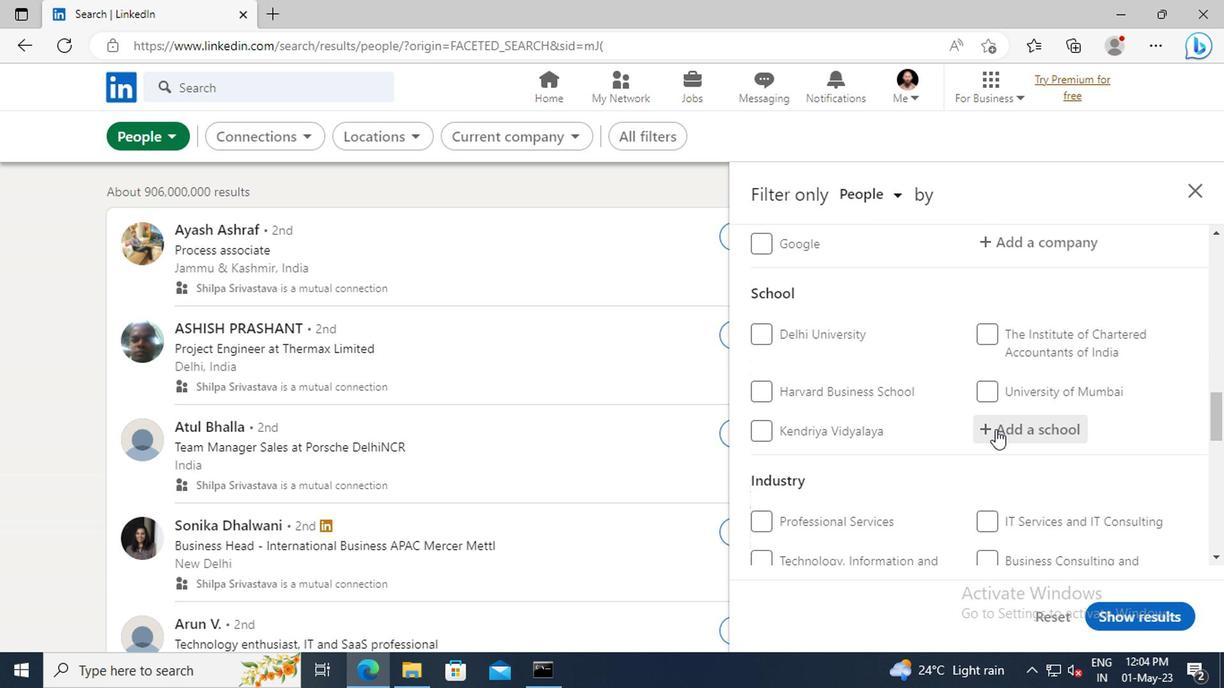 
Action: Key pressed <Key.shift>GALGOTIA<Key.space><Key.shift>S
Screenshot: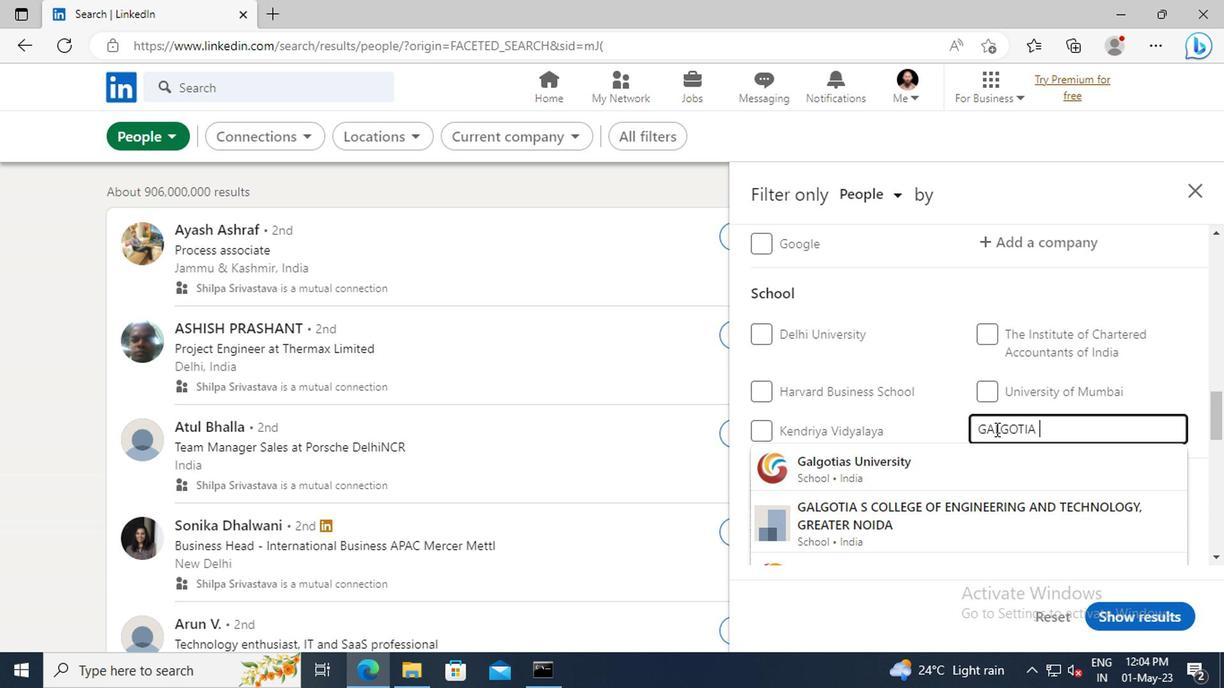 
Action: Mouse moved to (833, 455)
Screenshot: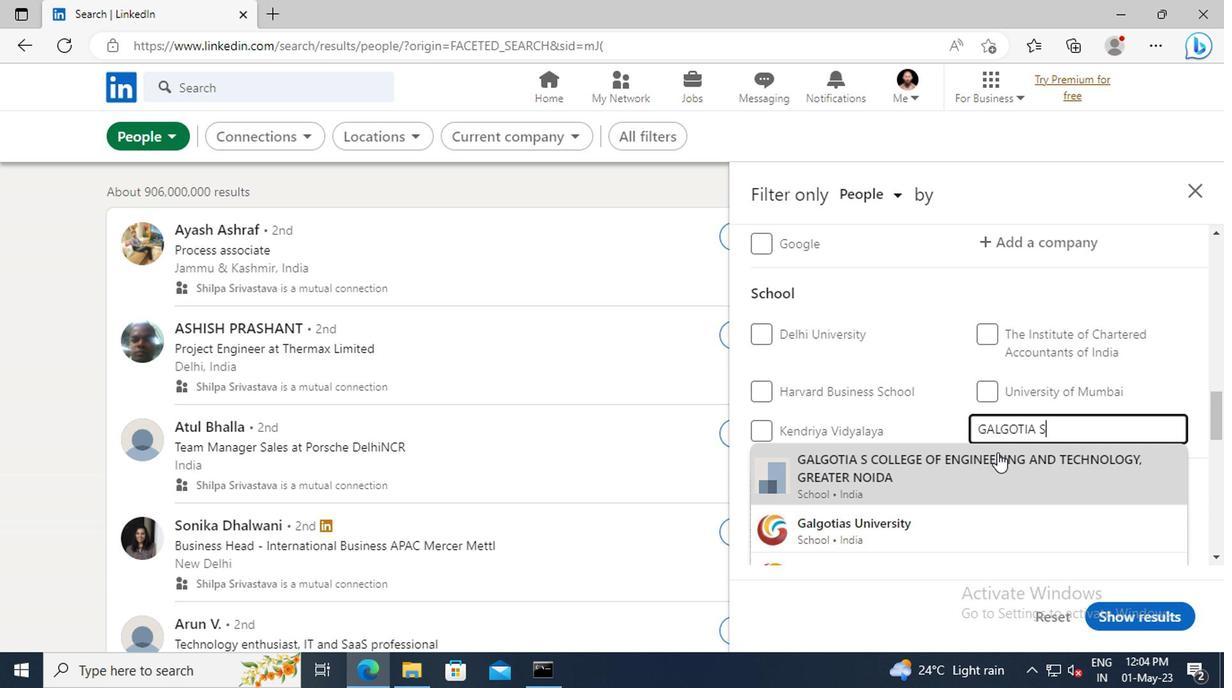
Action: Mouse pressed left at (833, 455)
Screenshot: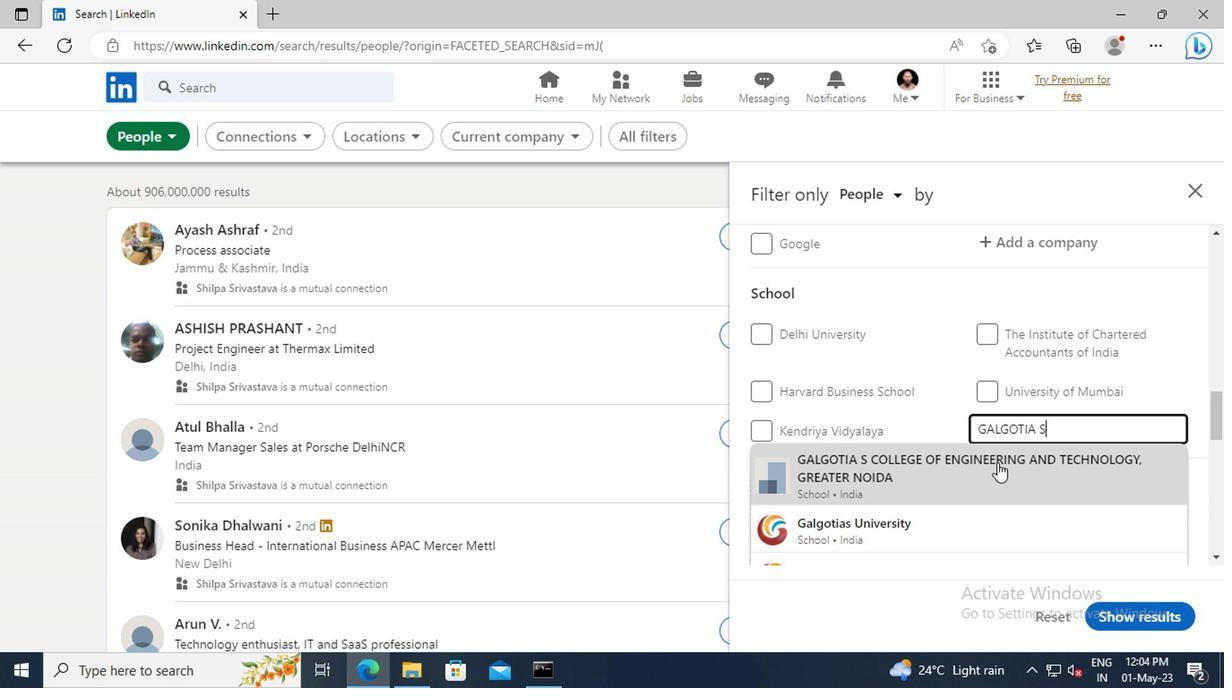 
Action: Mouse moved to (834, 455)
Screenshot: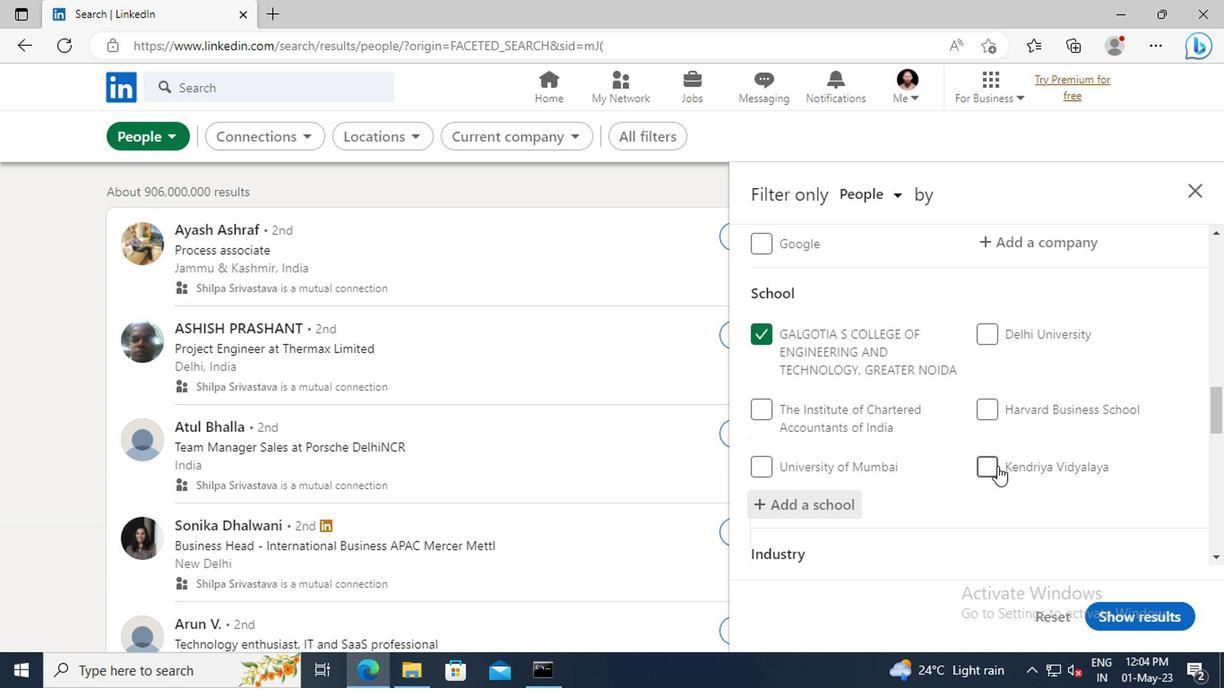
Action: Mouse scrolled (834, 455) with delta (0, 0)
Screenshot: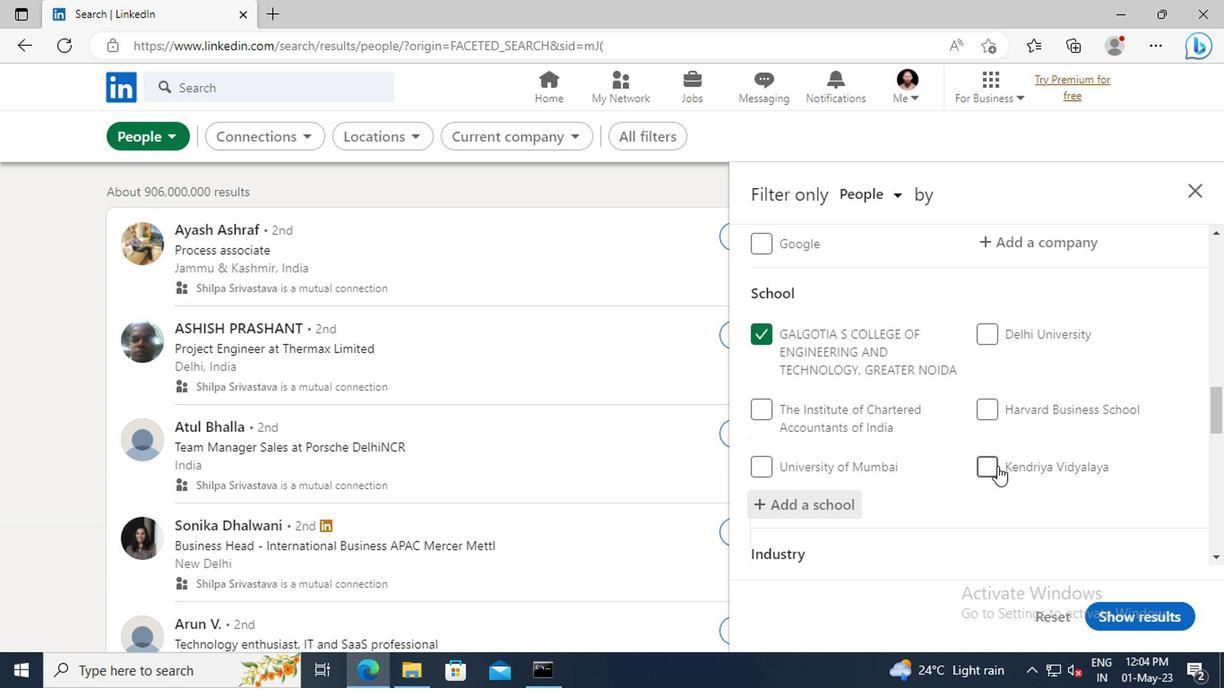 
Action: Mouse scrolled (834, 455) with delta (0, 0)
Screenshot: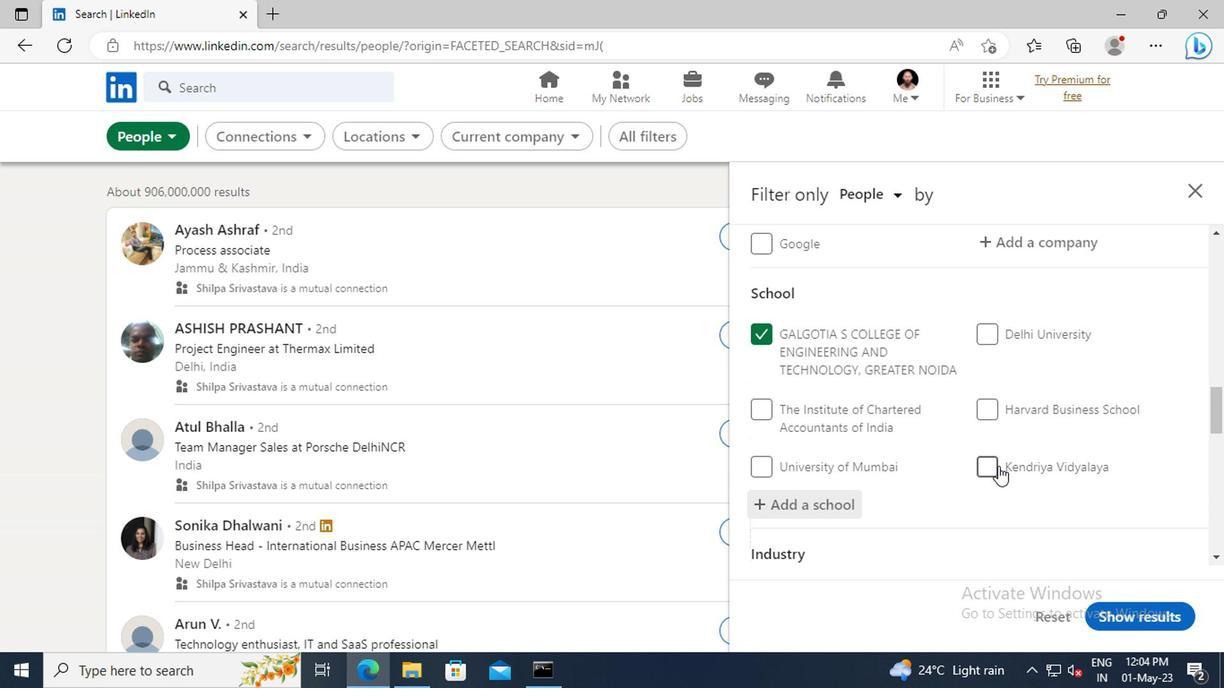 
Action: Mouse moved to (831, 435)
Screenshot: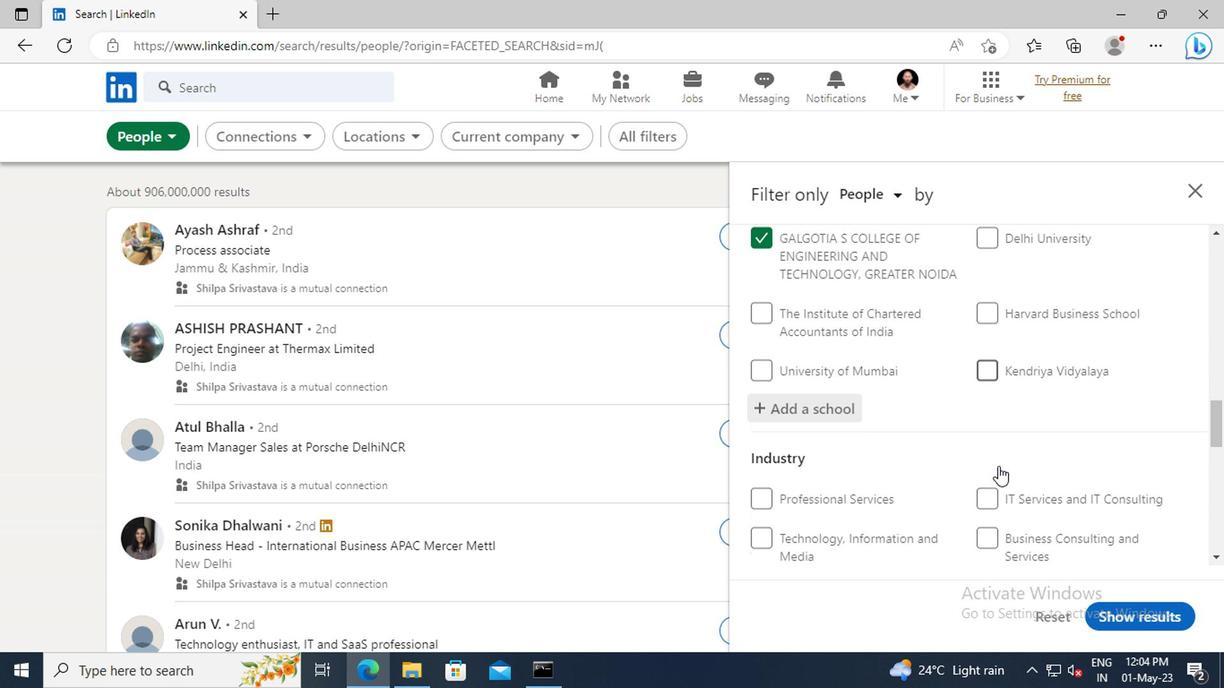 
Action: Mouse scrolled (831, 434) with delta (0, 0)
Screenshot: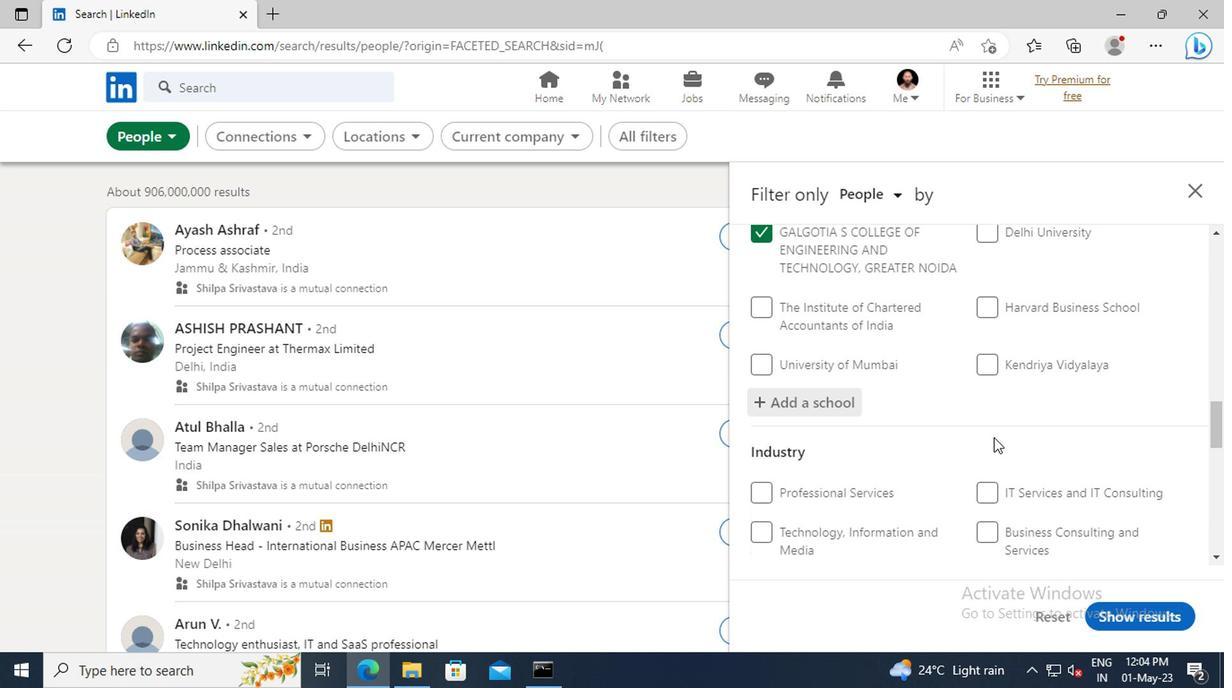 
Action: Mouse moved to (831, 414)
Screenshot: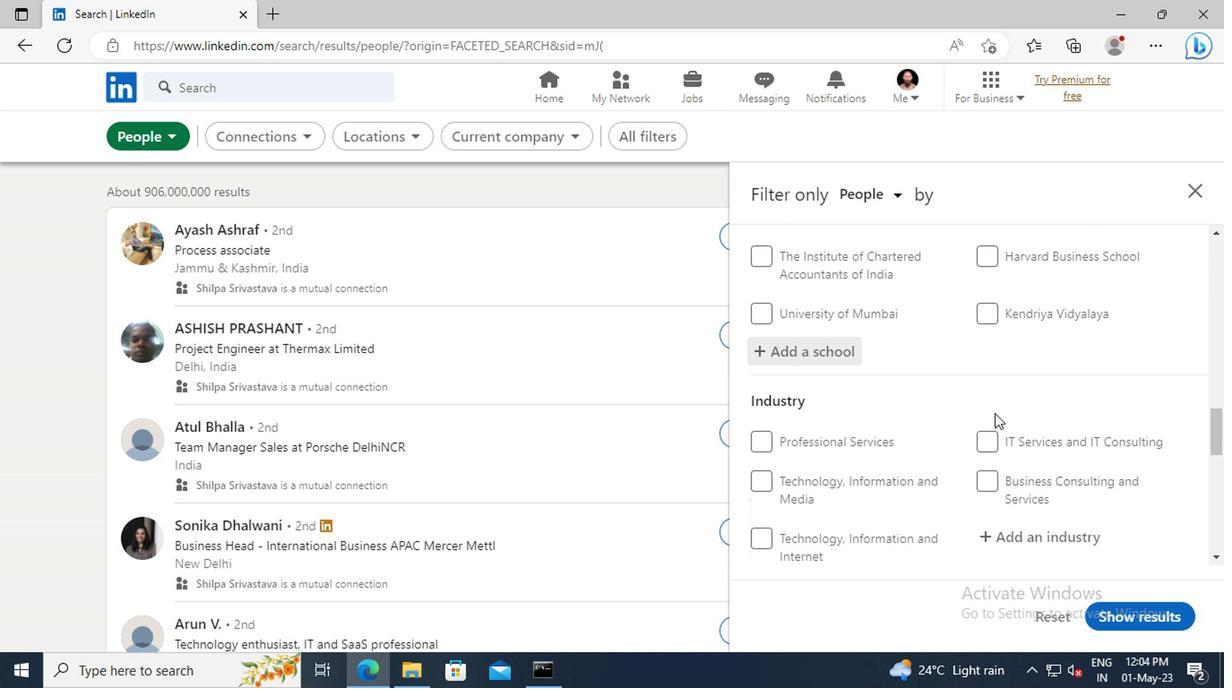 
Action: Mouse scrolled (831, 413) with delta (0, 0)
Screenshot: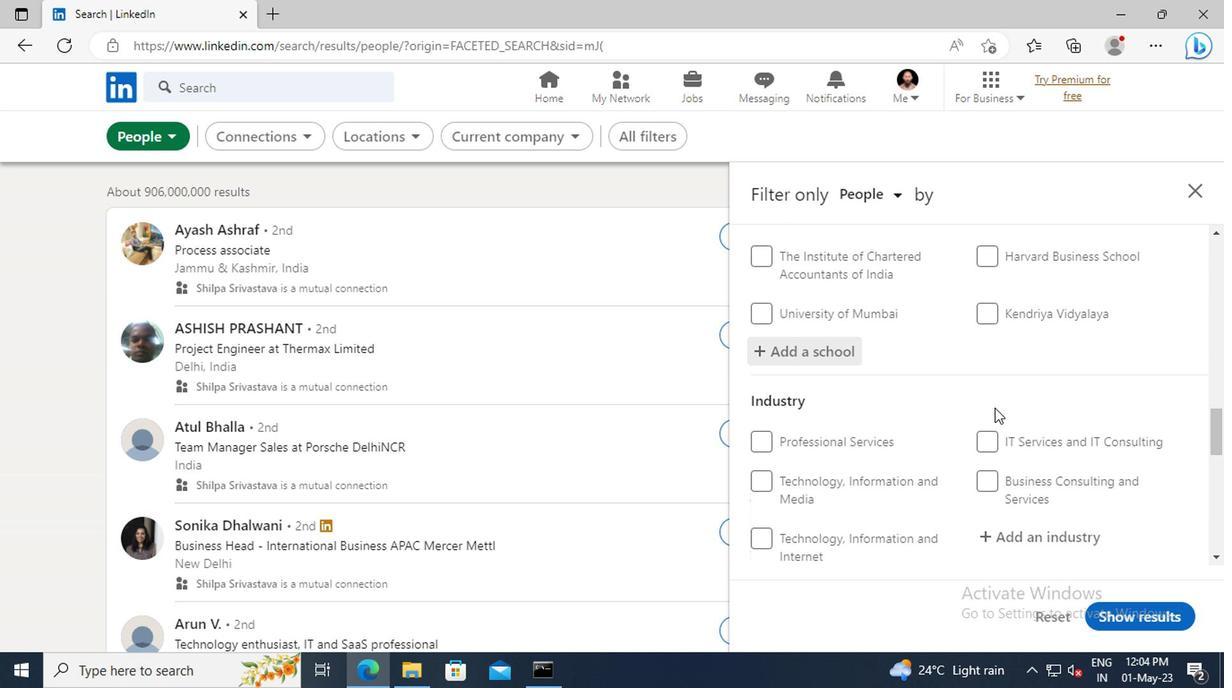
Action: Mouse scrolled (831, 413) with delta (0, 0)
Screenshot: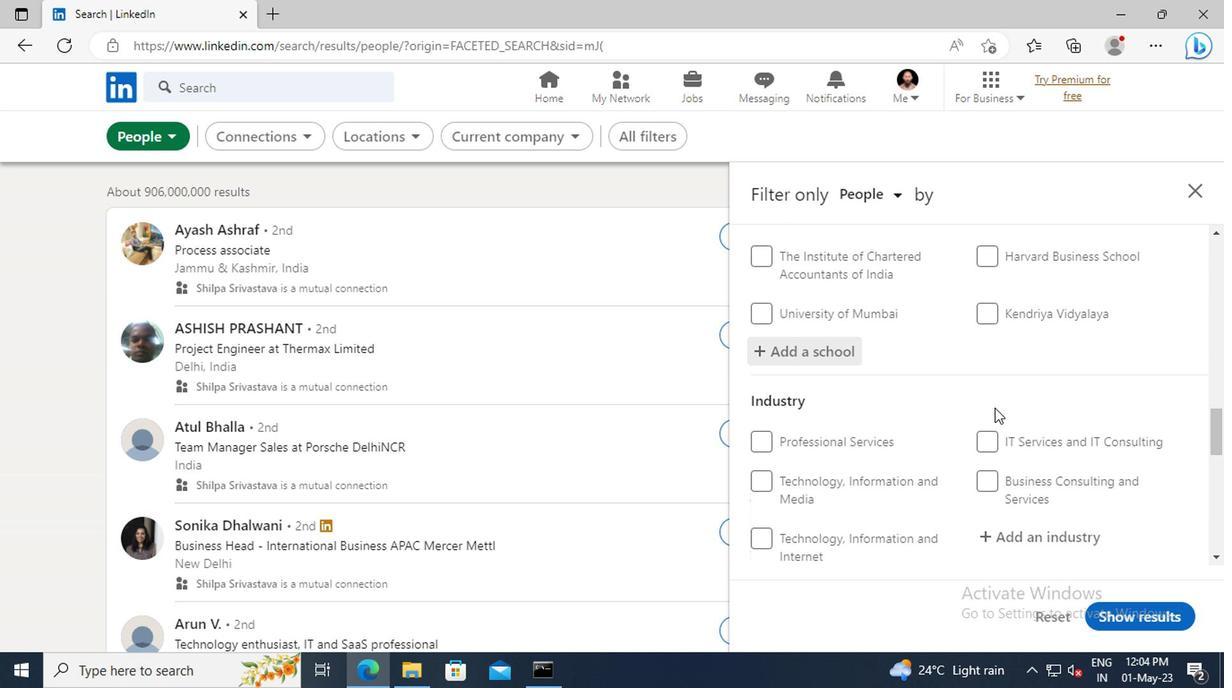
Action: Mouse moved to (836, 432)
Screenshot: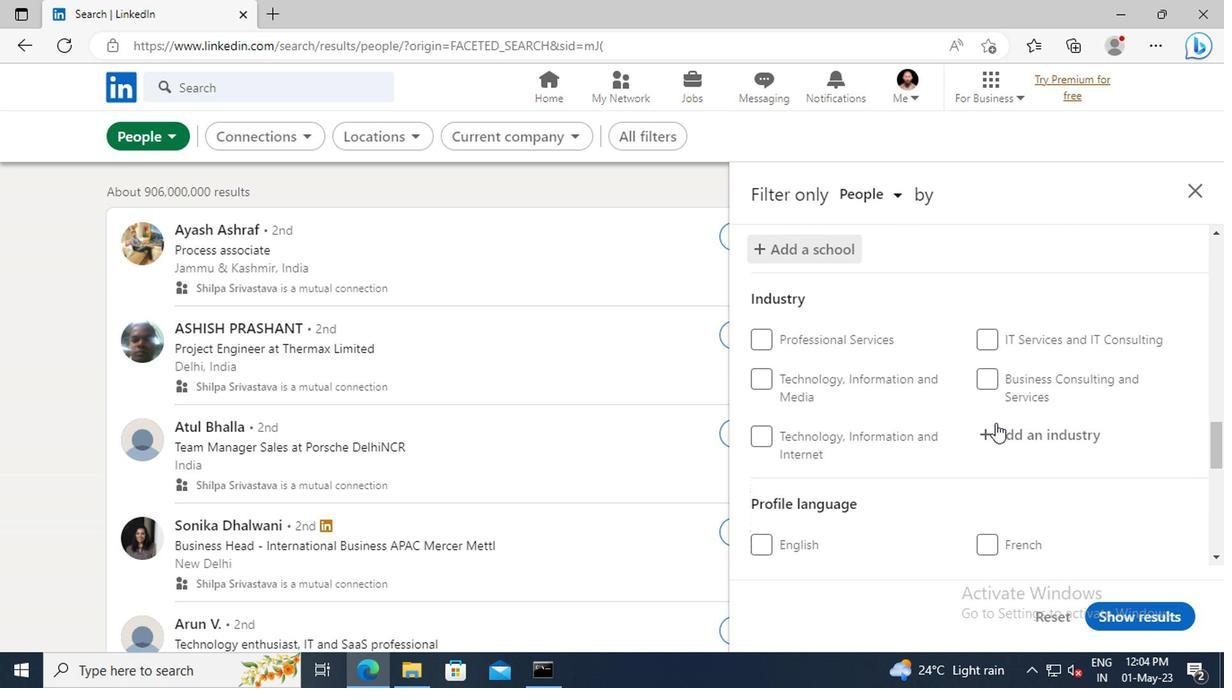
Action: Mouse pressed left at (836, 432)
Screenshot: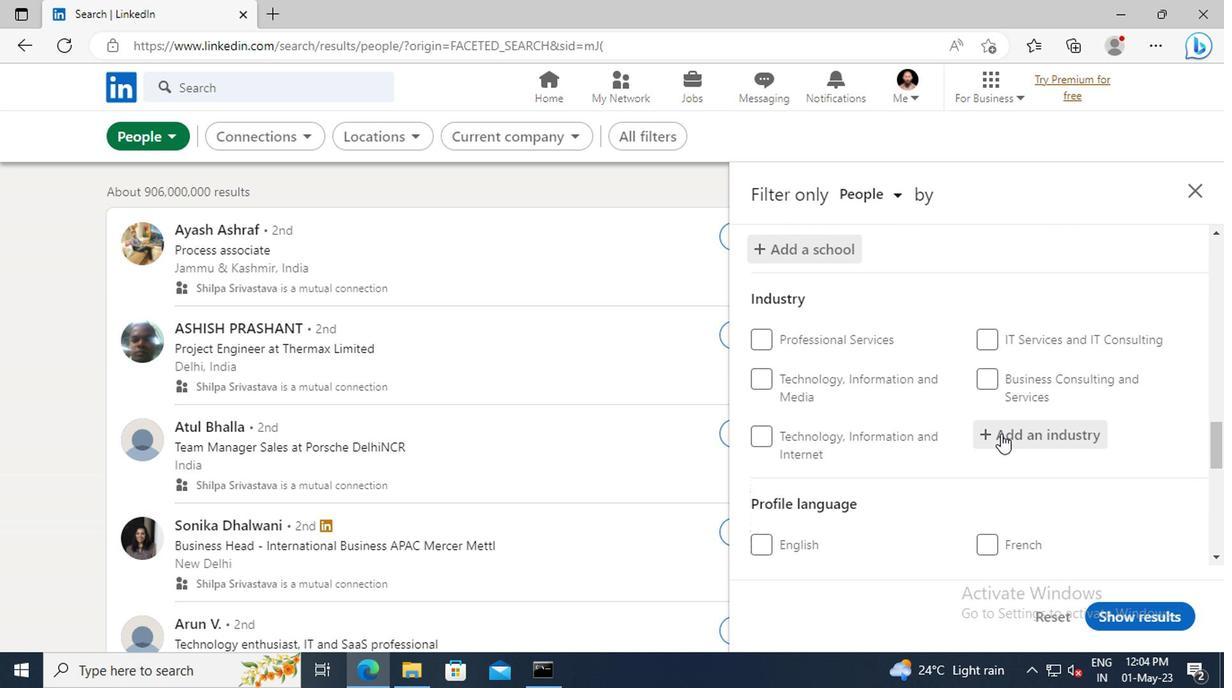 
Action: Key pressed <Key.shift>POLITIC
Screenshot: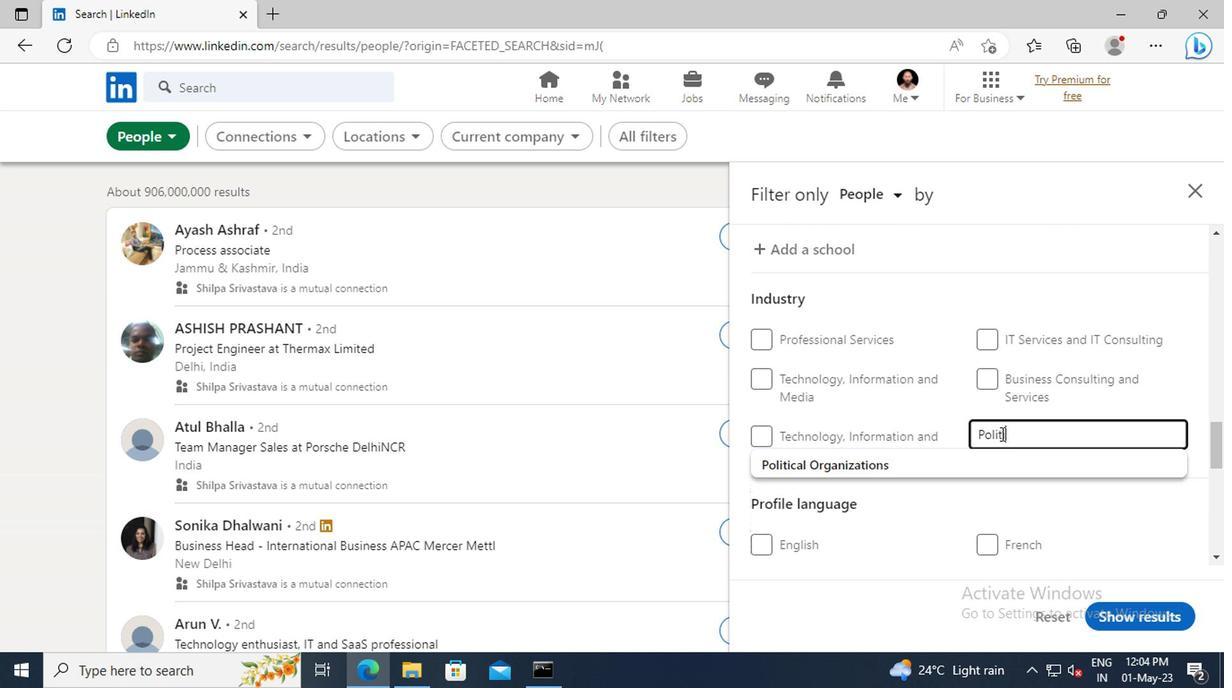 
Action: Mouse moved to (843, 453)
Screenshot: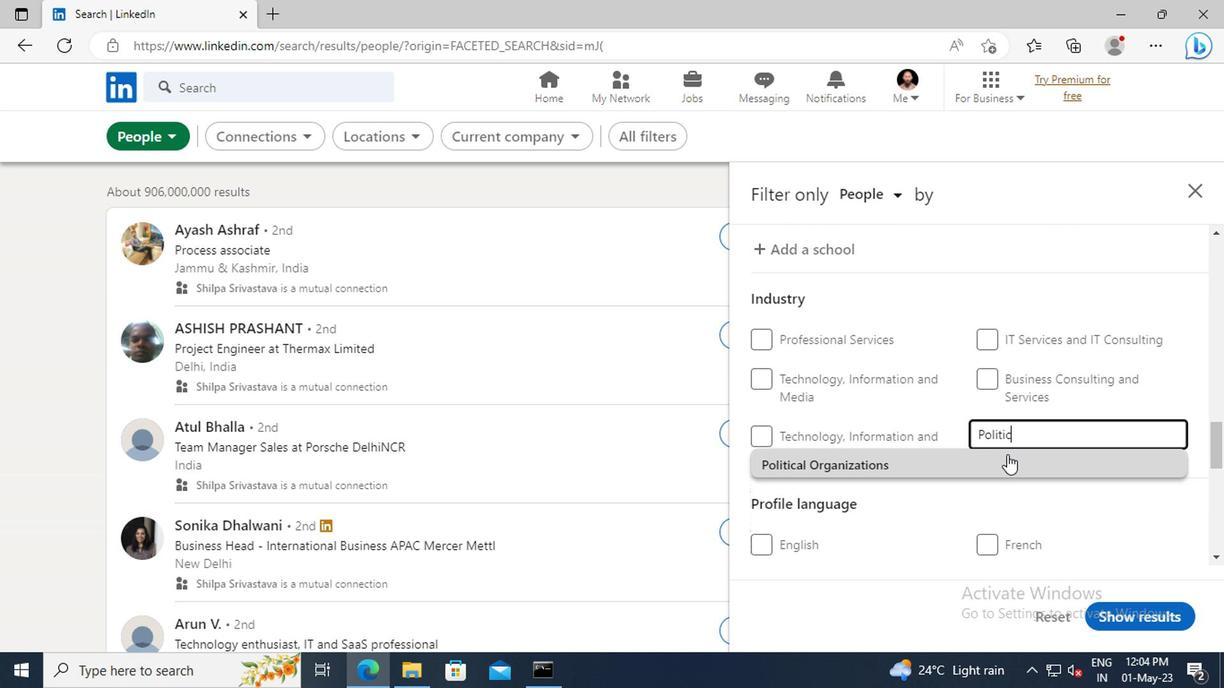 
Action: Mouse pressed left at (843, 453)
Screenshot: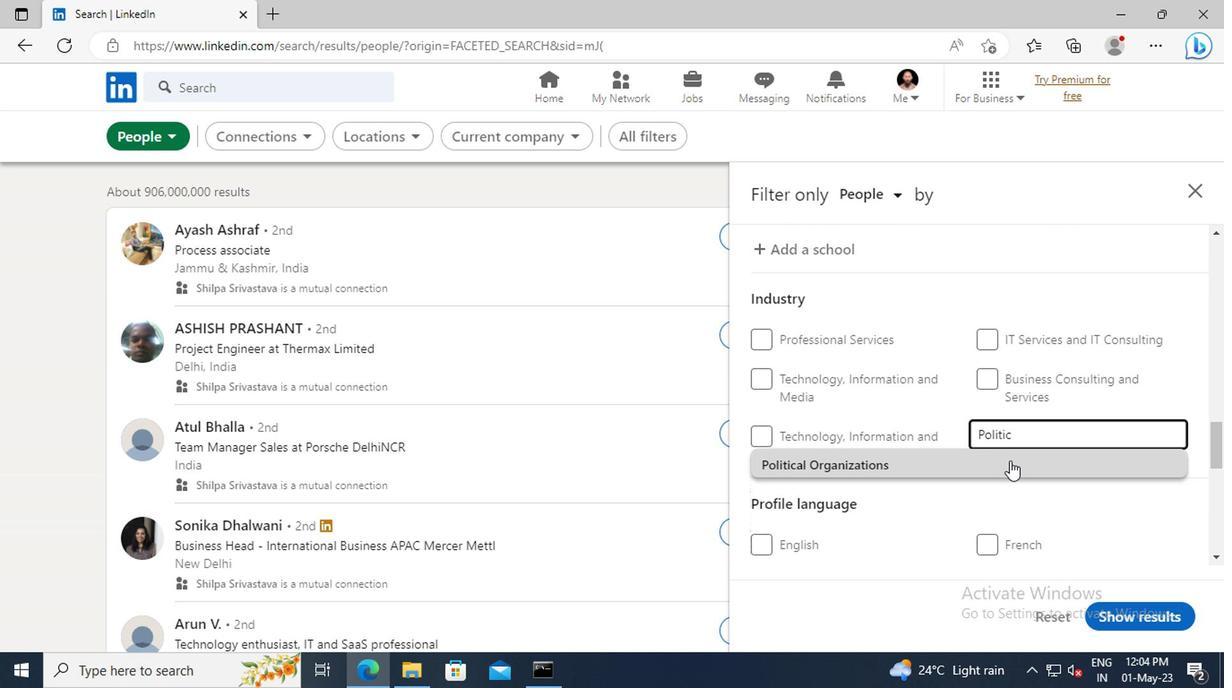 
Action: Mouse scrolled (843, 453) with delta (0, 0)
Screenshot: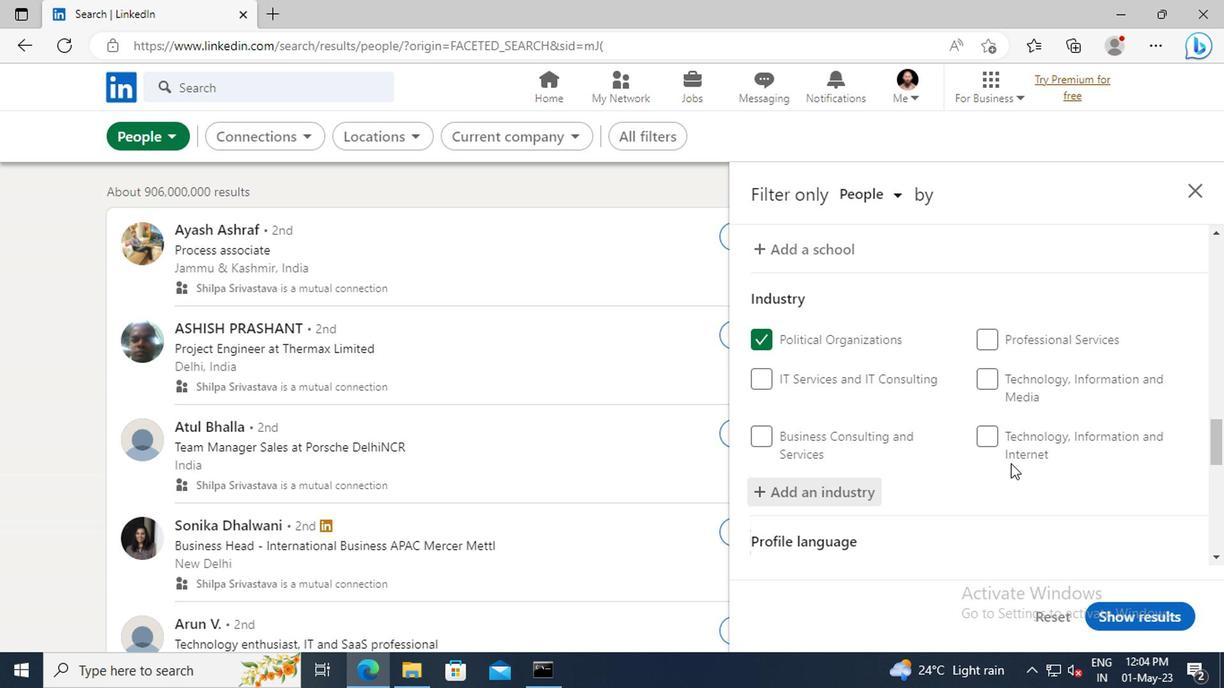
Action: Mouse scrolled (843, 453) with delta (0, 0)
Screenshot: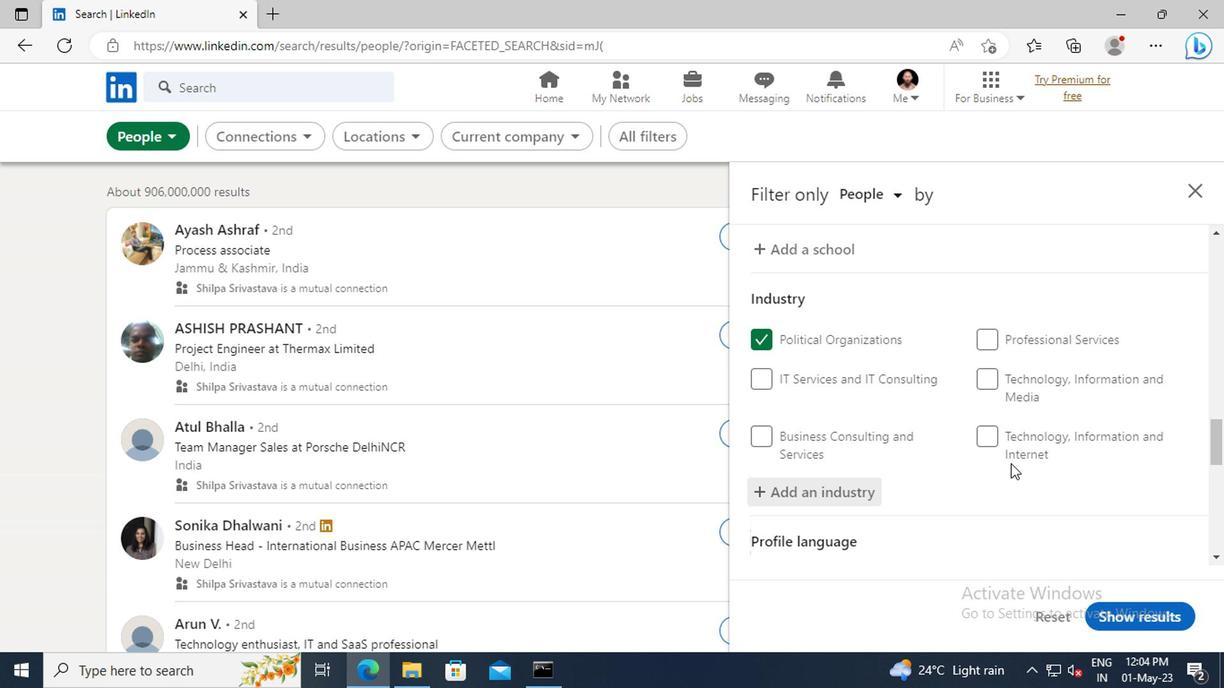 
Action: Mouse moved to (839, 431)
Screenshot: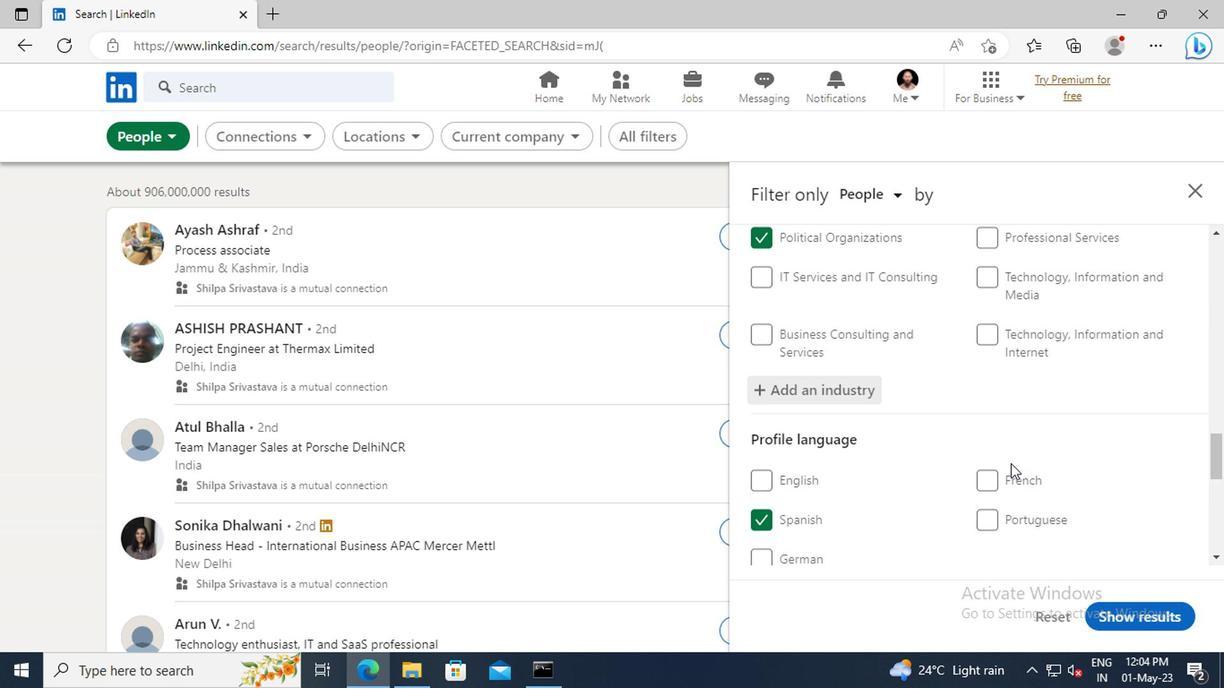 
Action: Mouse scrolled (839, 430) with delta (0, 0)
Screenshot: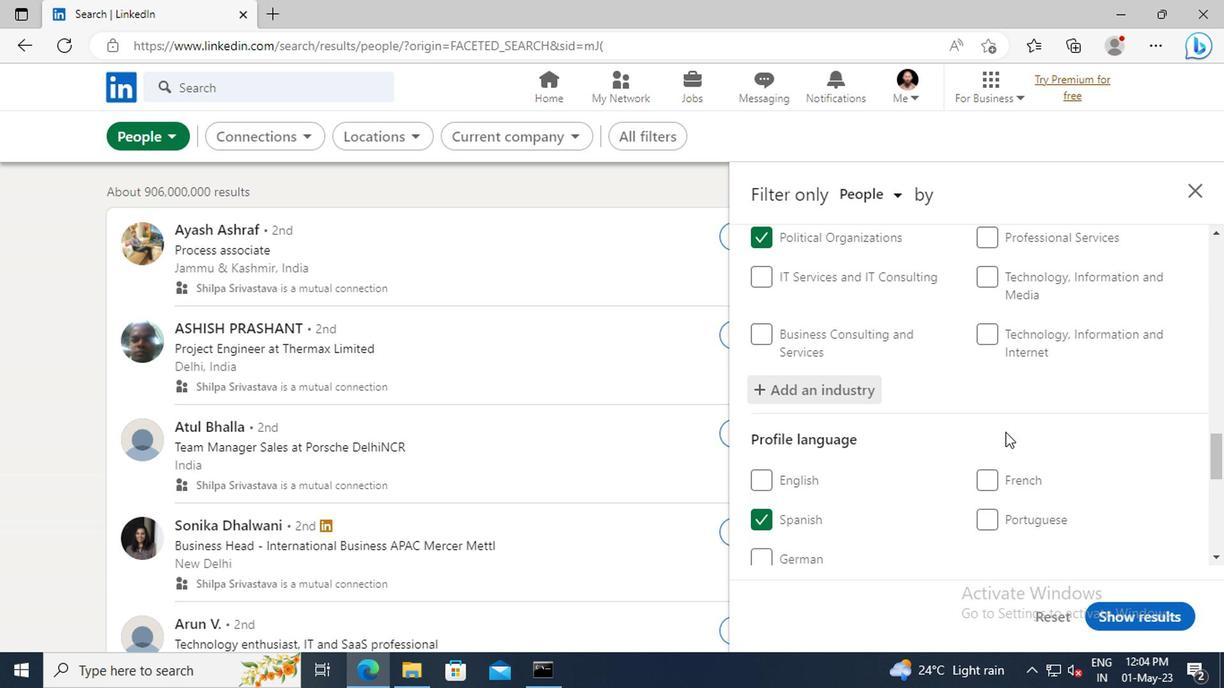 
Action: Mouse scrolled (839, 430) with delta (0, 0)
Screenshot: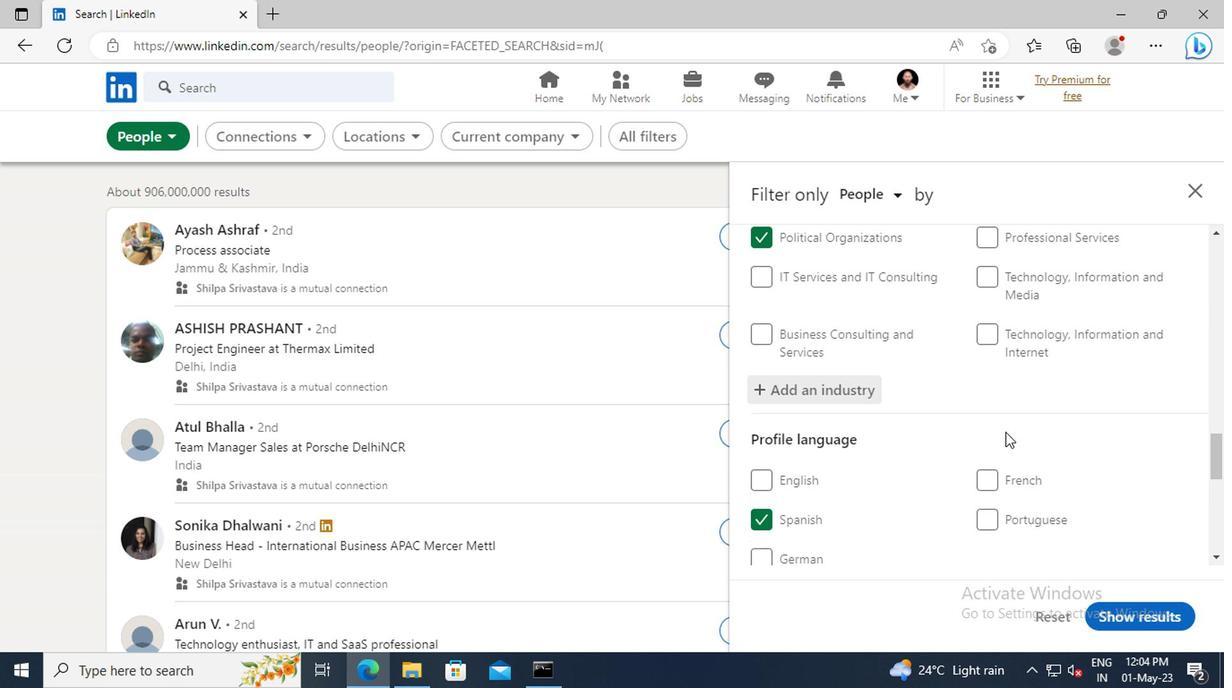 
Action: Mouse moved to (839, 430)
Screenshot: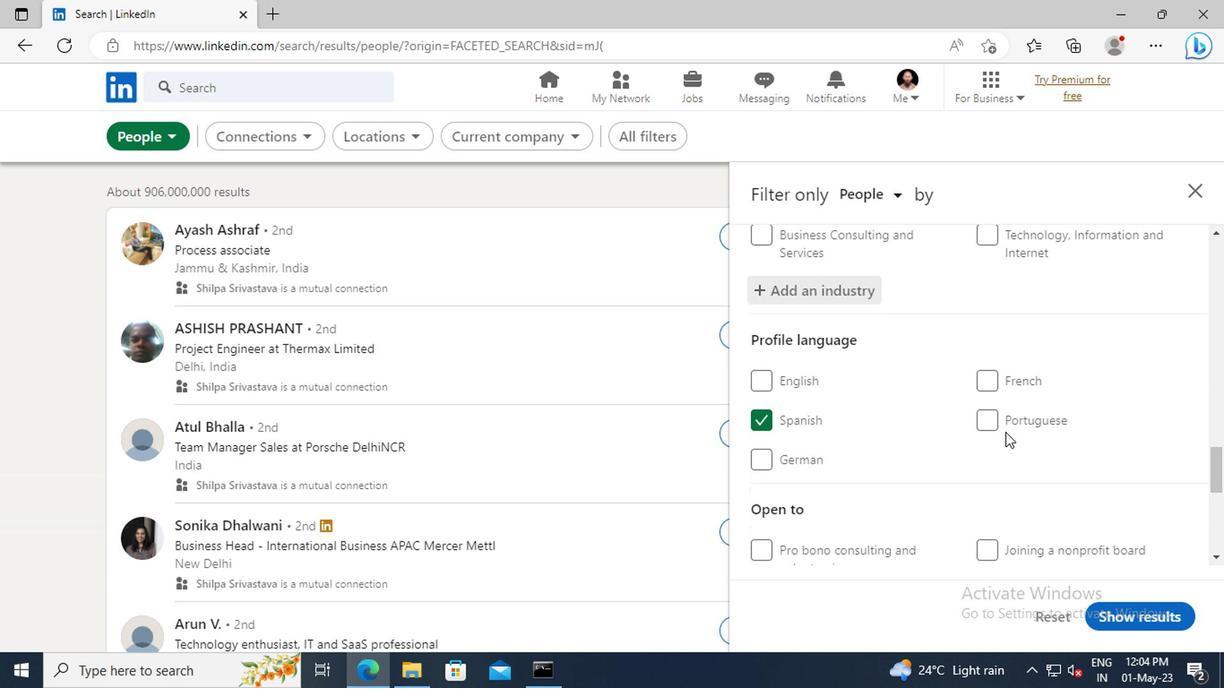 
Action: Mouse scrolled (839, 430) with delta (0, 0)
Screenshot: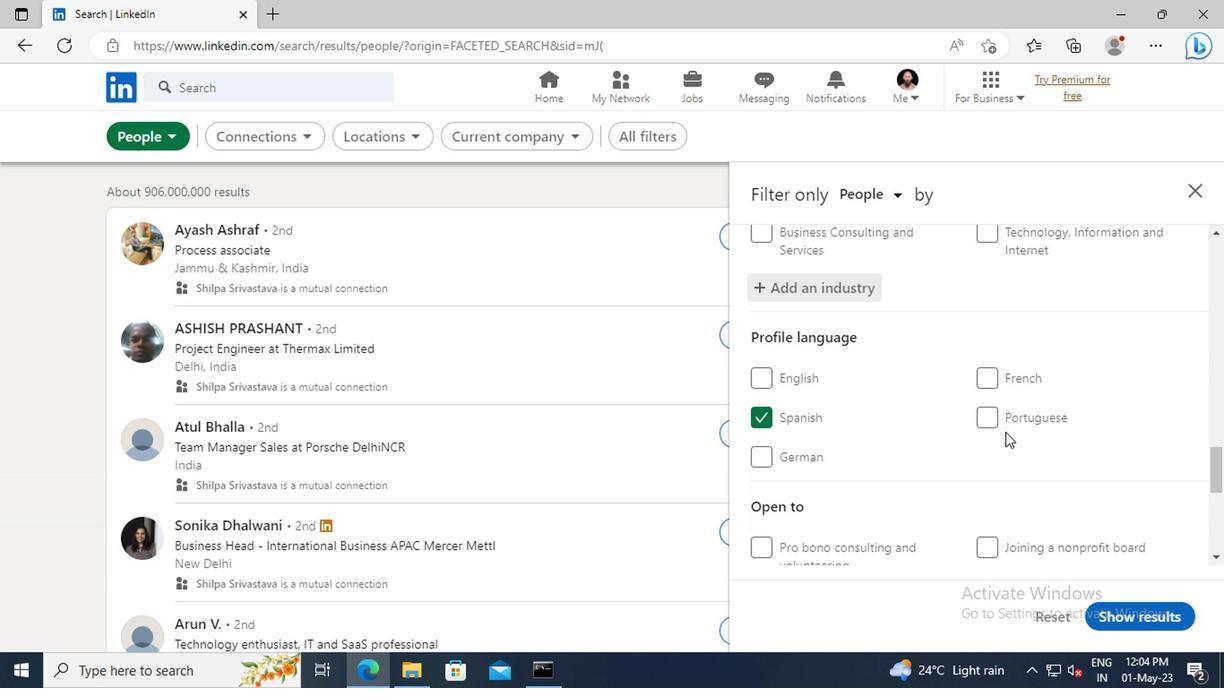 
Action: Mouse scrolled (839, 430) with delta (0, 0)
Screenshot: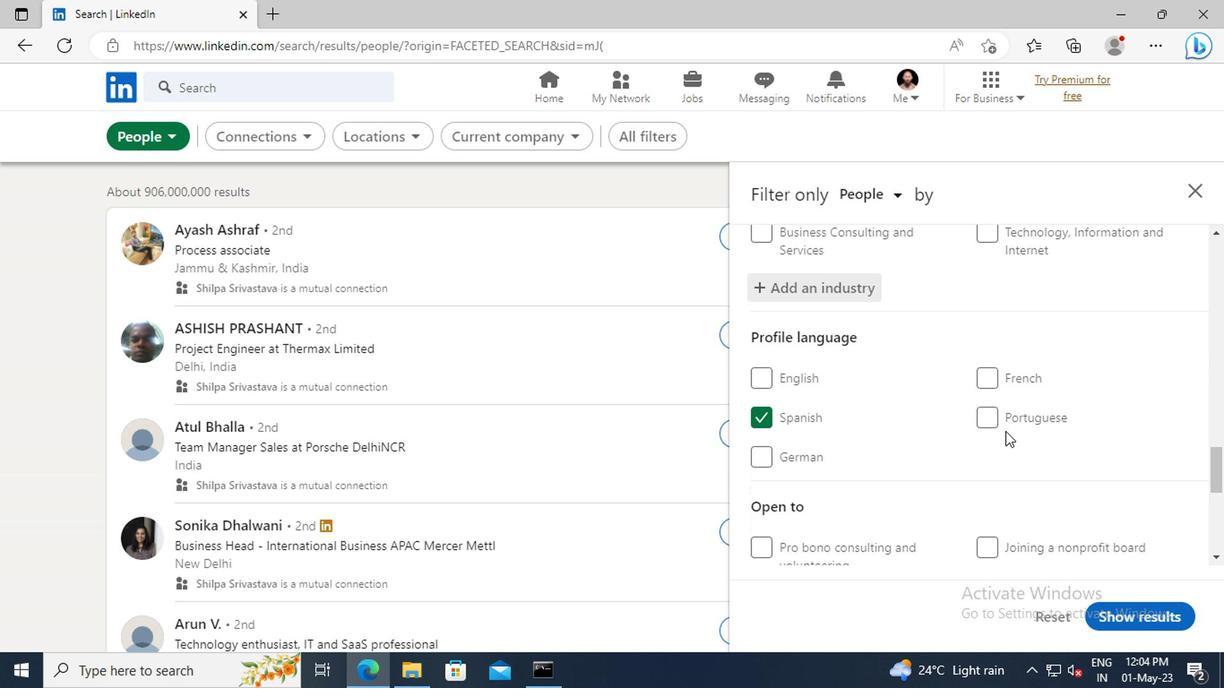 
Action: Mouse scrolled (839, 430) with delta (0, 0)
Screenshot: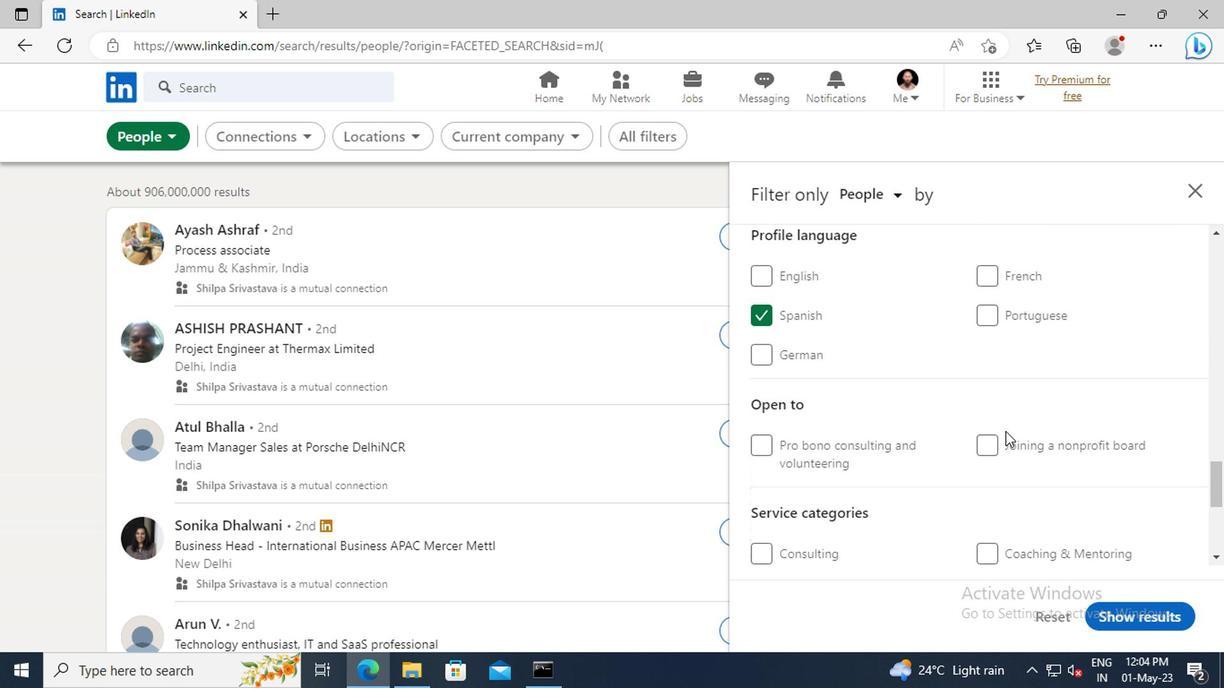 
Action: Mouse scrolled (839, 430) with delta (0, 0)
Screenshot: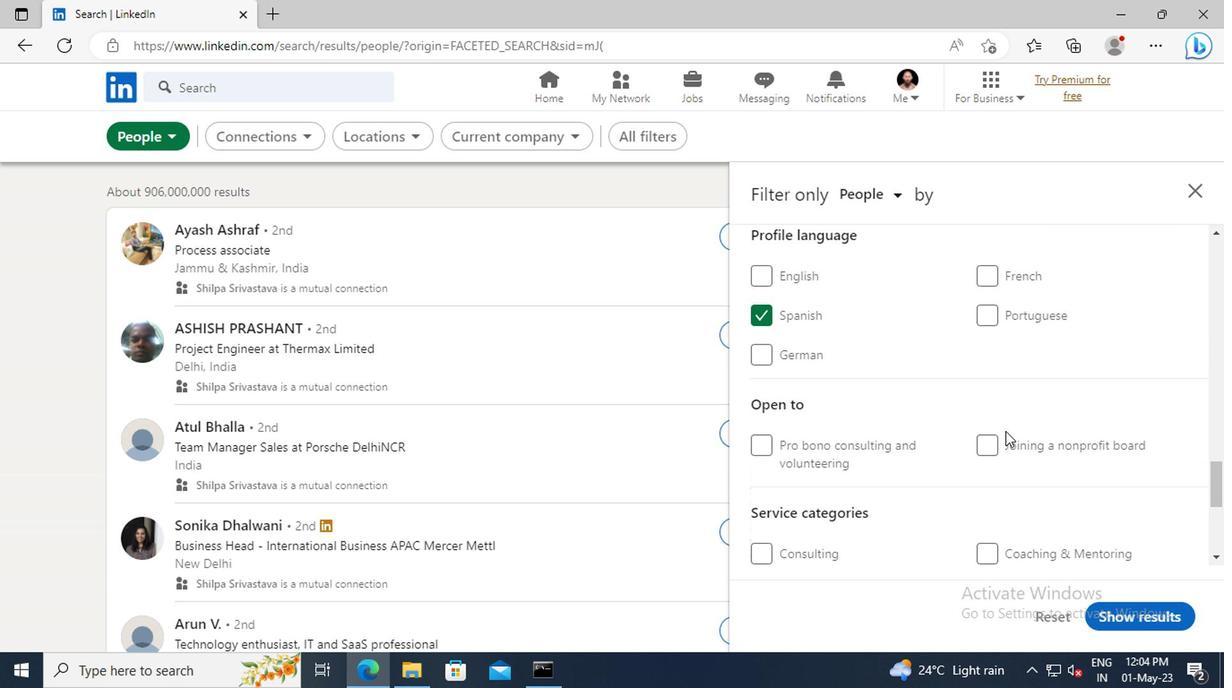 
Action: Mouse moved to (838, 430)
Screenshot: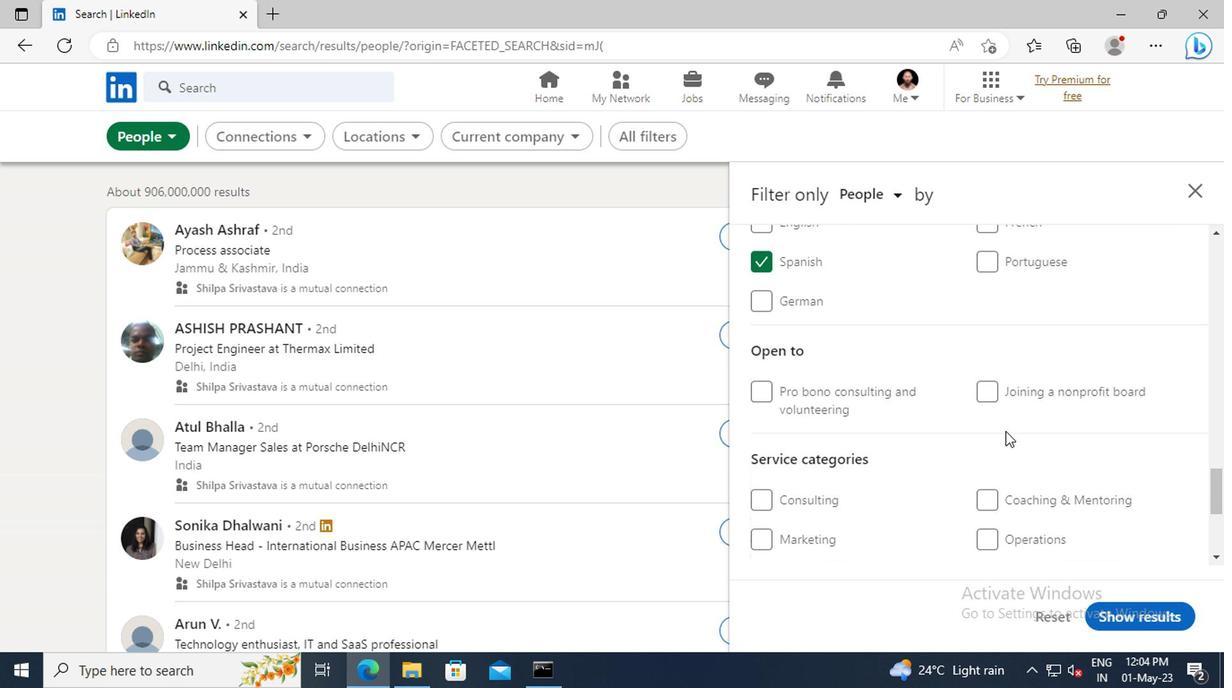 
Action: Mouse scrolled (838, 430) with delta (0, 0)
Screenshot: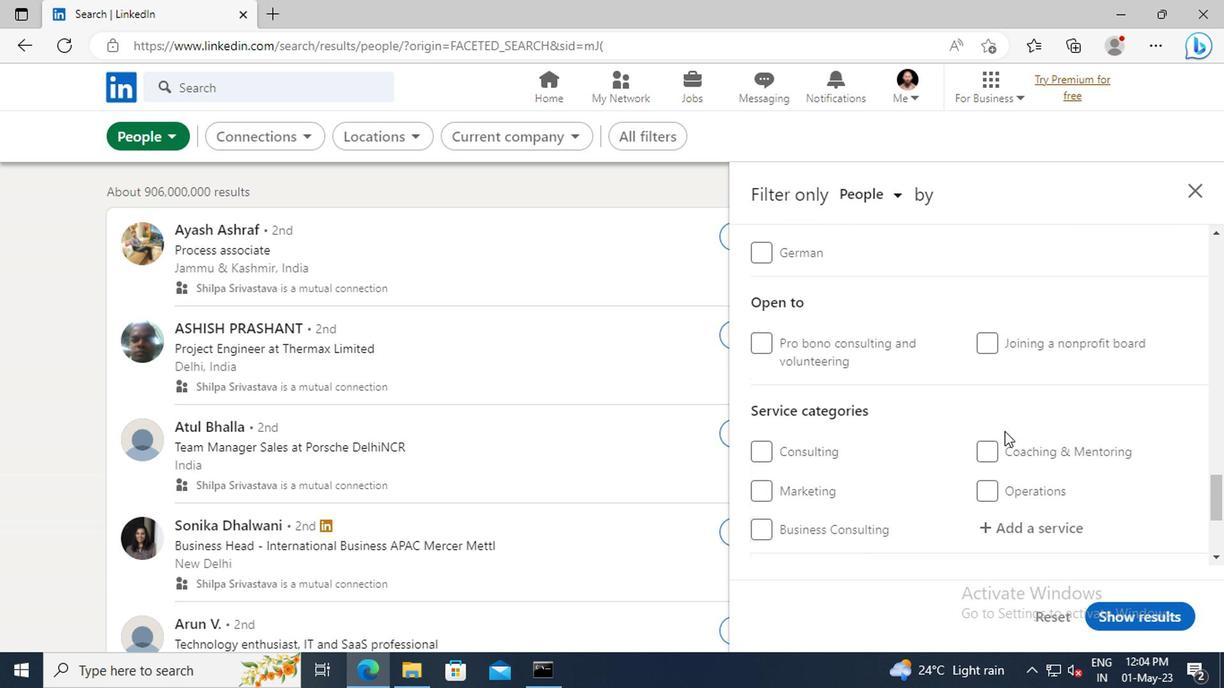 
Action: Mouse scrolled (838, 430) with delta (0, 0)
Screenshot: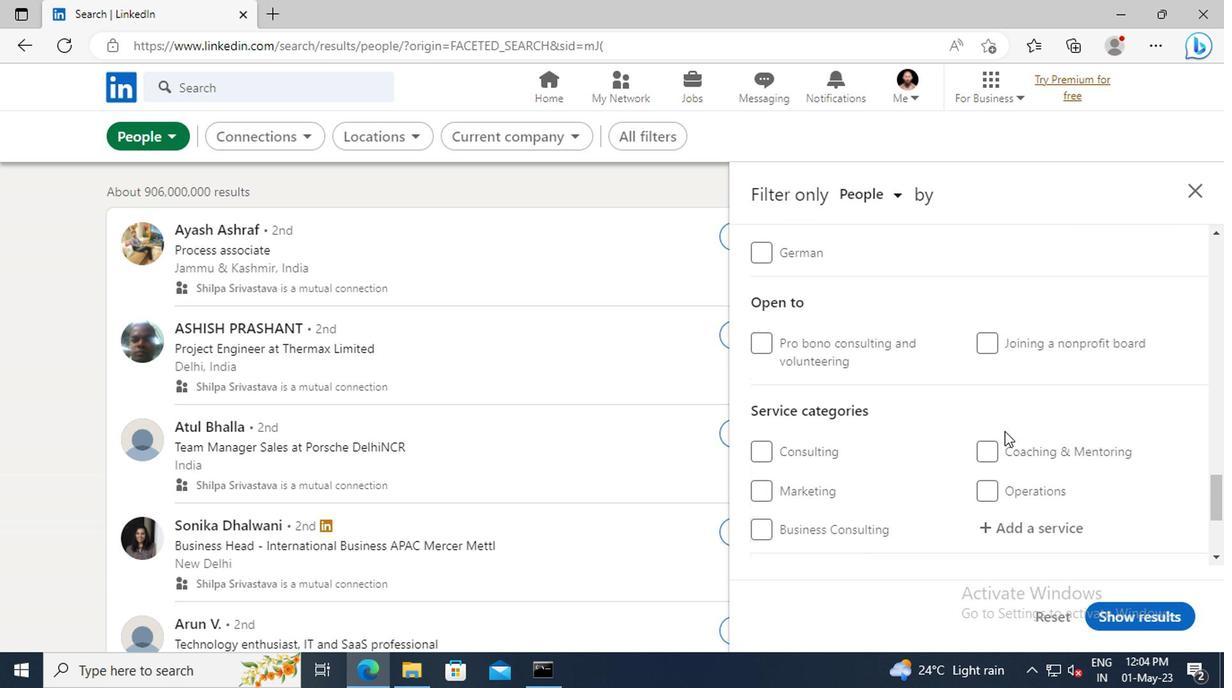 
Action: Mouse moved to (828, 429)
Screenshot: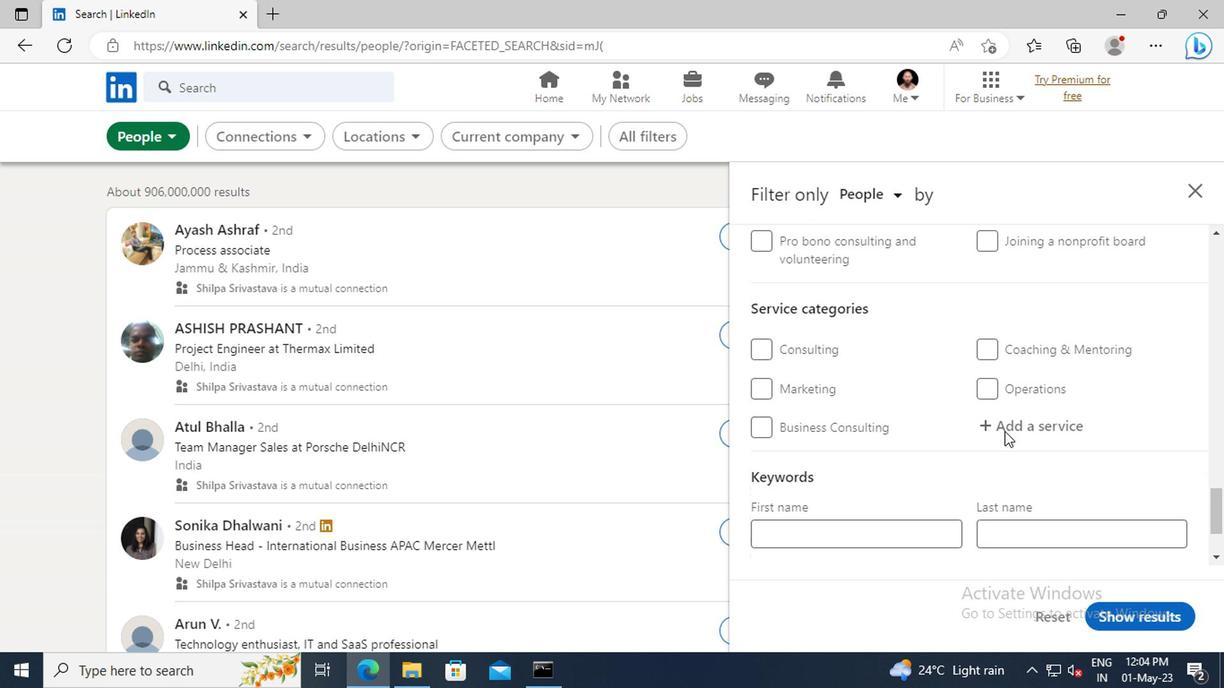
Action: Mouse pressed left at (828, 429)
Screenshot: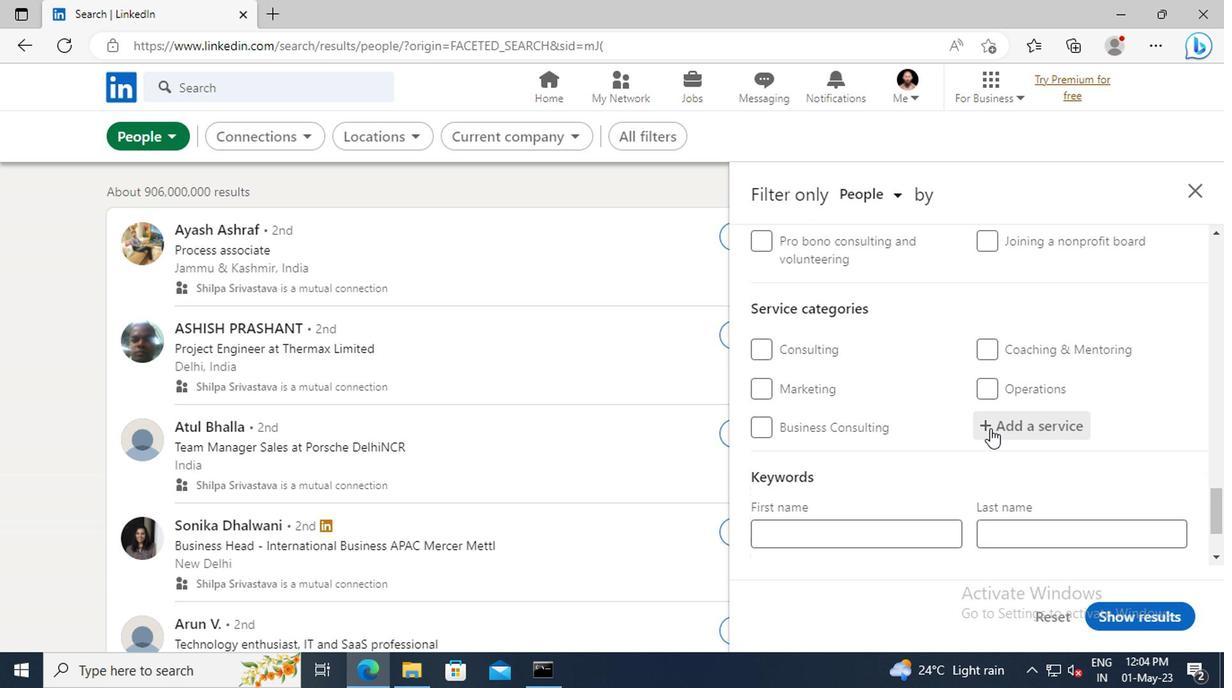
Action: Key pressed <Key.shift>HOMEO
Screenshot: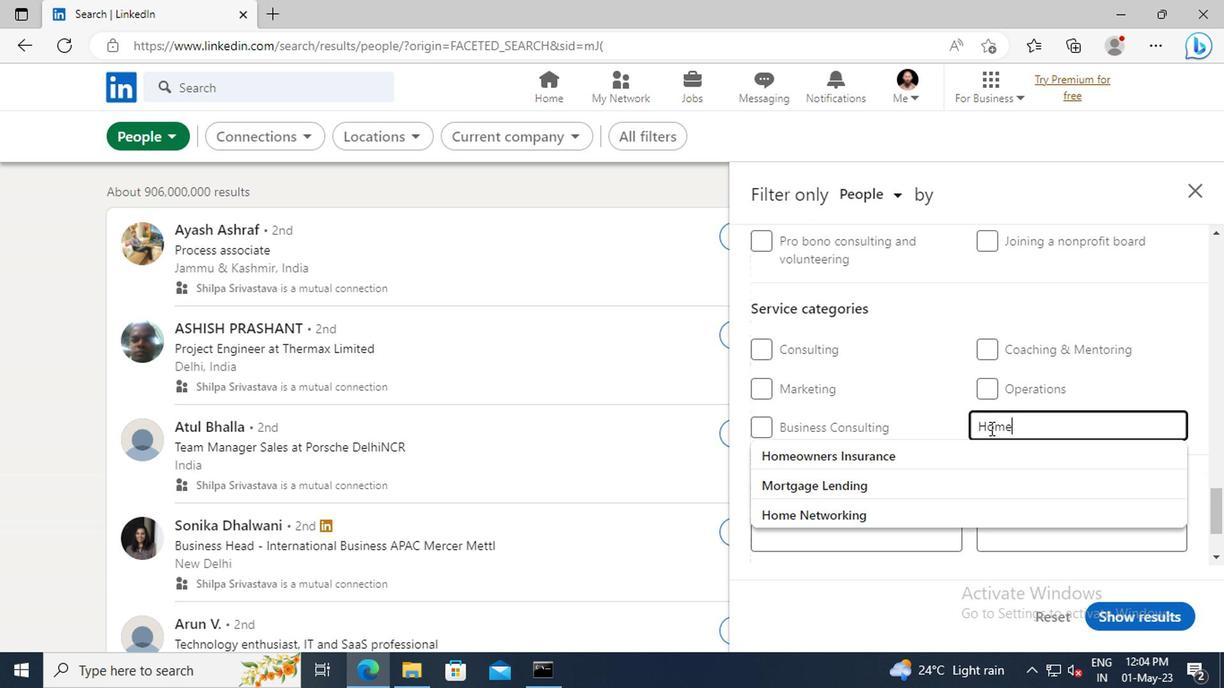 
Action: Mouse moved to (812, 446)
Screenshot: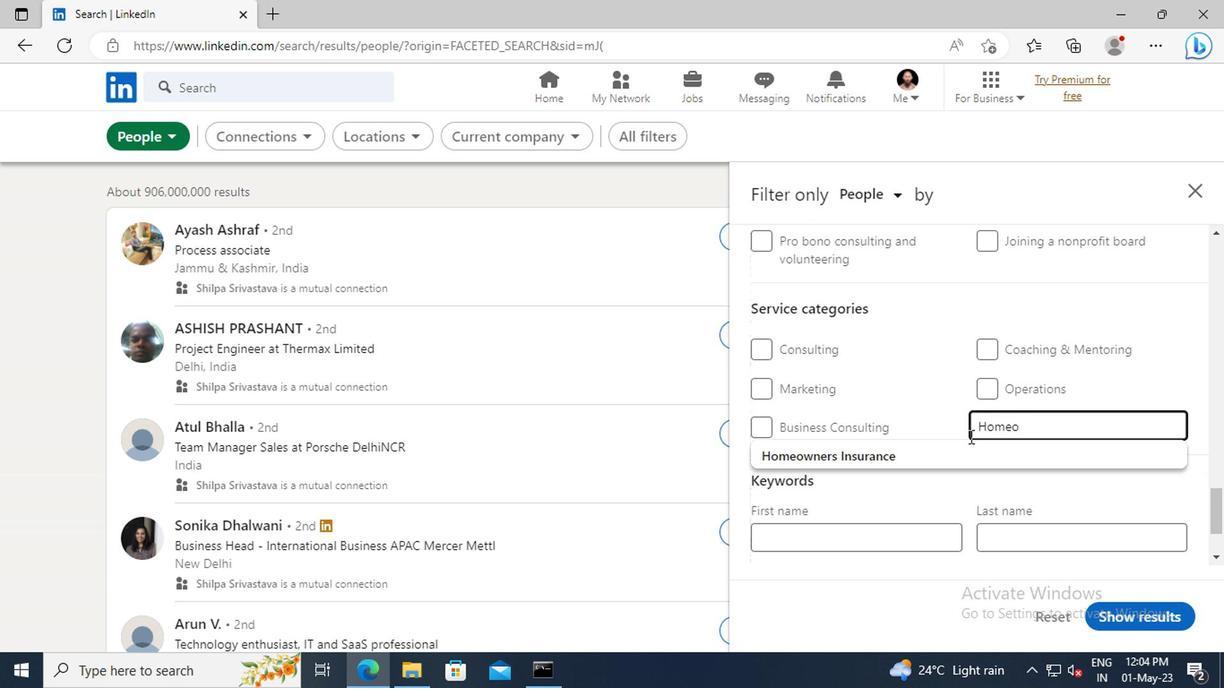 
Action: Mouse pressed left at (812, 446)
Screenshot: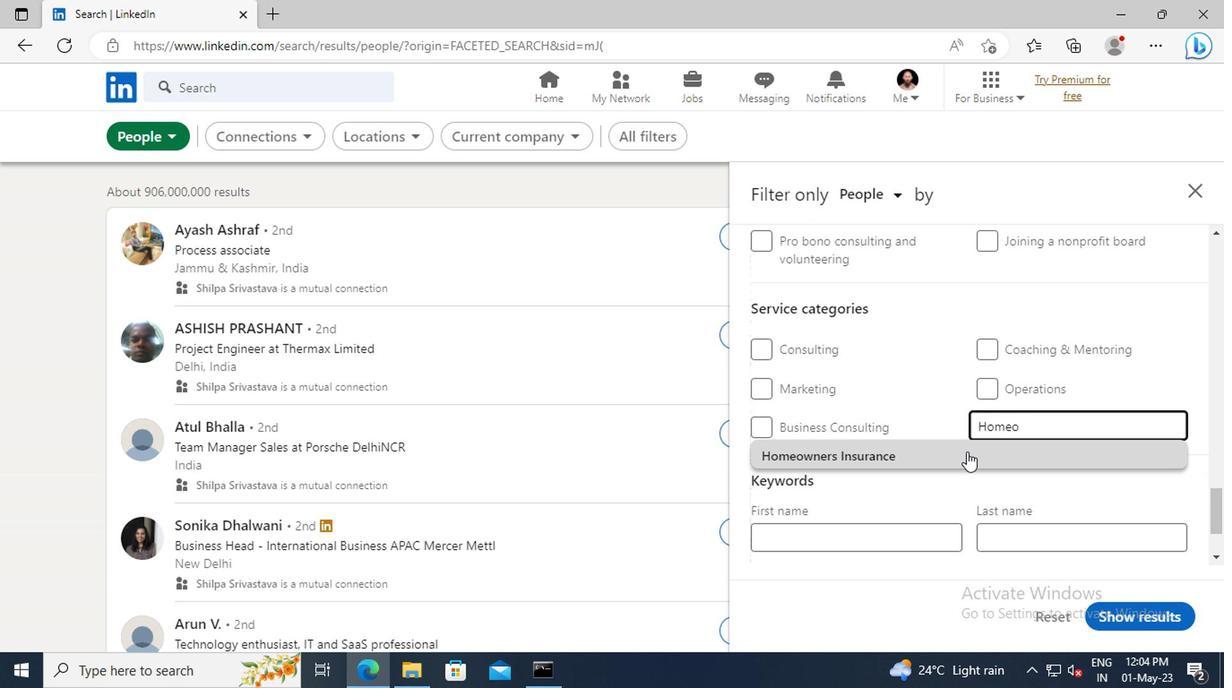
Action: Mouse scrolled (812, 445) with delta (0, 0)
Screenshot: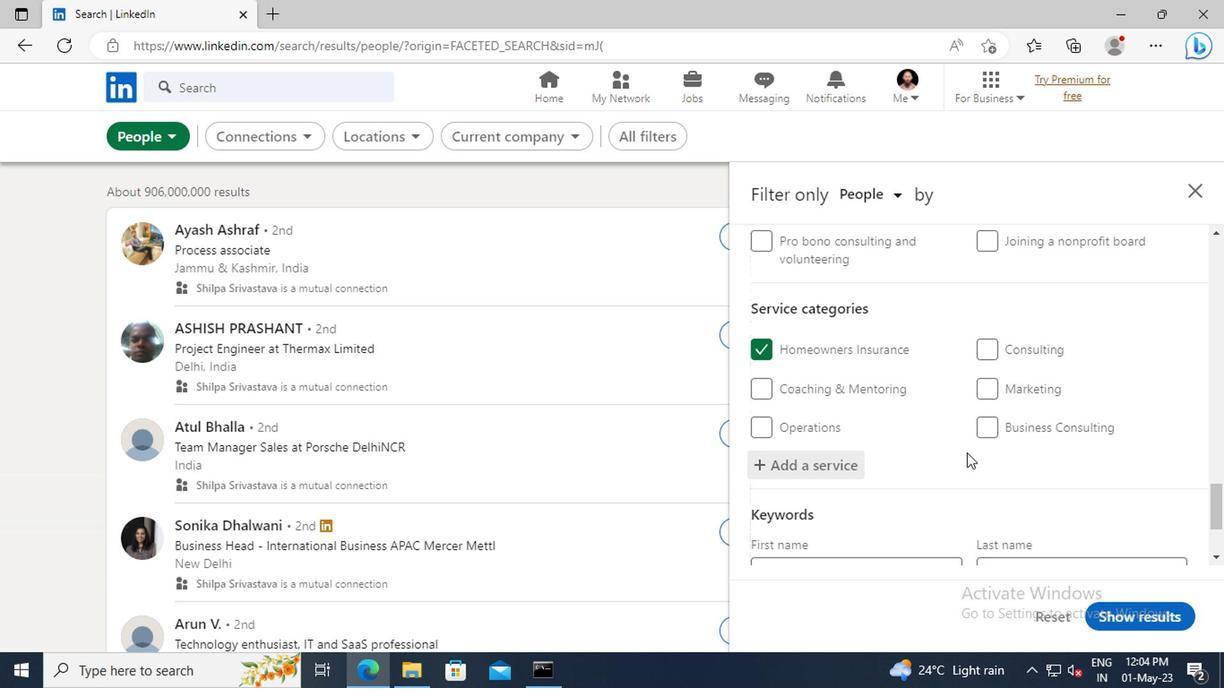 
Action: Mouse scrolled (812, 445) with delta (0, 0)
Screenshot: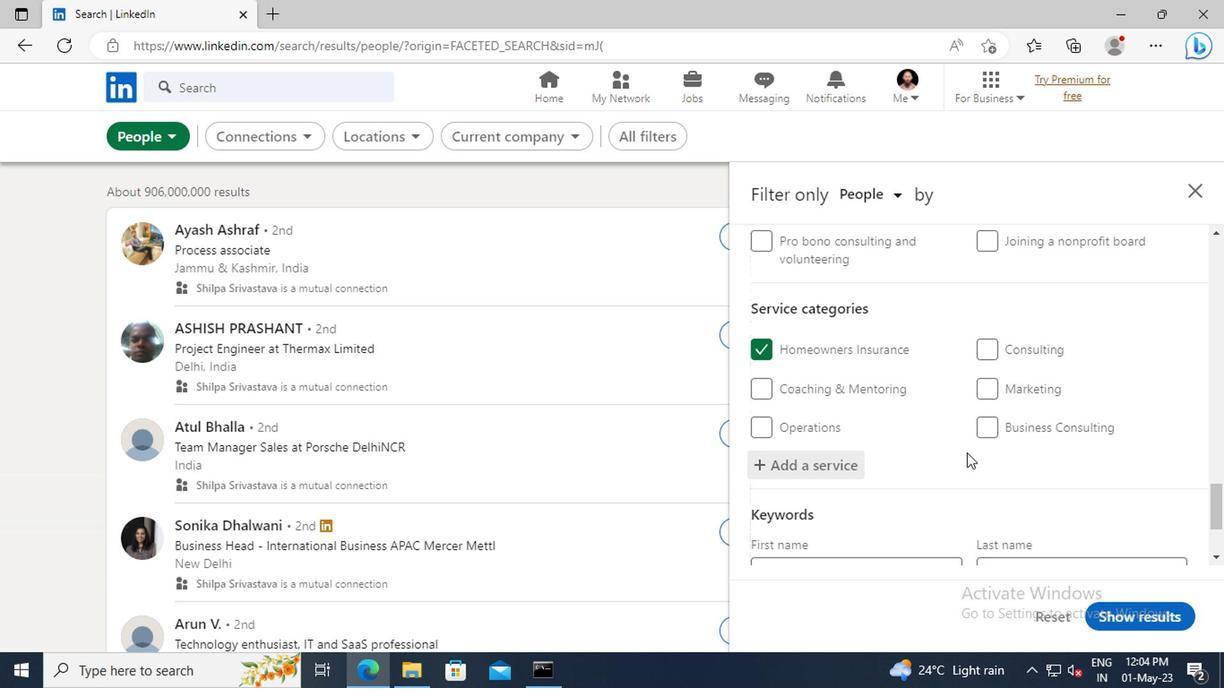 
Action: Mouse scrolled (812, 445) with delta (0, 0)
Screenshot: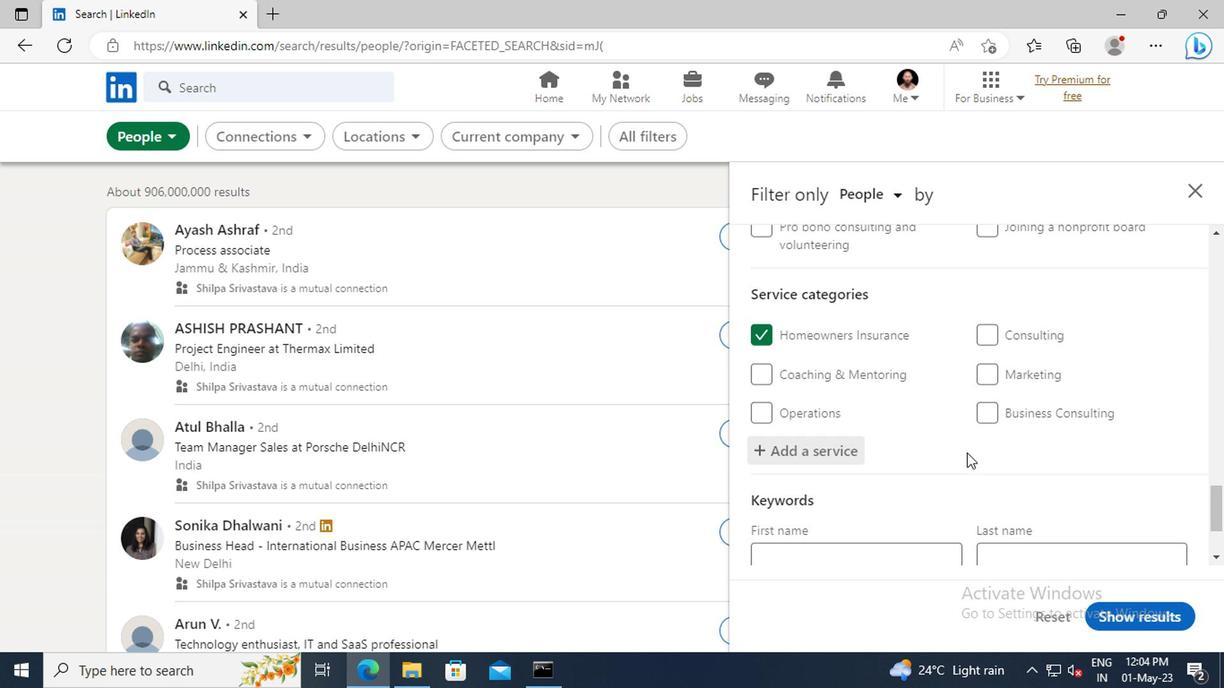 
Action: Mouse scrolled (812, 445) with delta (0, 0)
Screenshot: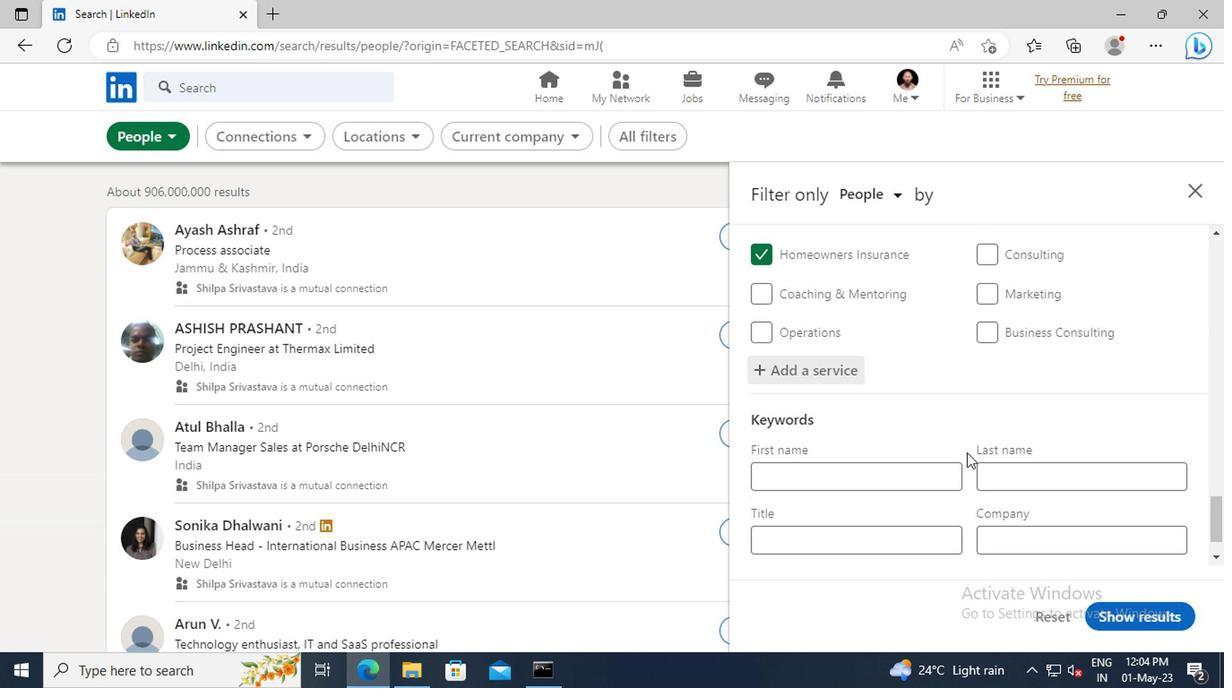 
Action: Mouse moved to (709, 471)
Screenshot: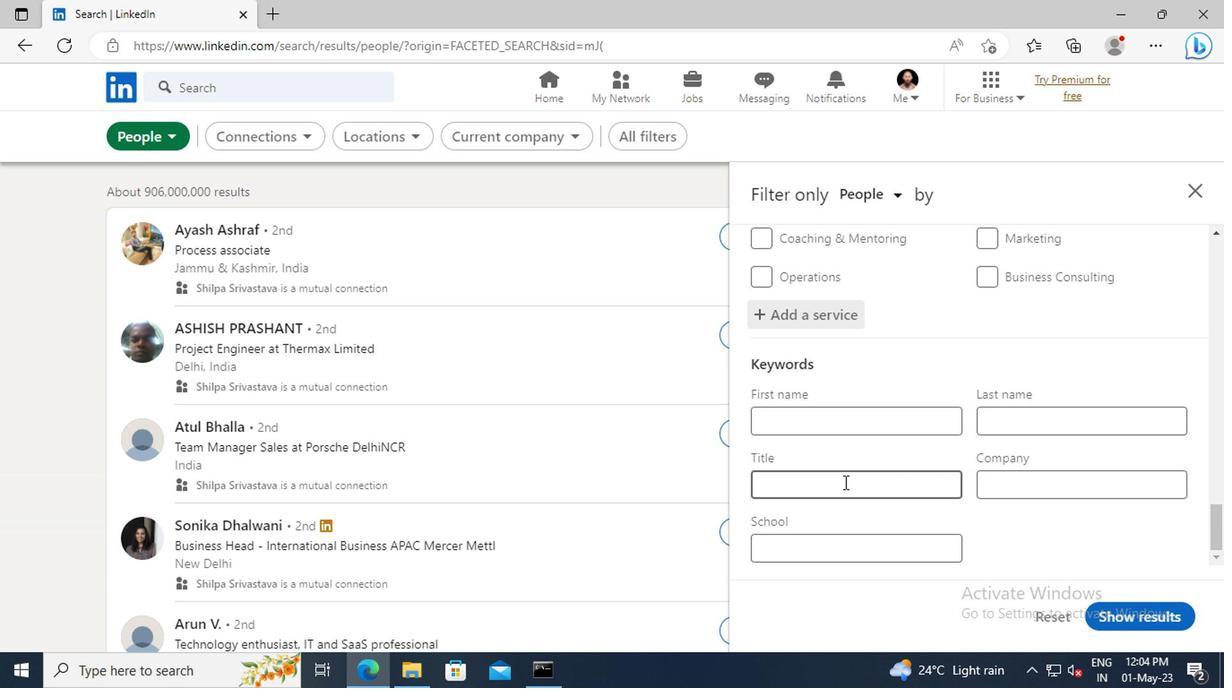 
Action: Mouse pressed left at (709, 471)
Screenshot: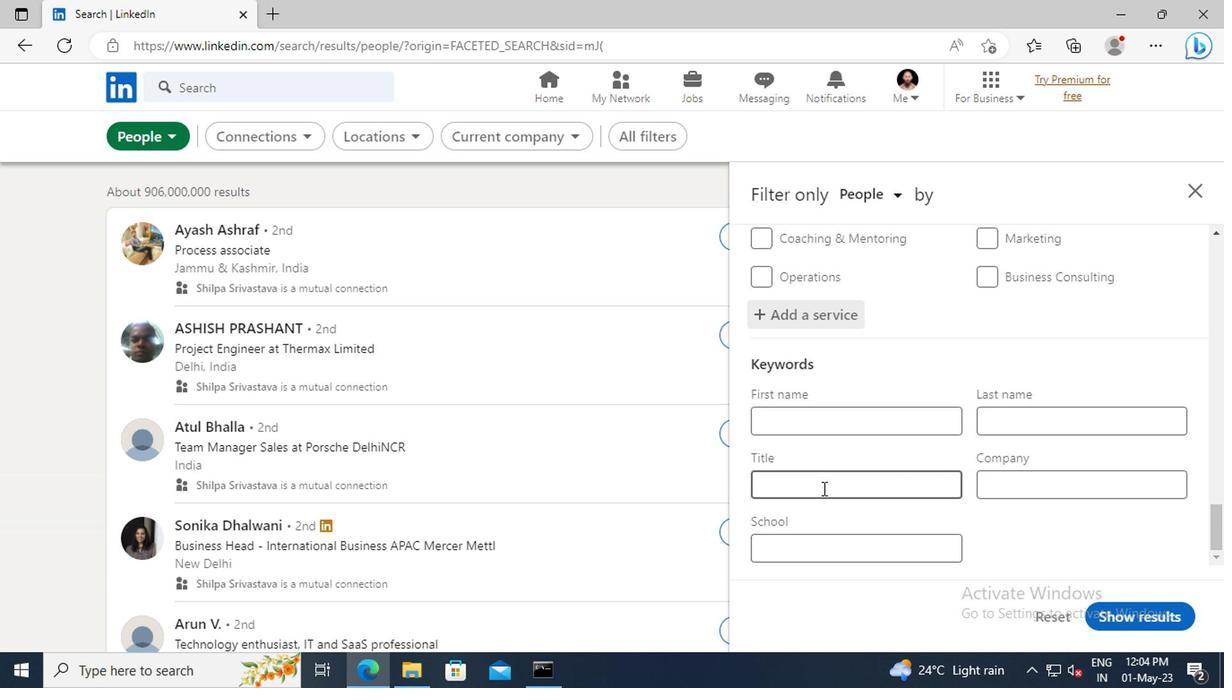 
Action: Key pressed <Key.shift>WAITER/<Key.shift>WAITRESS<Key.enter>
Screenshot: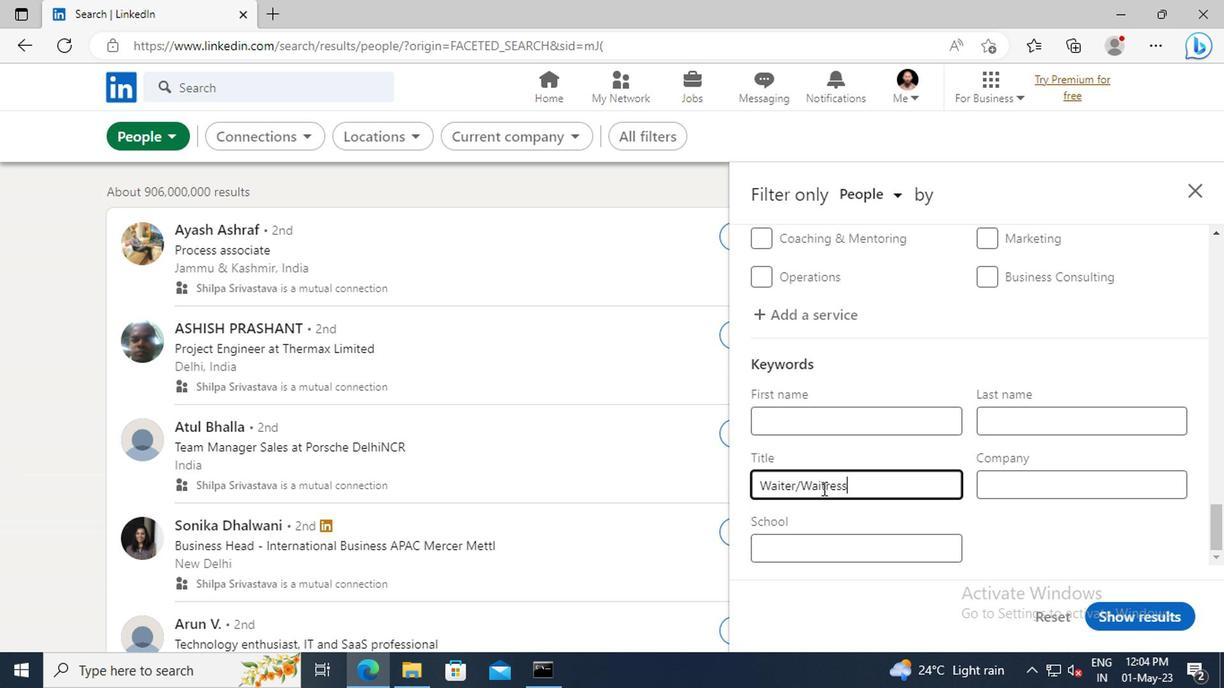 
Action: Mouse moved to (921, 566)
Screenshot: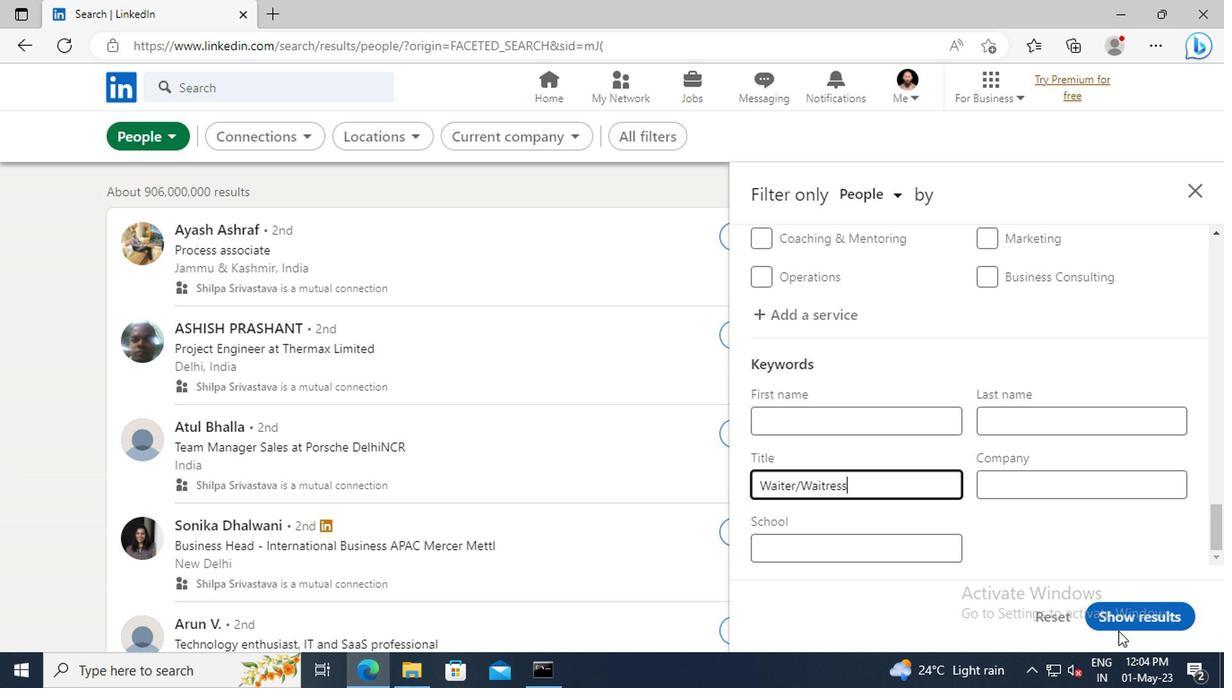
Action: Mouse pressed left at (921, 566)
Screenshot: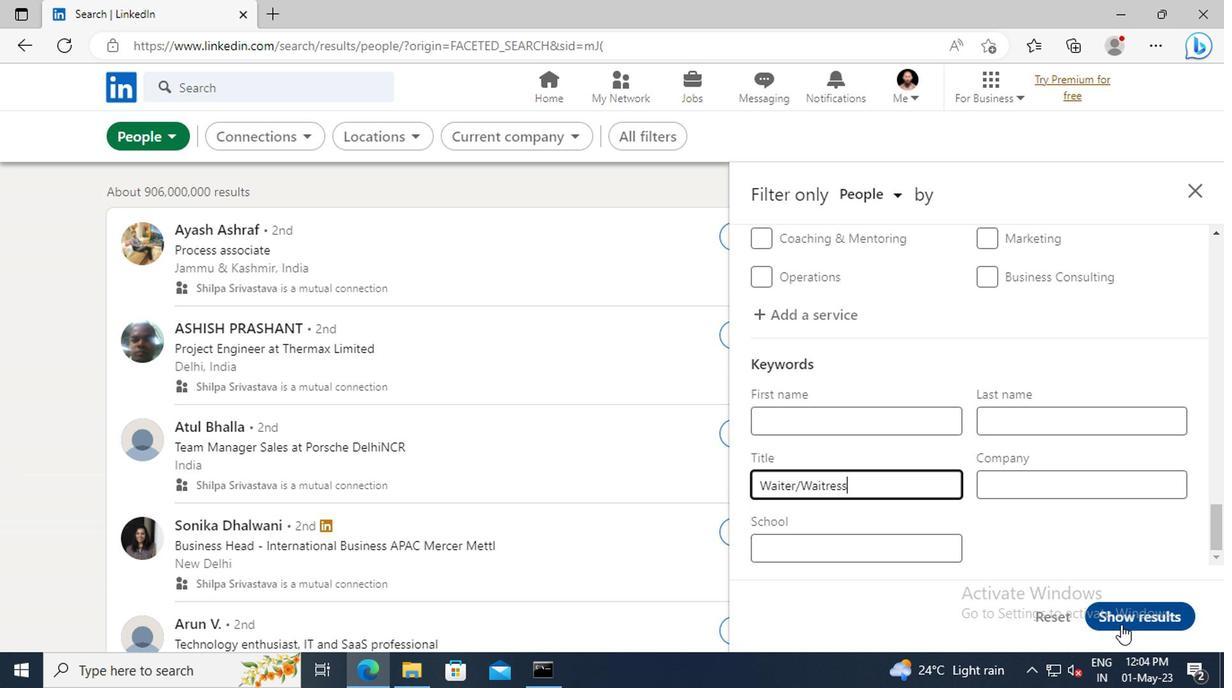 
Action: Mouse moved to (920, 564)
Screenshot: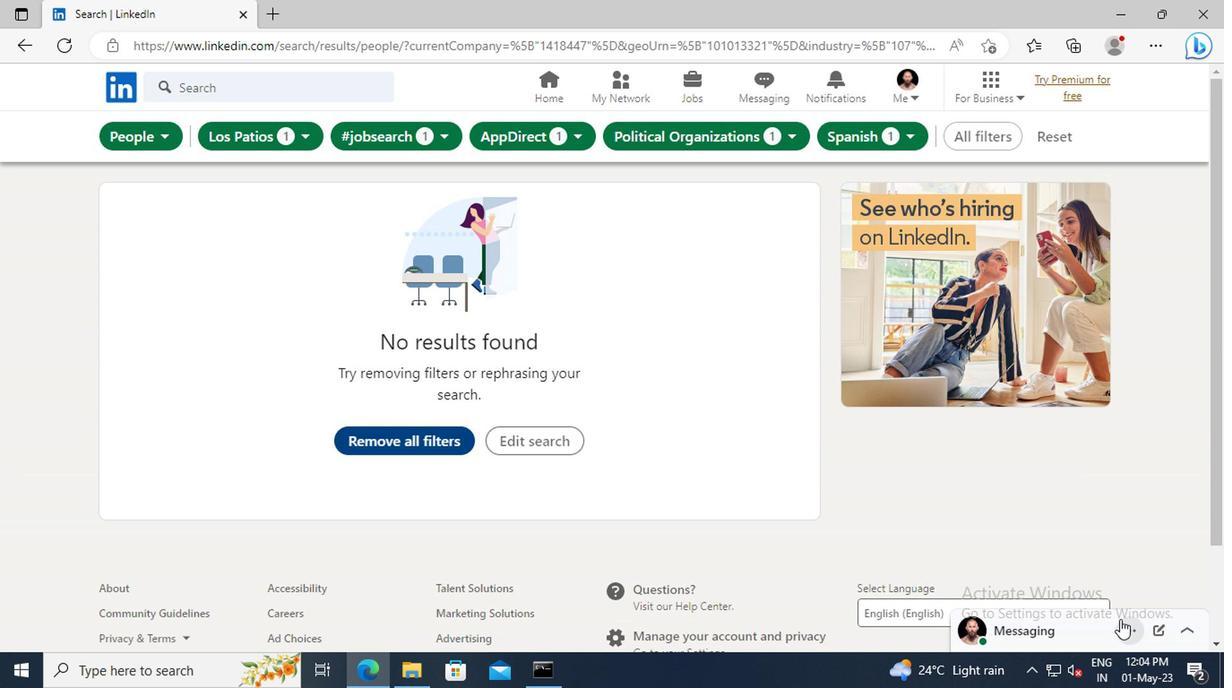 
